 Task: Slide 21 - Alternative Resources.
Action: Mouse moved to (33, 75)
Screenshot: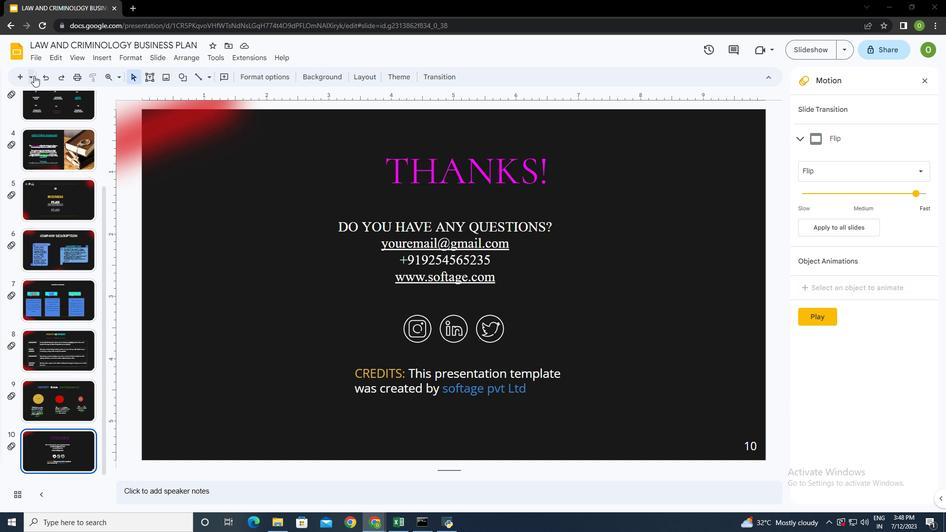 
Action: Mouse pressed left at (33, 75)
Screenshot: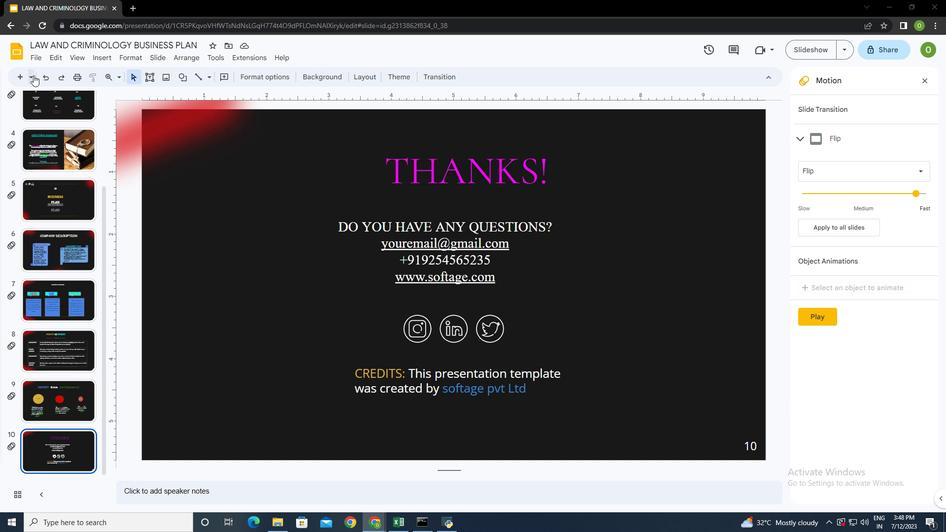 
Action: Mouse moved to (90, 343)
Screenshot: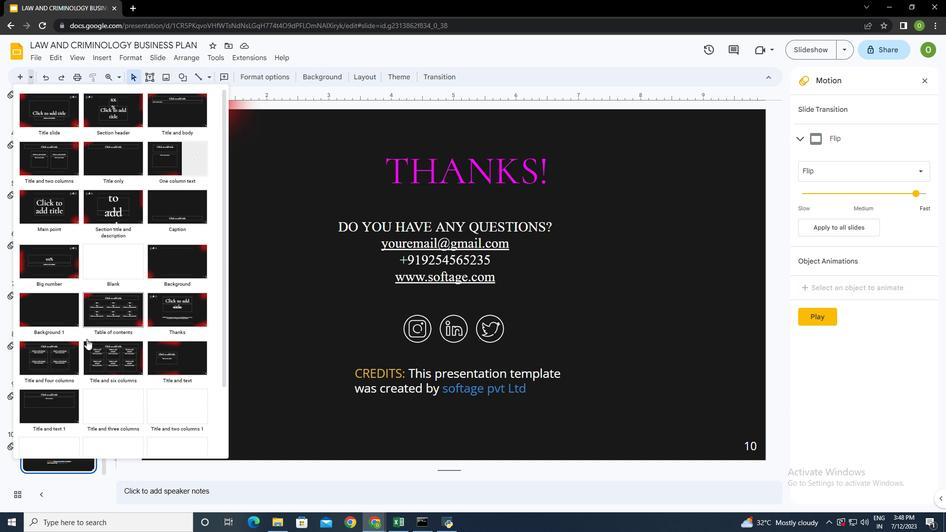 
Action: Mouse scrolled (90, 342) with delta (0, 0)
Screenshot: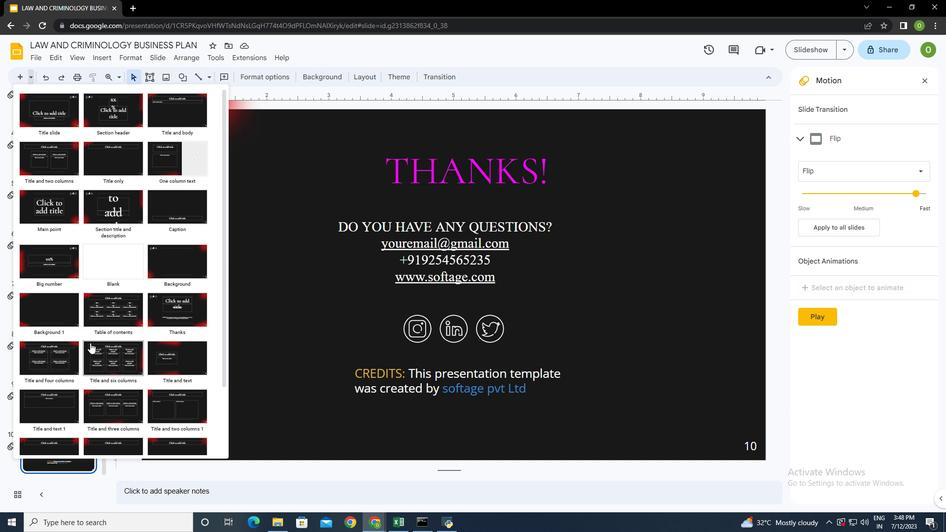 
Action: Mouse moved to (45, 256)
Screenshot: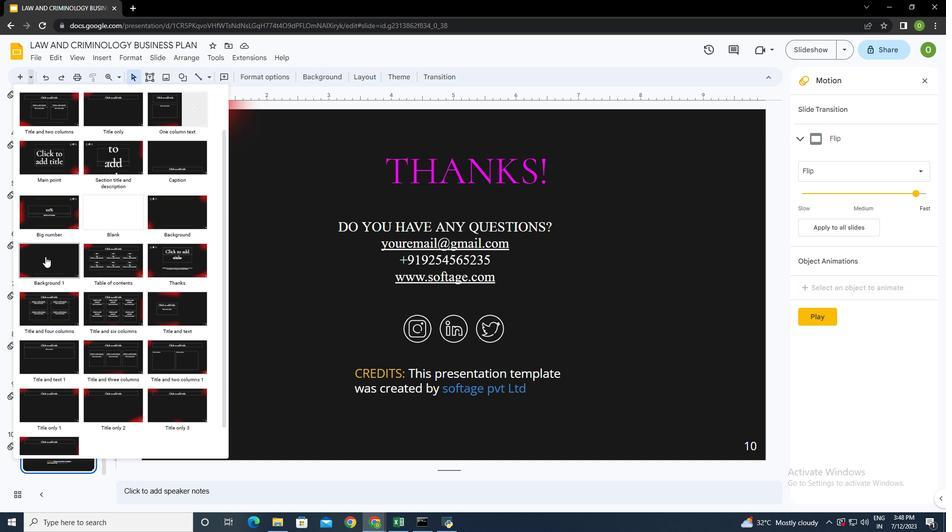 
Action: Mouse pressed left at (45, 256)
Screenshot: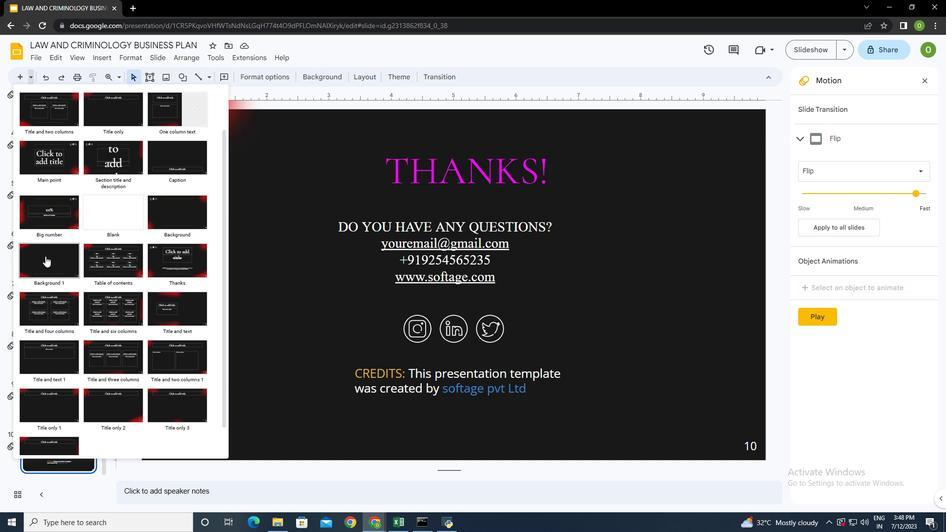 
Action: Mouse moved to (148, 77)
Screenshot: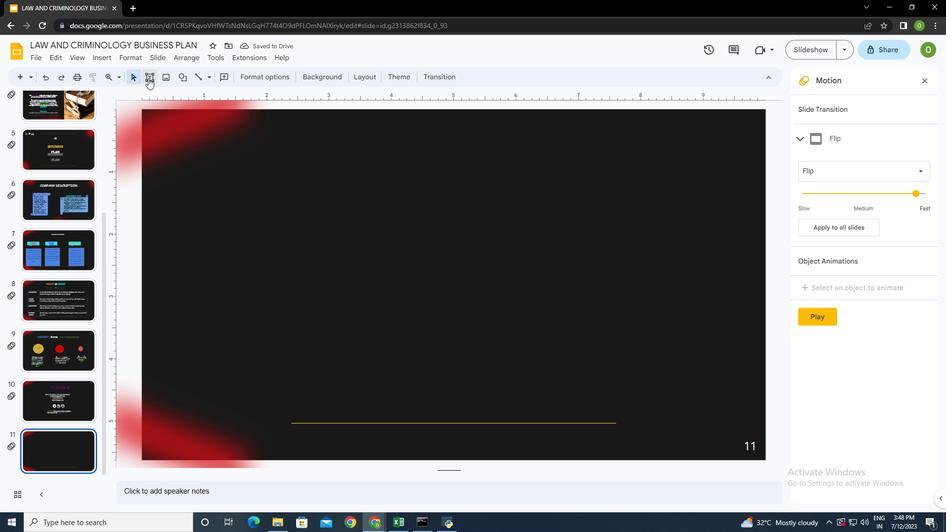 
Action: Mouse pressed left at (148, 77)
Screenshot: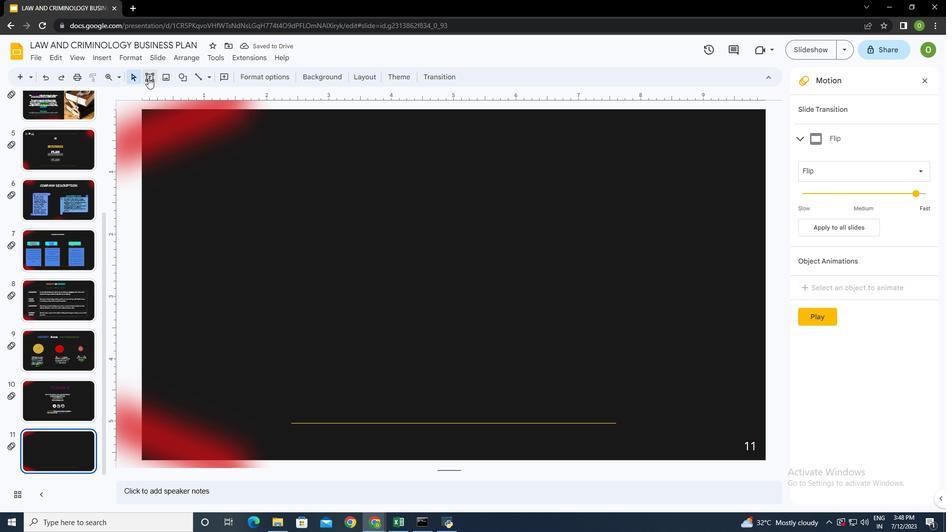 
Action: Mouse moved to (328, 135)
Screenshot: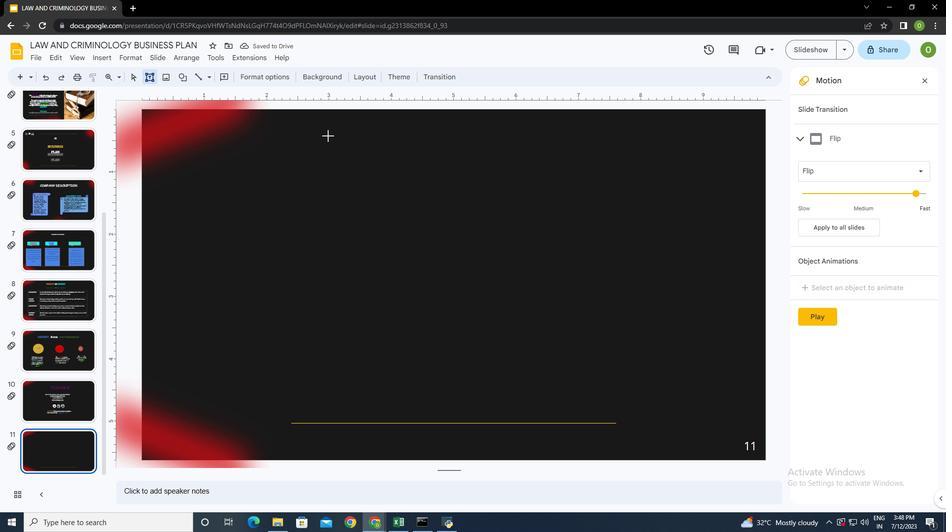 
Action: Mouse pressed left at (328, 135)
Screenshot: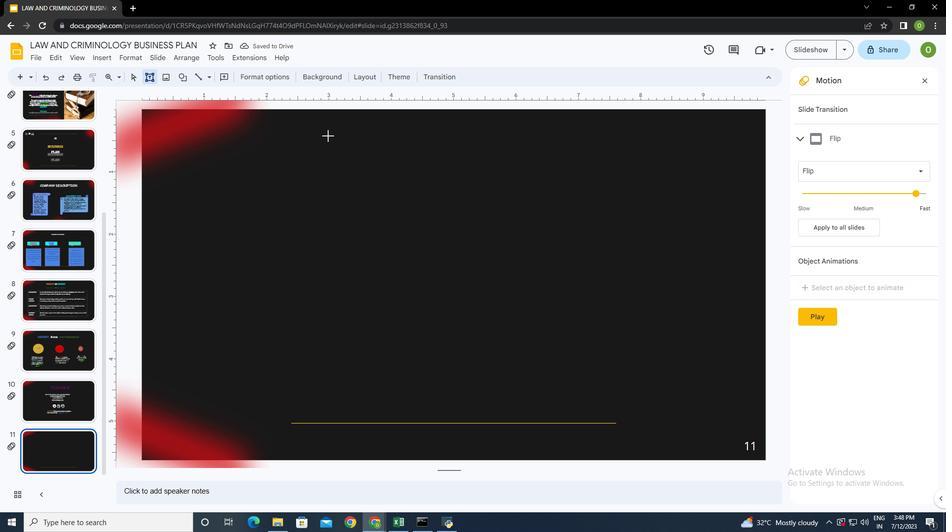 
Action: Mouse moved to (445, 75)
Screenshot: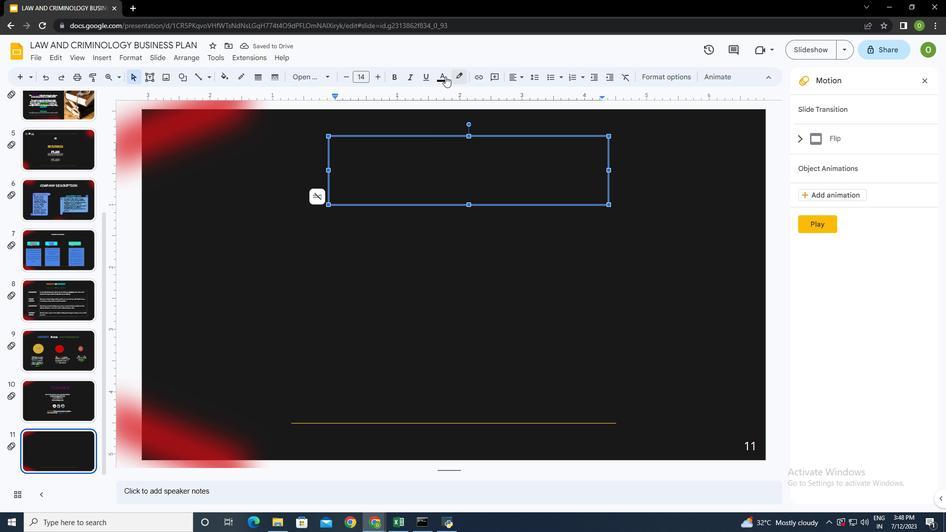 
Action: Mouse pressed left at (445, 75)
Screenshot: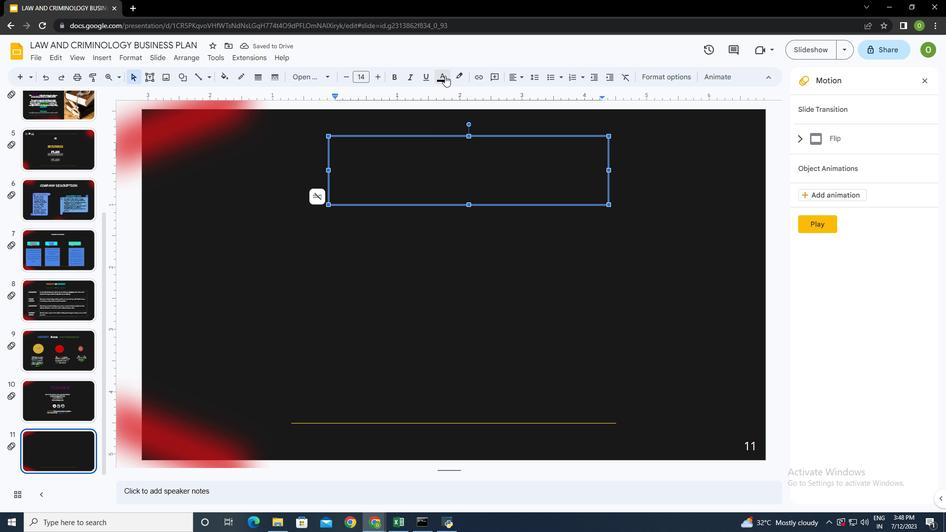 
Action: Mouse moved to (443, 108)
Screenshot: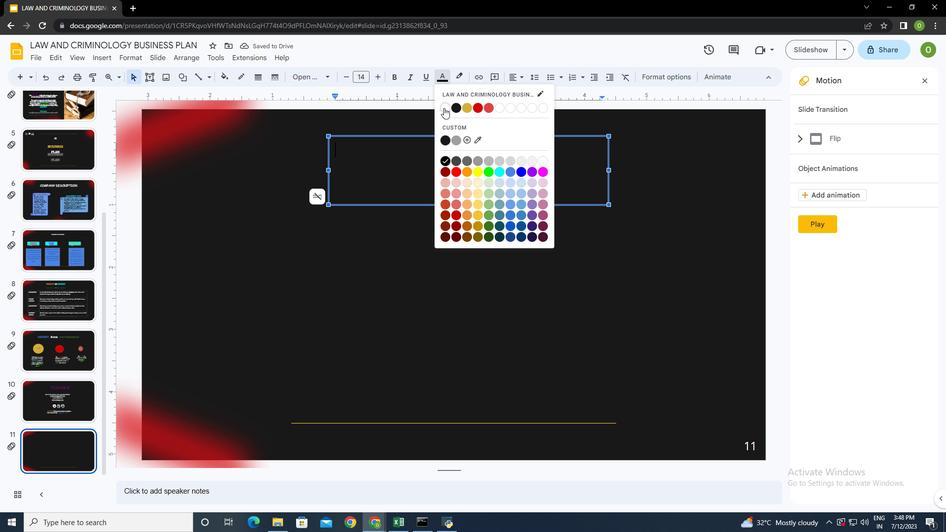 
Action: Mouse pressed left at (443, 108)
Screenshot: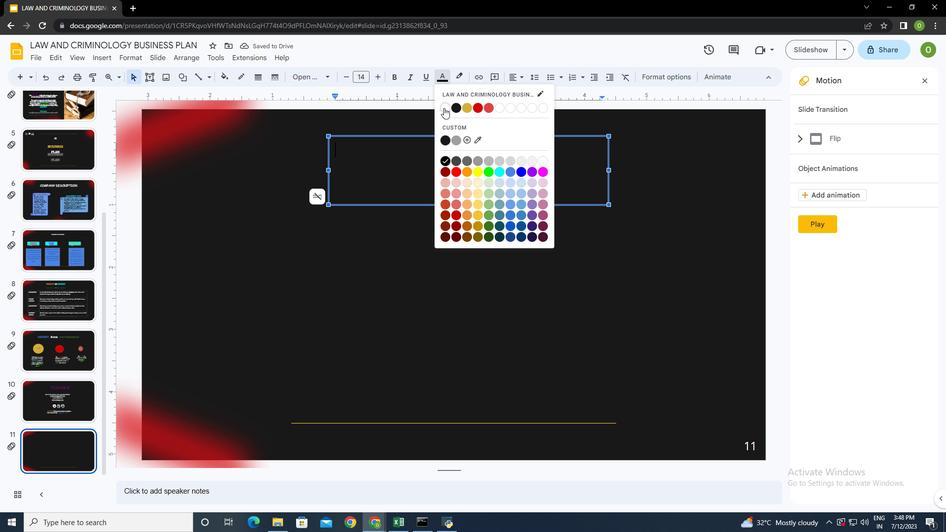 
Action: Mouse moved to (446, 167)
Screenshot: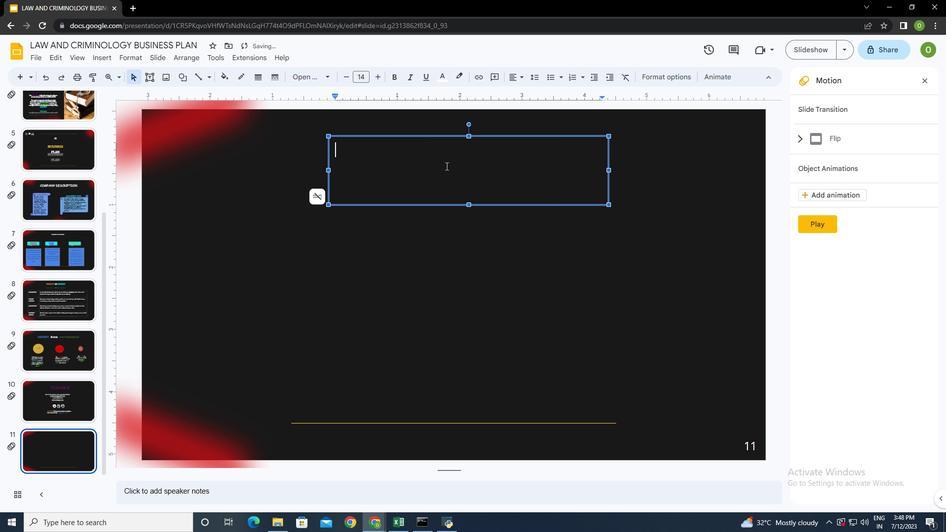 
Action: Key pressed <Key.caps_lock>ALTERNATIVE<Key.space>RESOURCES
Screenshot: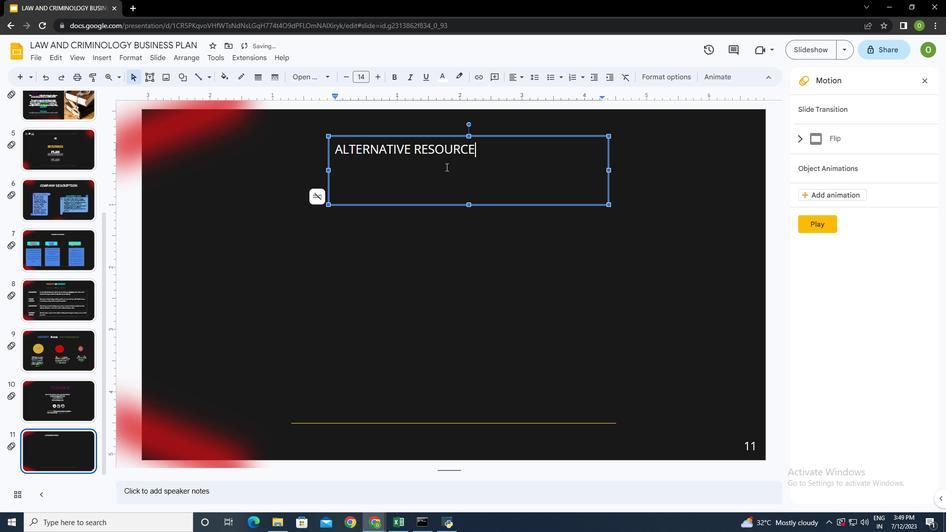
Action: Mouse moved to (470, 206)
Screenshot: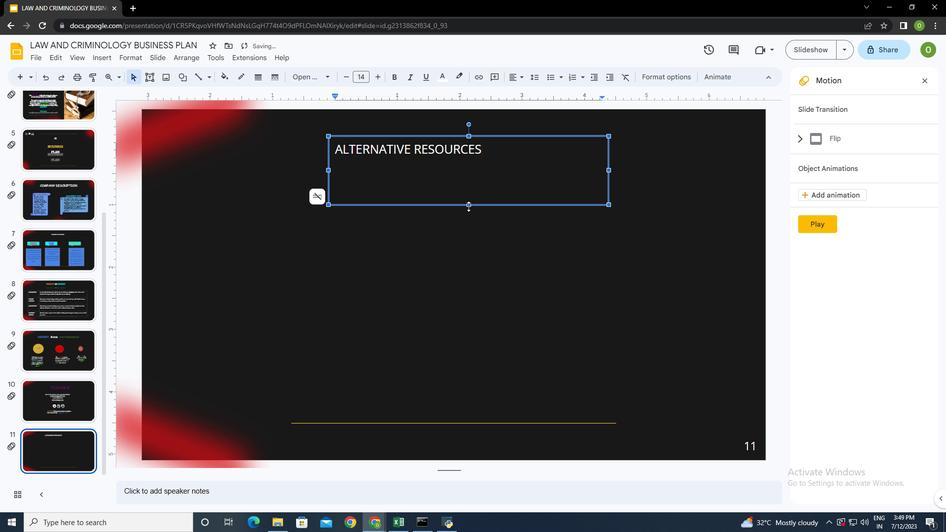 
Action: Mouse pressed left at (470, 206)
Screenshot: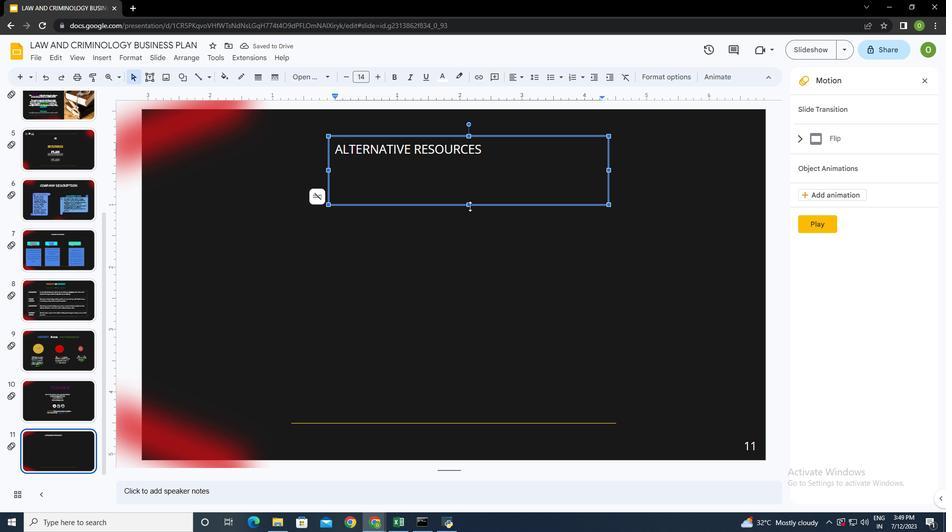 
Action: Mouse moved to (492, 150)
Screenshot: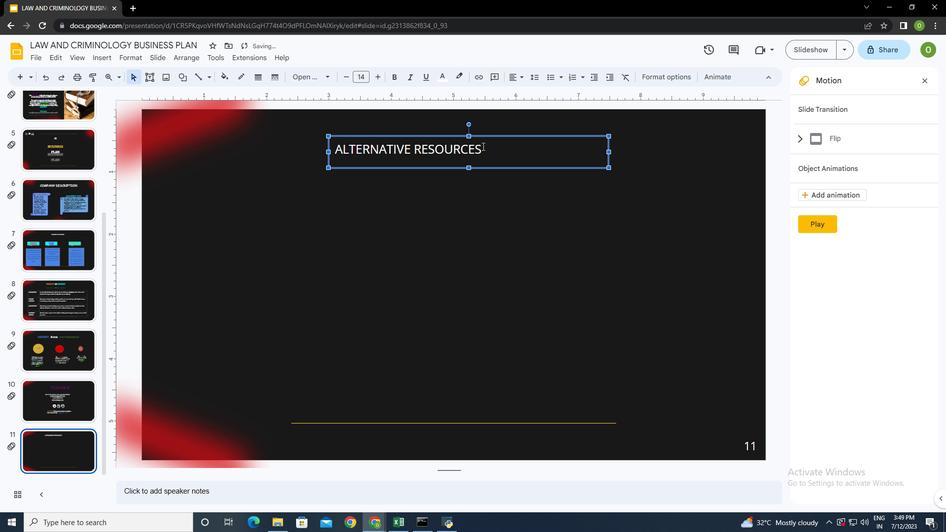 
Action: Mouse pressed left at (492, 150)
Screenshot: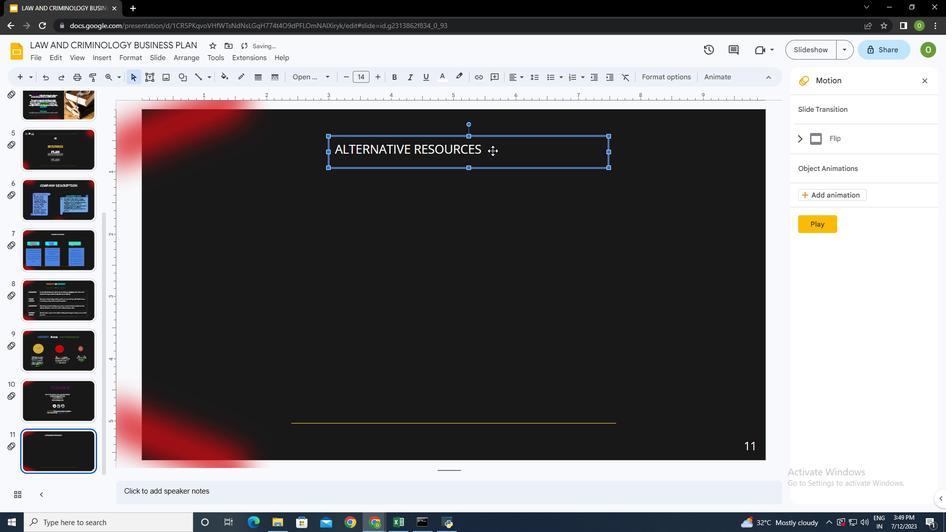 
Action: Mouse moved to (481, 147)
Screenshot: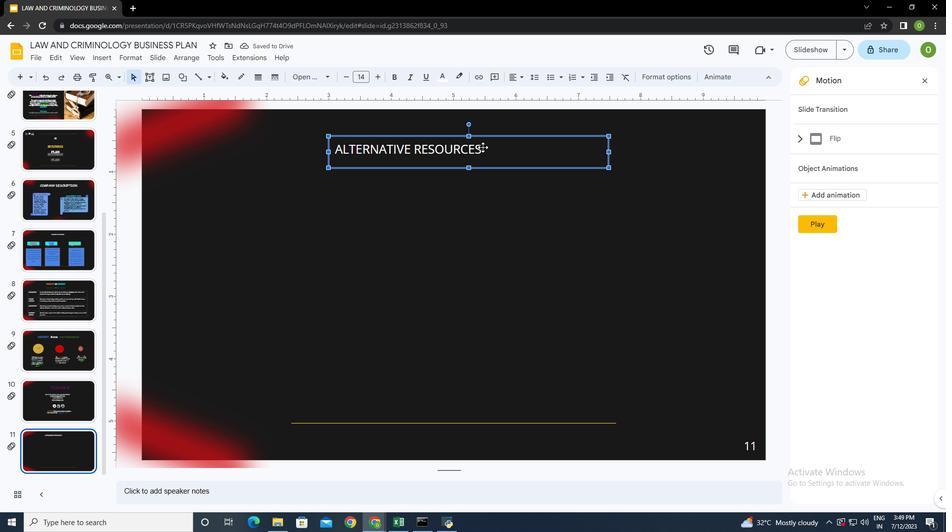 
Action: Mouse pressed left at (481, 147)
Screenshot: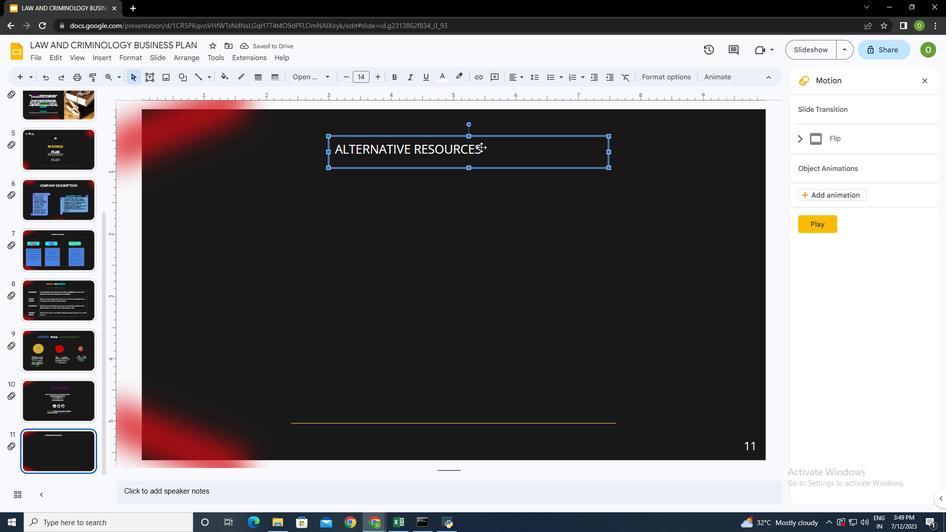 
Action: Mouse pressed left at (481, 147)
Screenshot: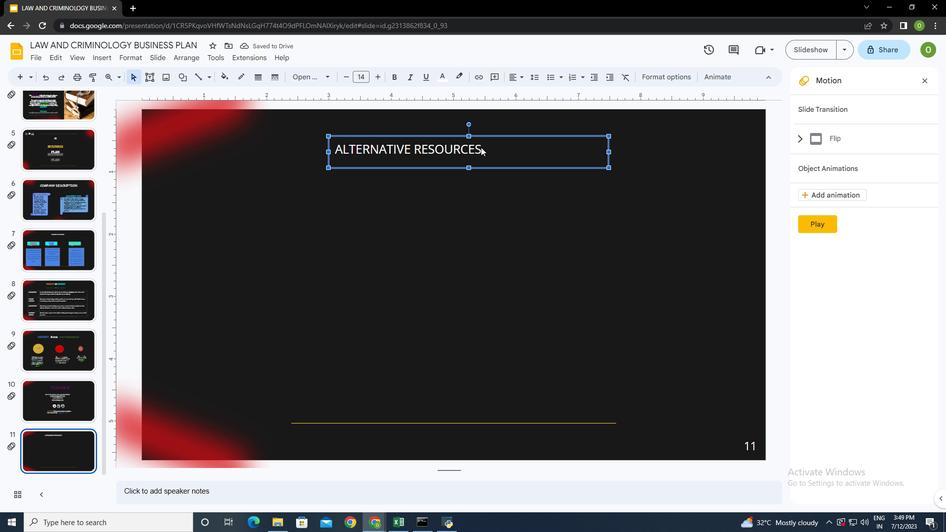 
Action: Mouse moved to (484, 149)
Screenshot: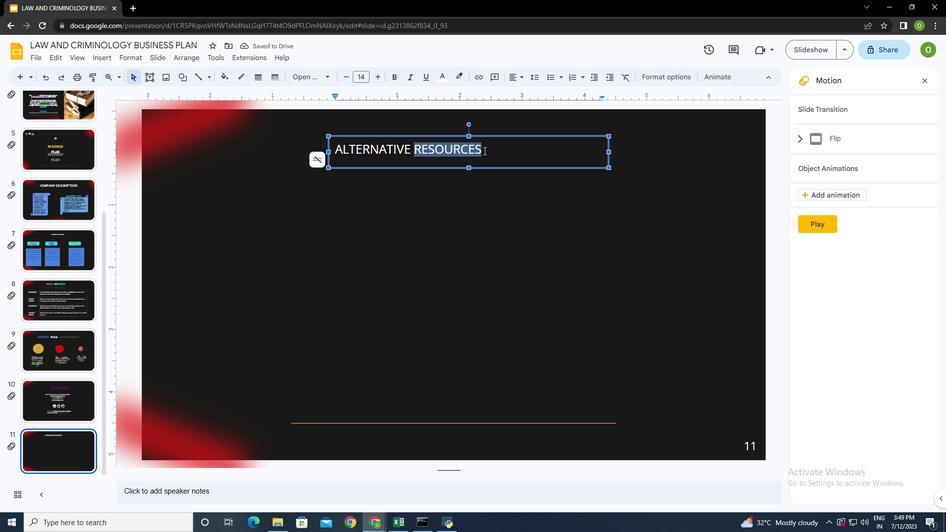 
Action: Mouse pressed left at (484, 149)
Screenshot: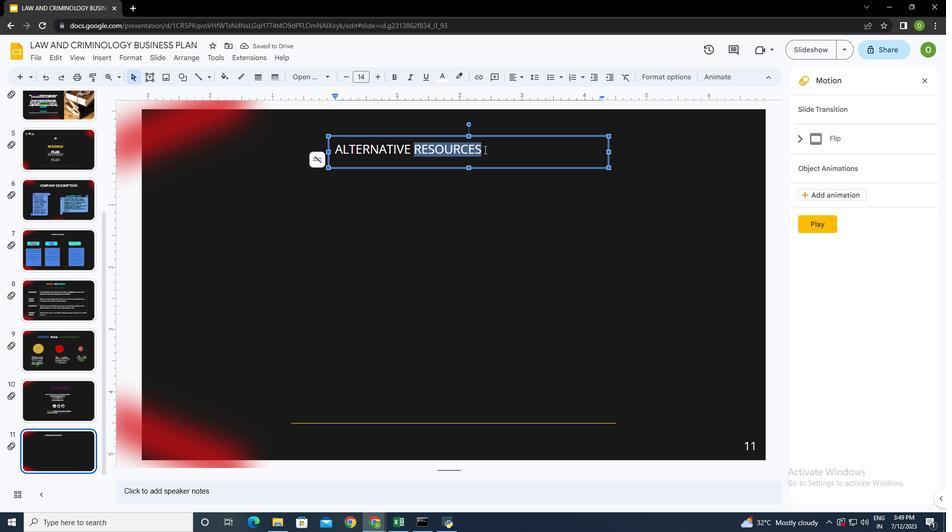 
Action: Mouse pressed left at (484, 149)
Screenshot: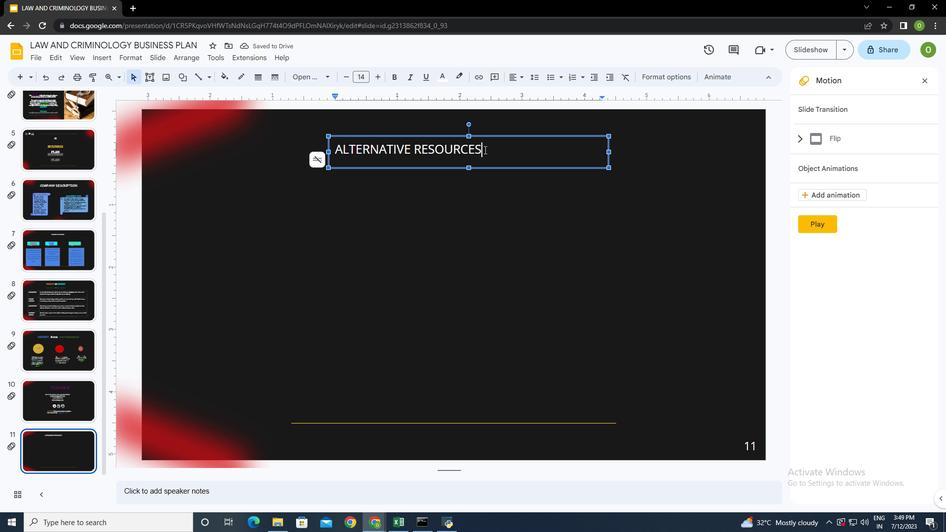 
Action: Mouse moved to (378, 76)
Screenshot: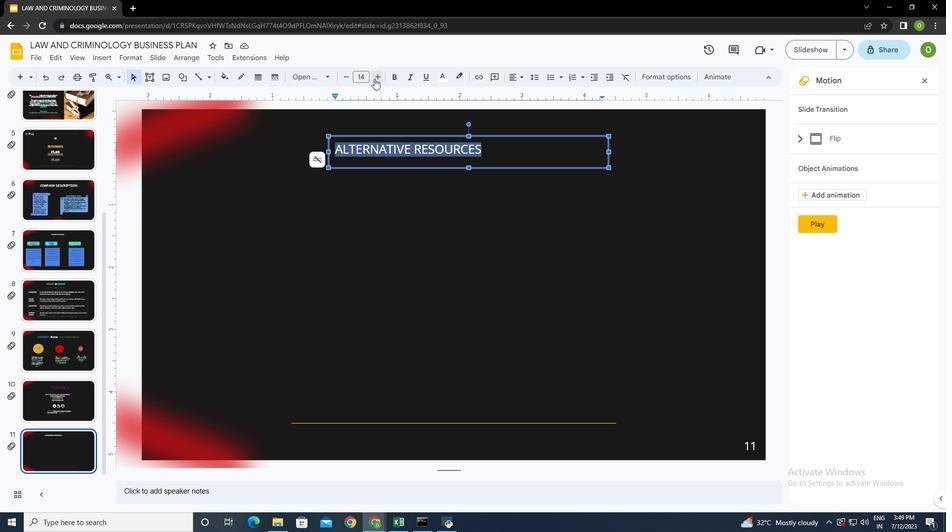 
Action: Mouse pressed left at (378, 76)
Screenshot: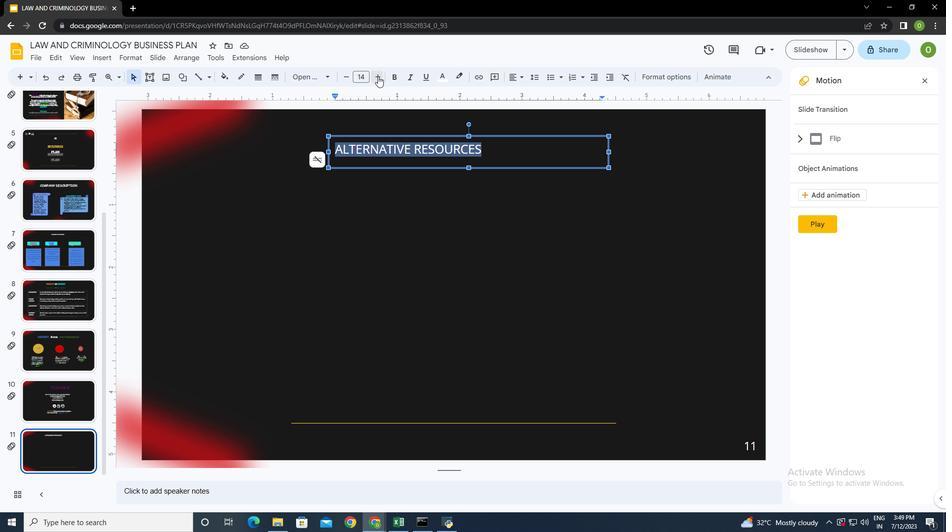 
Action: Mouse pressed left at (378, 76)
Screenshot: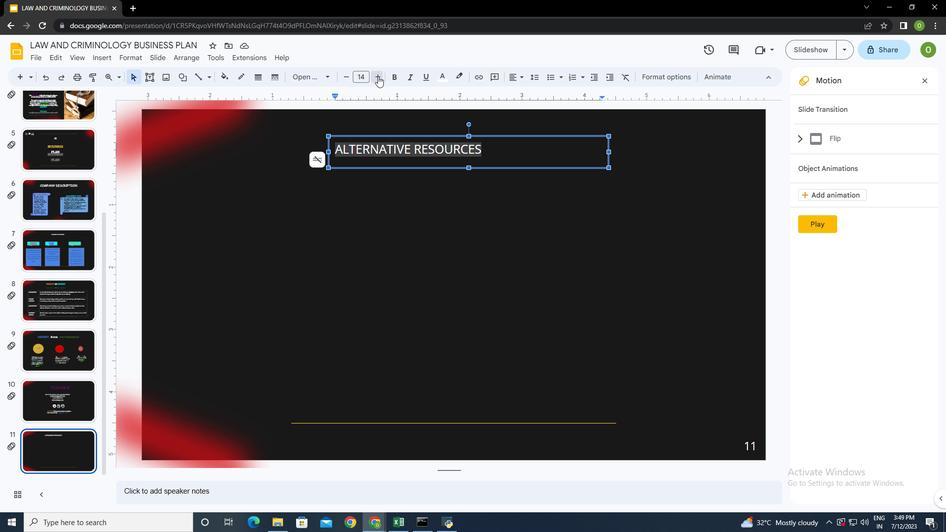
Action: Mouse pressed left at (378, 76)
Screenshot: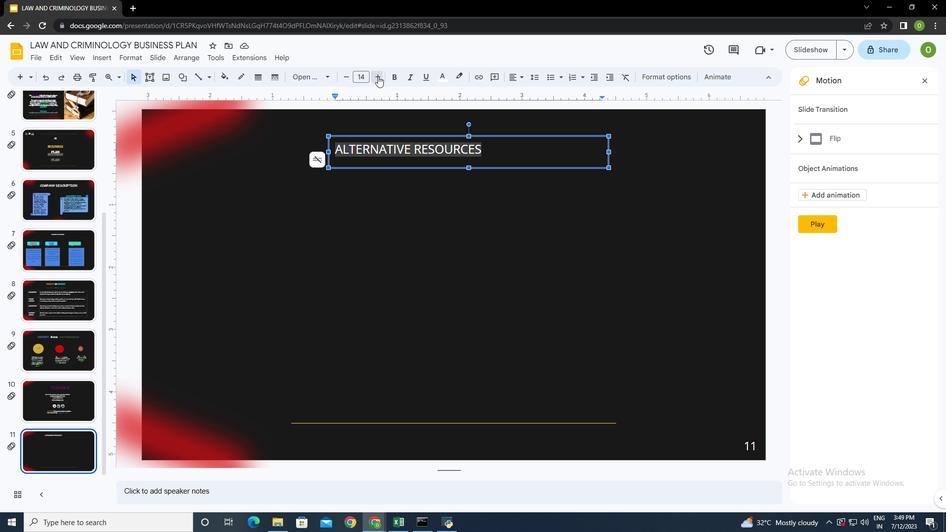 
Action: Mouse moved to (378, 75)
Screenshot: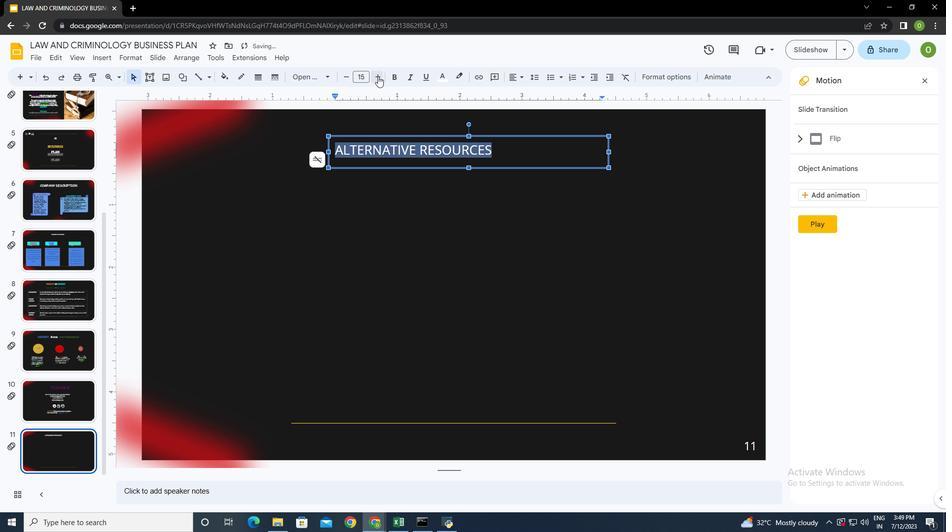 
Action: Mouse pressed left at (378, 75)
Screenshot: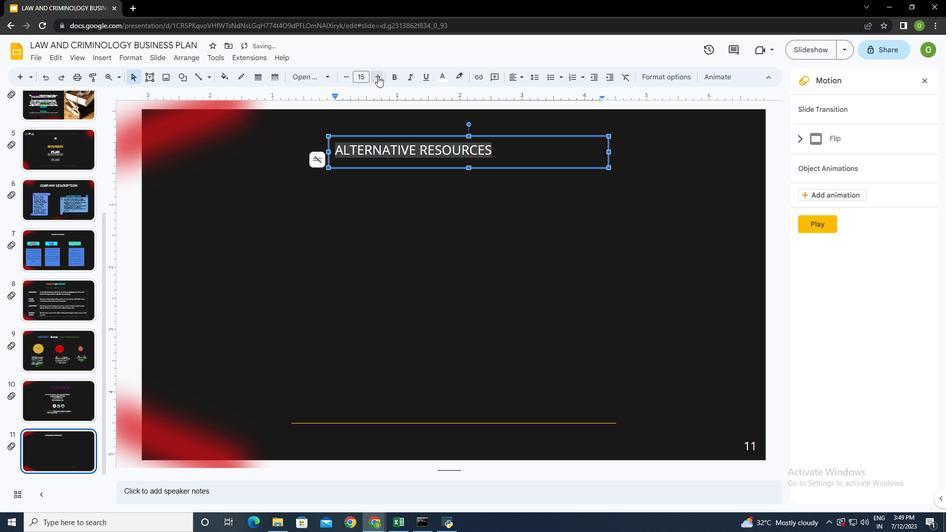 
Action: Mouse pressed left at (378, 75)
Screenshot: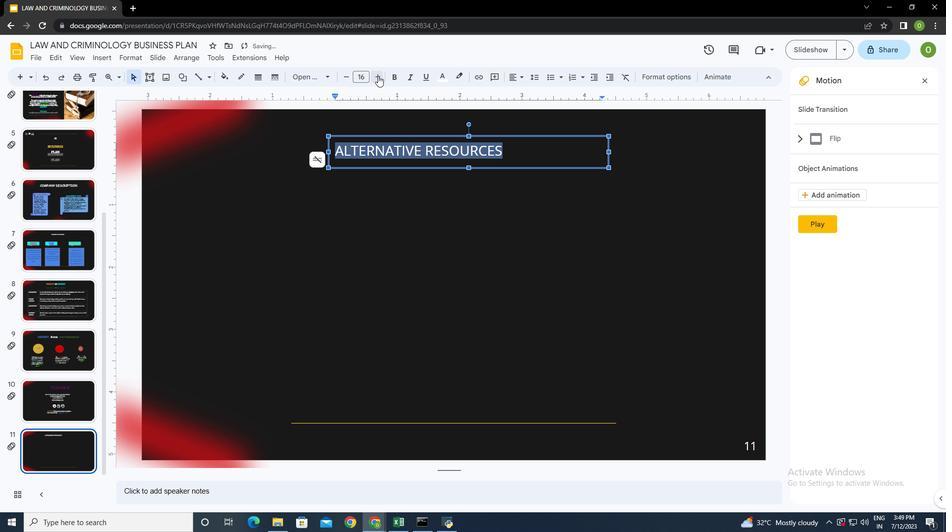 
Action: Mouse pressed left at (378, 75)
Screenshot: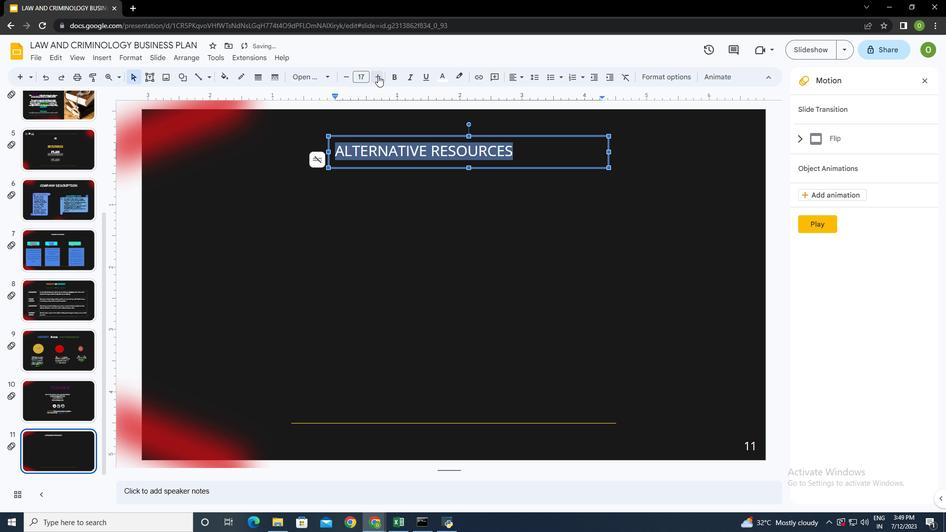 
Action: Mouse pressed left at (378, 75)
Screenshot: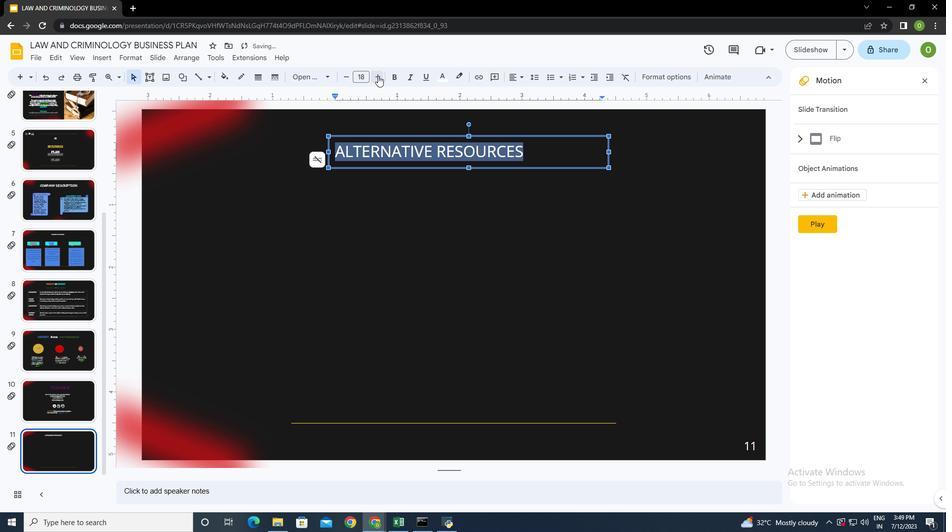 
Action: Mouse pressed left at (378, 75)
Screenshot: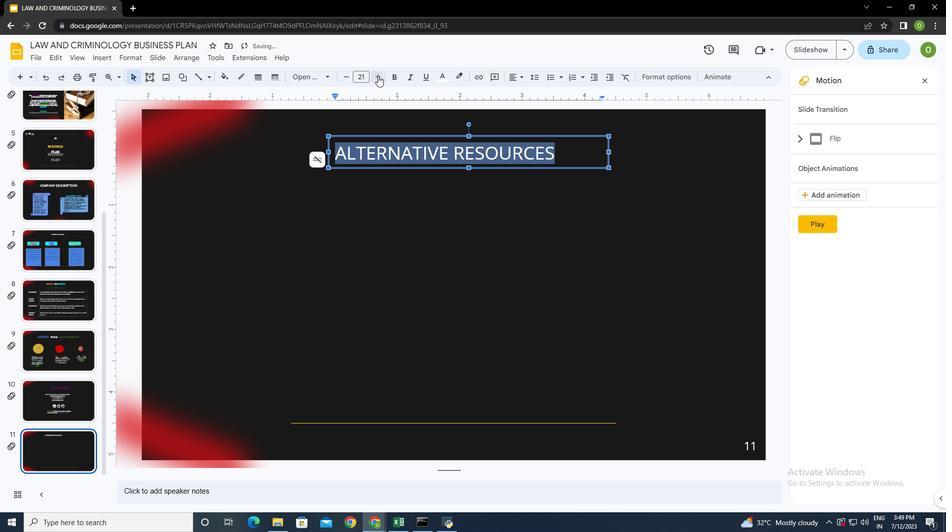 
Action: Mouse pressed left at (378, 75)
Screenshot: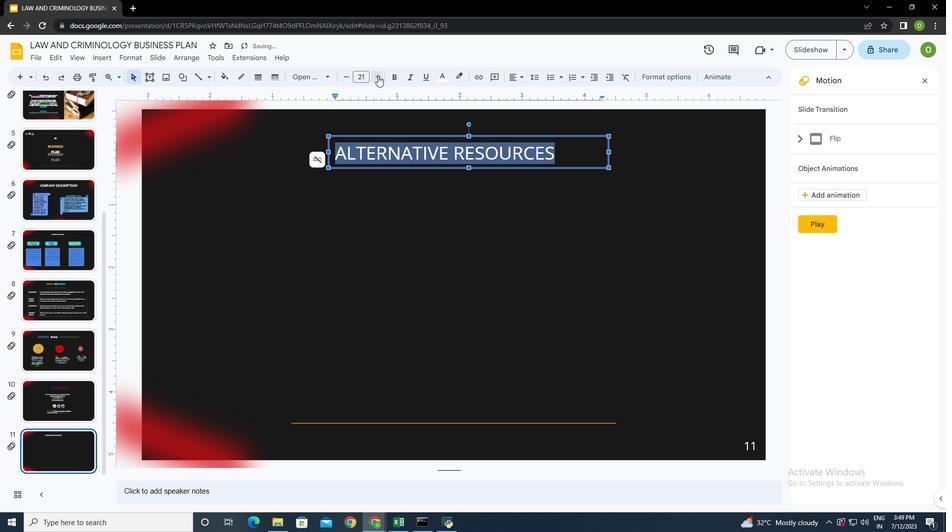 
Action: Mouse pressed left at (378, 75)
Screenshot: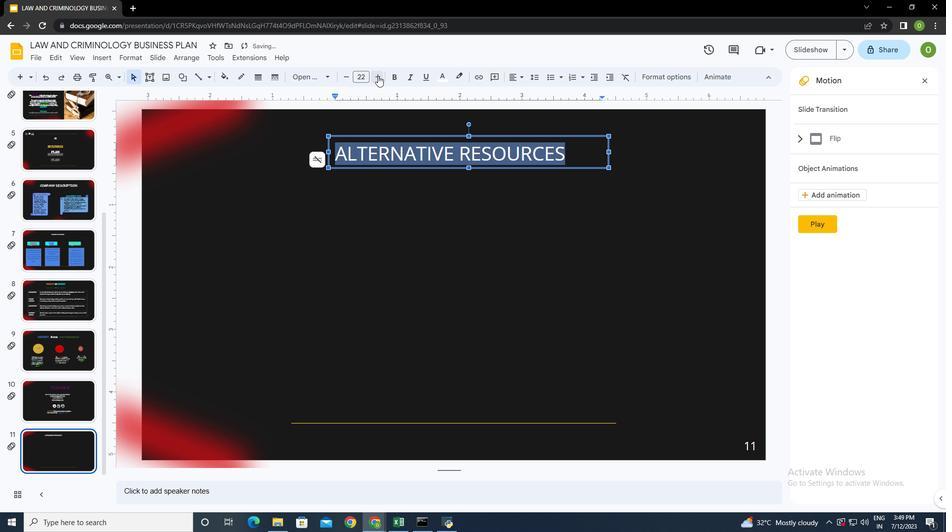 
Action: Mouse pressed left at (378, 75)
Screenshot: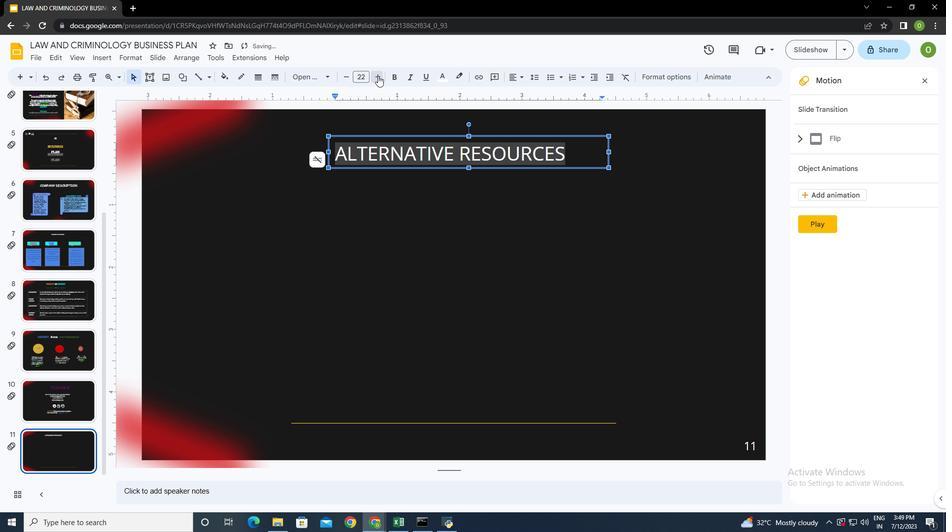 
Action: Mouse moved to (526, 183)
Screenshot: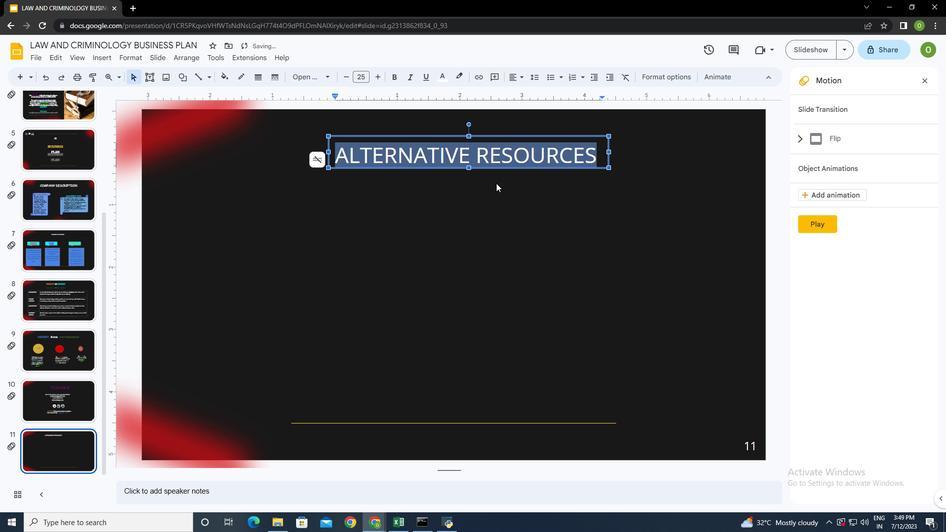 
Action: Mouse pressed left at (526, 183)
Screenshot: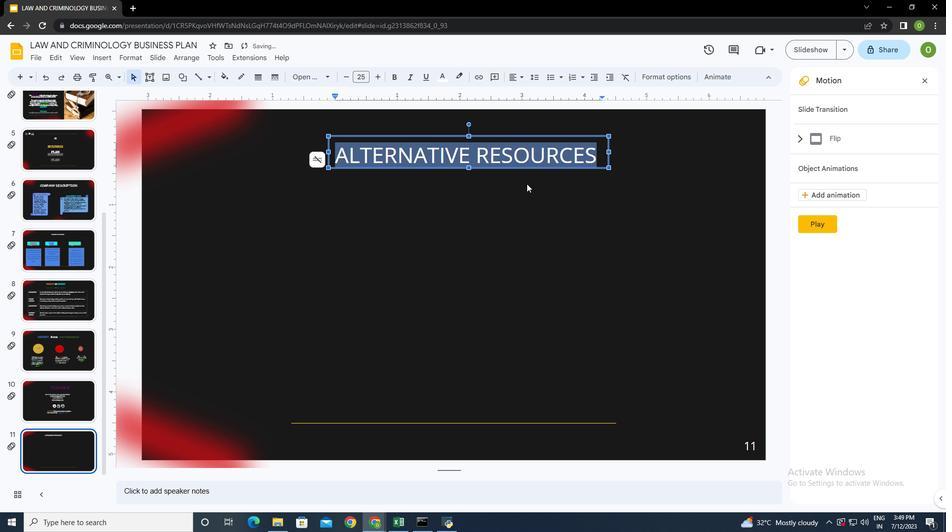 
Action: Mouse moved to (564, 156)
Screenshot: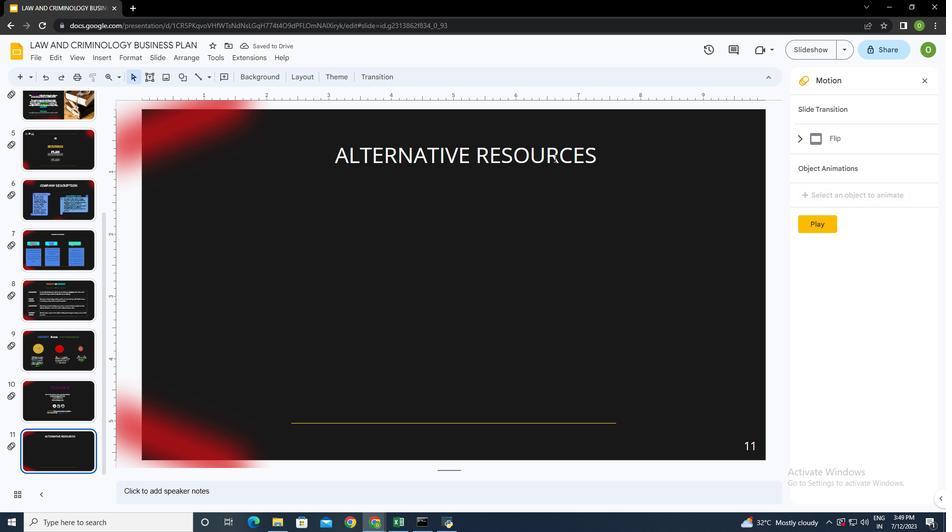 
Action: Mouse pressed left at (564, 156)
Screenshot: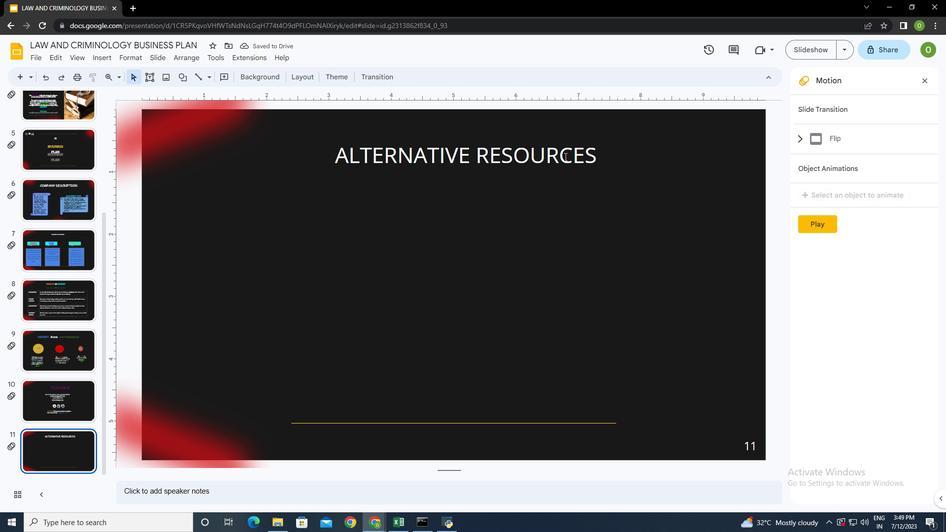 
Action: Mouse moved to (600, 157)
Screenshot: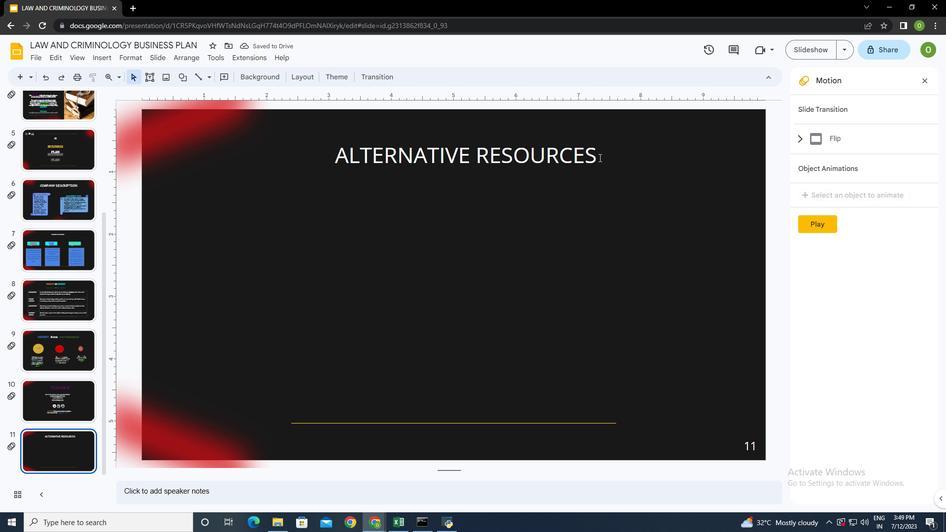 
Action: Mouse pressed left at (600, 157)
Screenshot: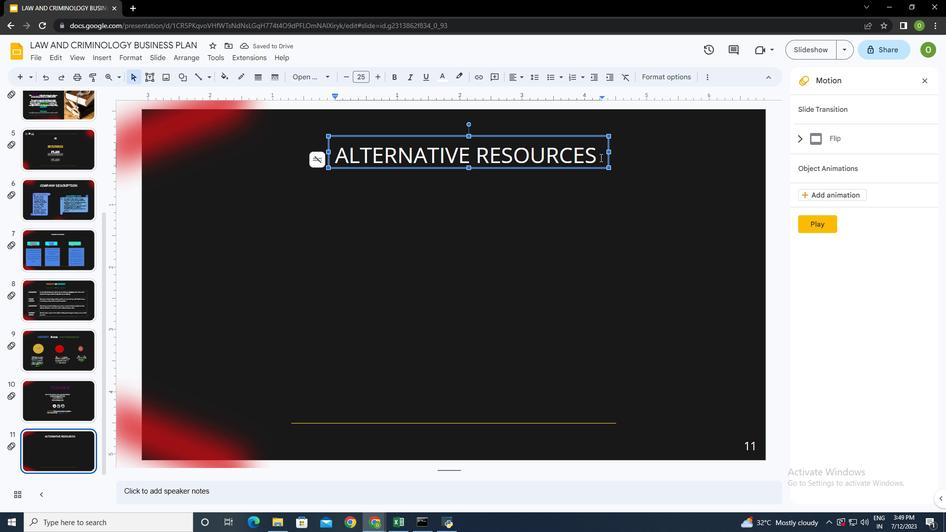 
Action: Mouse moved to (311, 75)
Screenshot: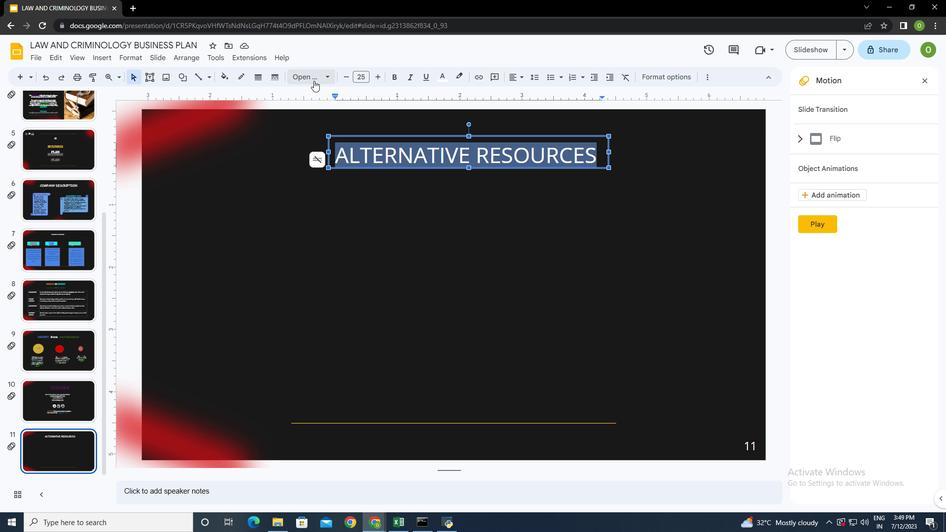 
Action: Mouse pressed left at (311, 75)
Screenshot: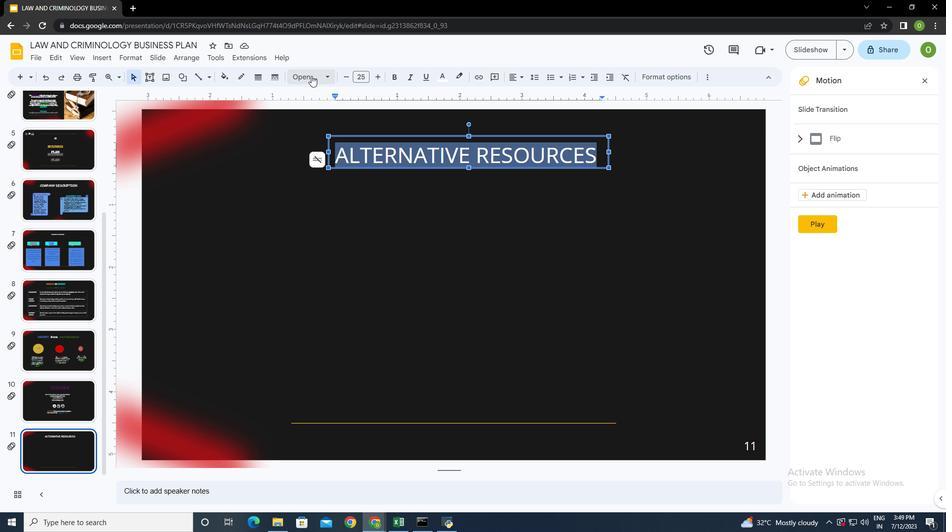 
Action: Mouse moved to (339, 188)
Screenshot: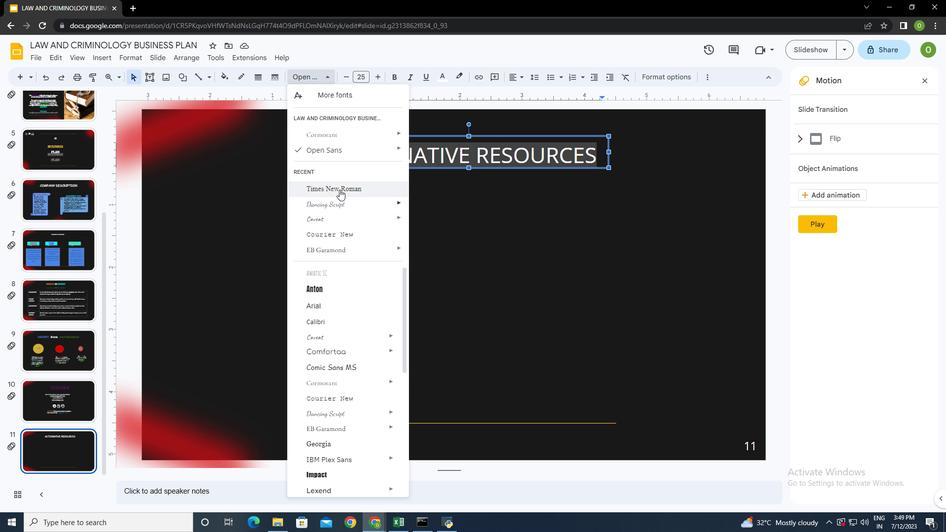 
Action: Mouse pressed left at (339, 188)
Screenshot: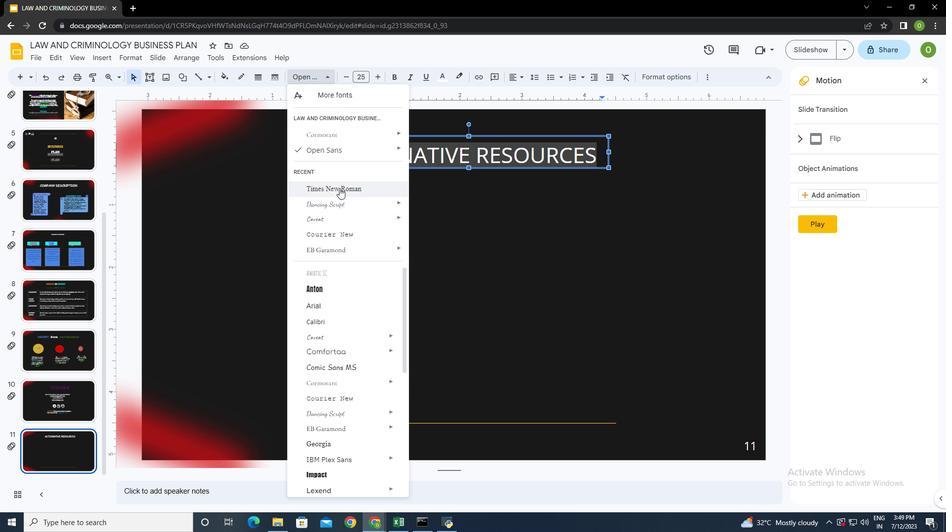 
Action: Mouse moved to (329, 151)
Screenshot: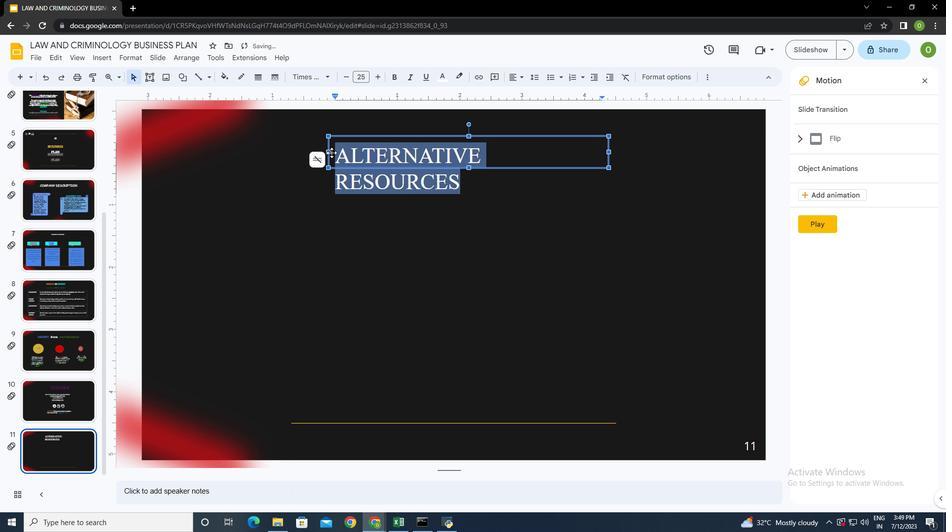 
Action: Mouse pressed left at (329, 151)
Screenshot: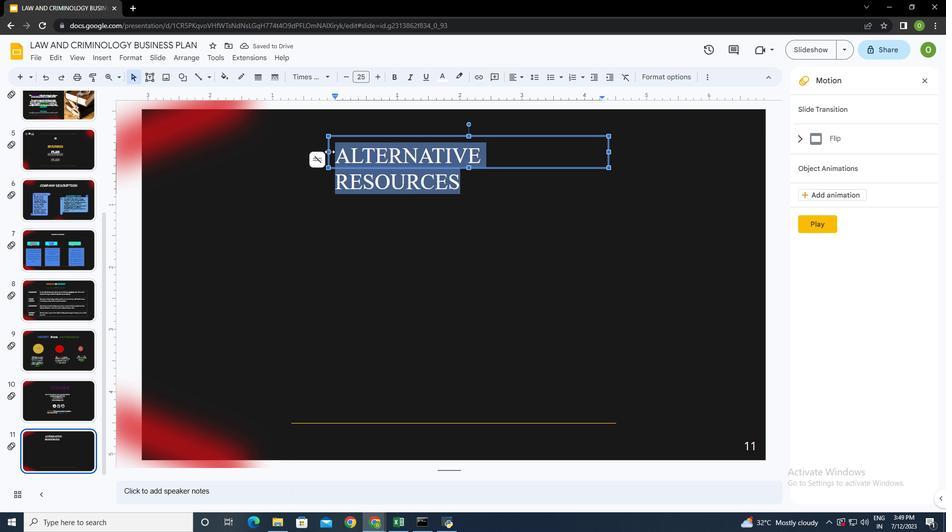 
Action: Mouse moved to (608, 154)
Screenshot: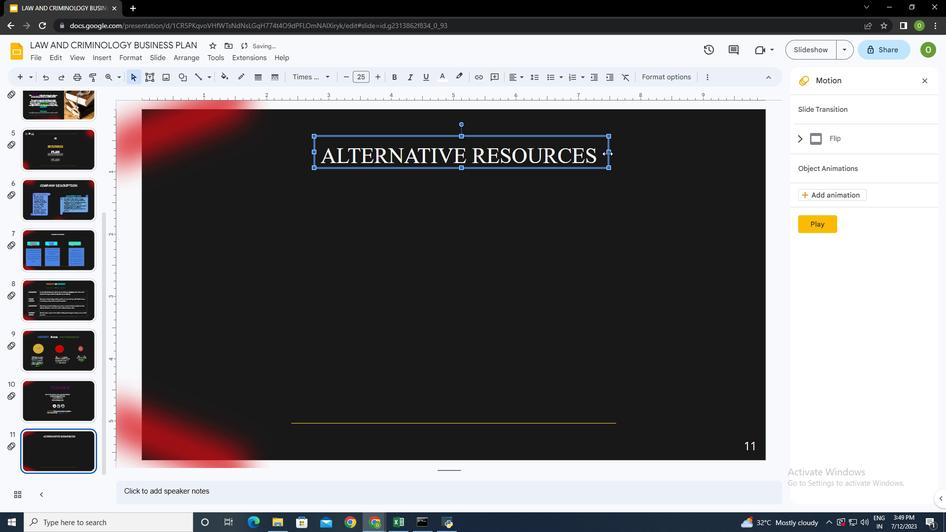 
Action: Mouse pressed left at (608, 154)
Screenshot: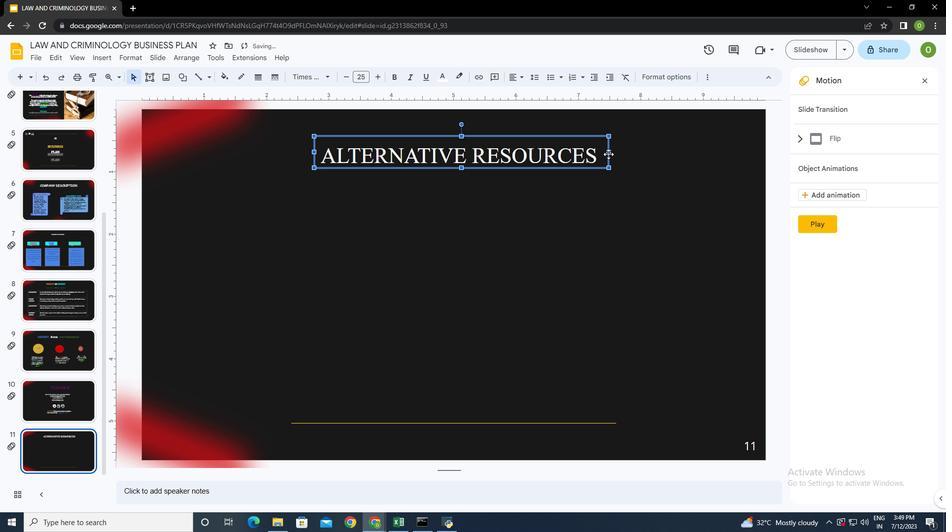 
Action: Mouse moved to (461, 169)
Screenshot: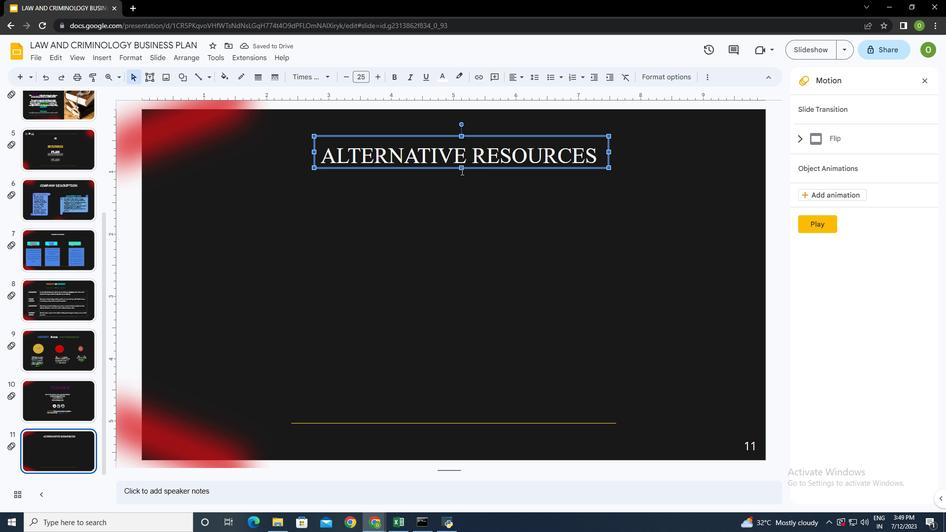 
Action: Mouse pressed left at (461, 169)
Screenshot: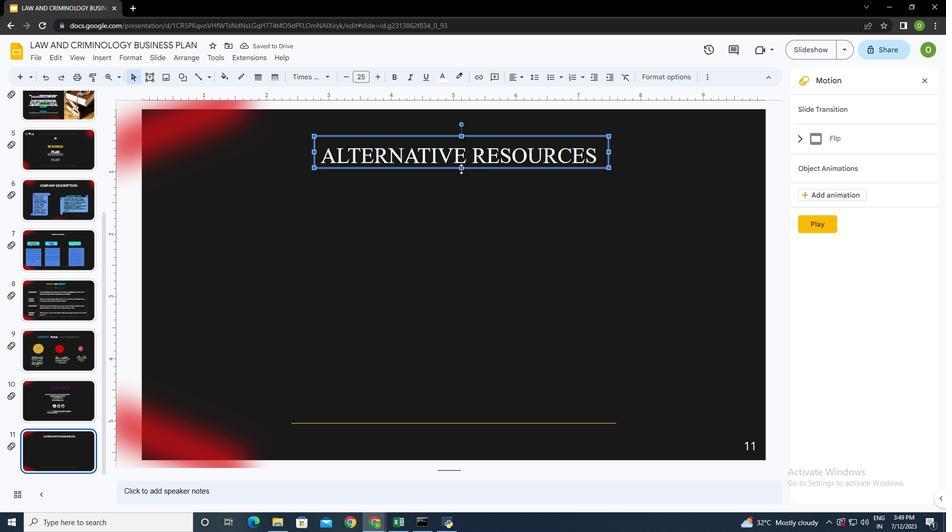 
Action: Mouse moved to (351, 203)
Screenshot: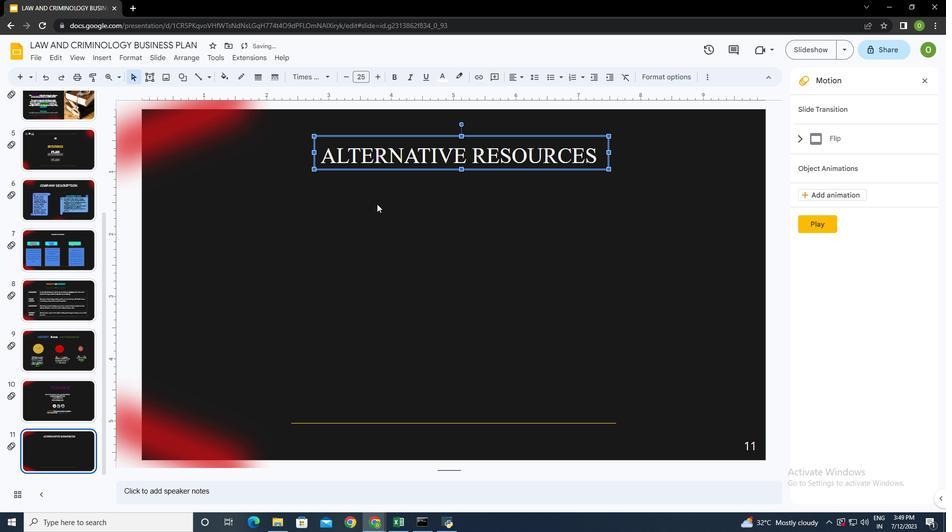 
Action: Mouse pressed left at (351, 203)
Screenshot: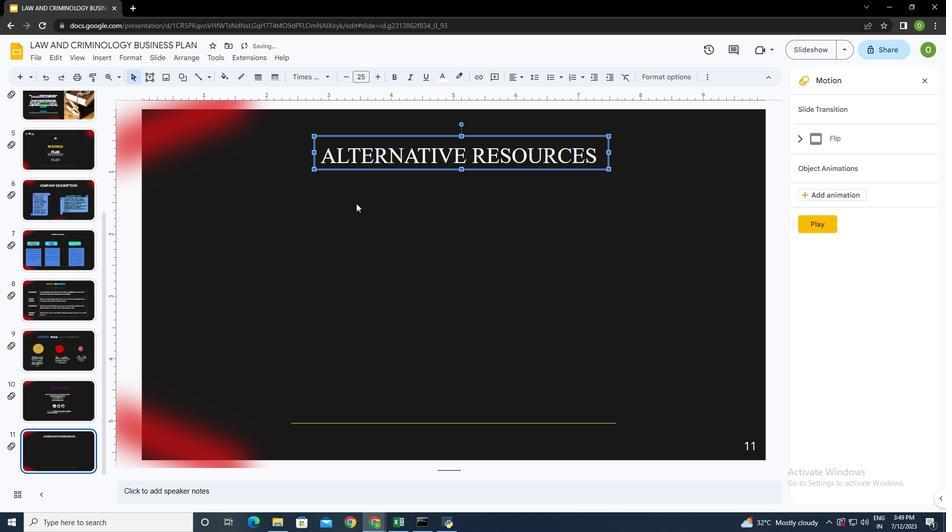 
Action: Mouse moved to (150, 75)
Screenshot: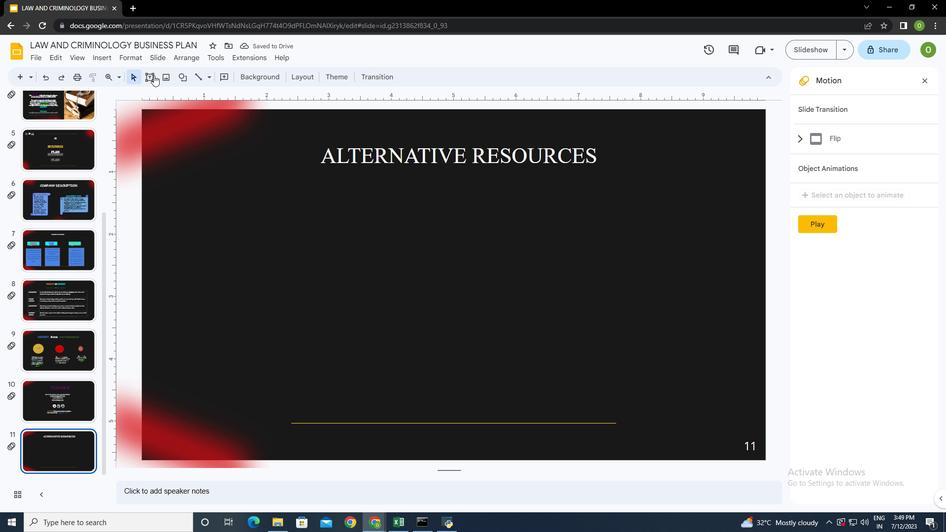 
Action: Mouse pressed left at (150, 75)
Screenshot: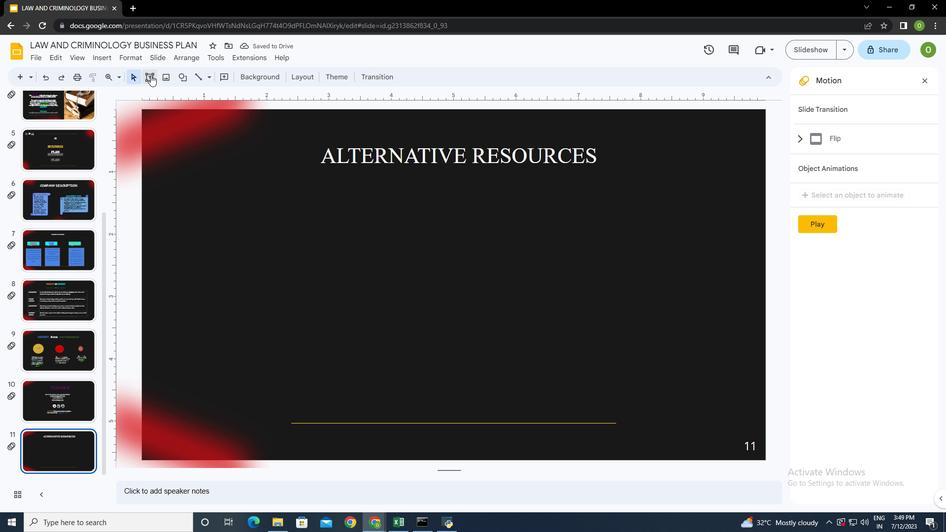
Action: Mouse moved to (314, 176)
Screenshot: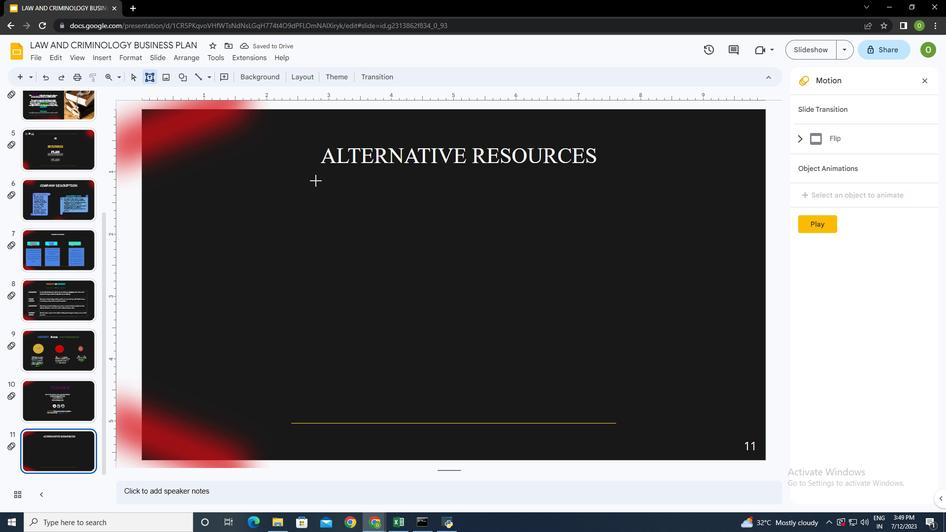 
Action: Mouse pressed left at (314, 176)
Screenshot: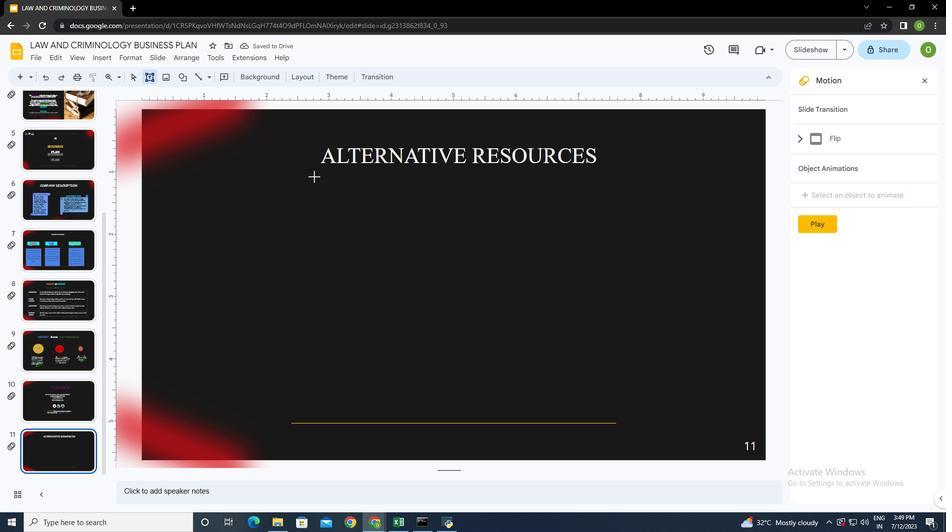 
Action: Mouse moved to (350, 218)
Screenshot: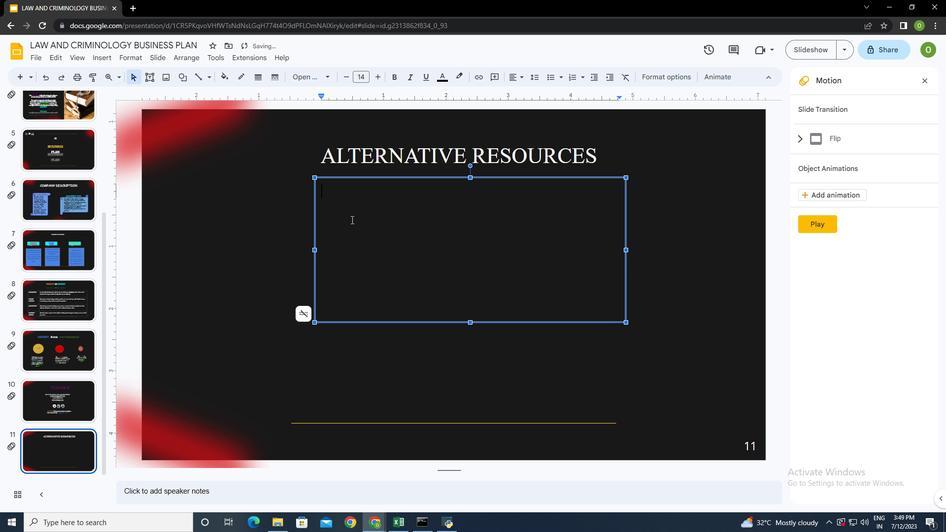
Action: Key pressed <Key.caps_lock><Key.shift><Key.shift>Here's<Key.space>an<Key.space>assortment<Key.space>of<Key.space>alternative<Key.space>resources<Key.space>whose<Key.space>style<Key.space>fits<Key.space>the<Key.space>one<Key.space>of<Key.space>this<Key.space>template<Key.shift_r>:<Key.enter>
Screenshot: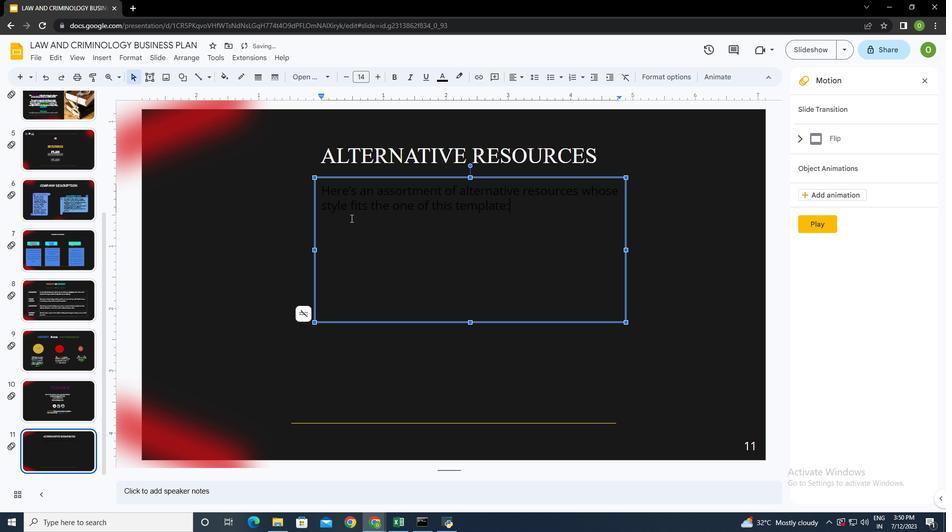 
Action: Mouse moved to (627, 252)
Screenshot: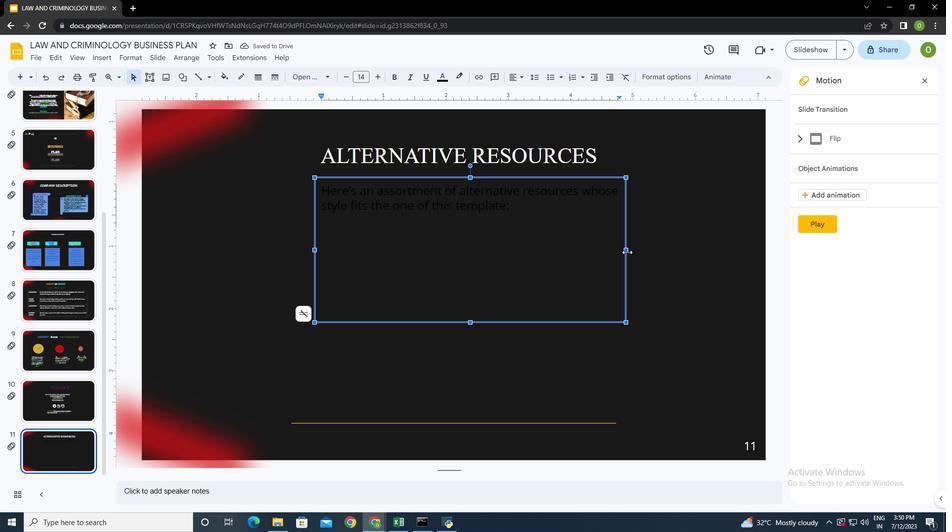 
Action: Mouse pressed left at (627, 252)
Screenshot: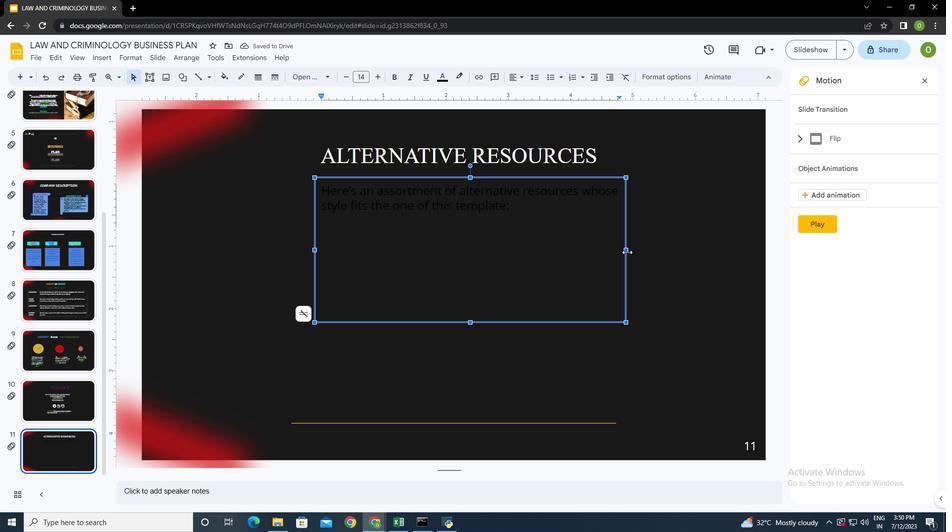 
Action: Mouse moved to (314, 248)
Screenshot: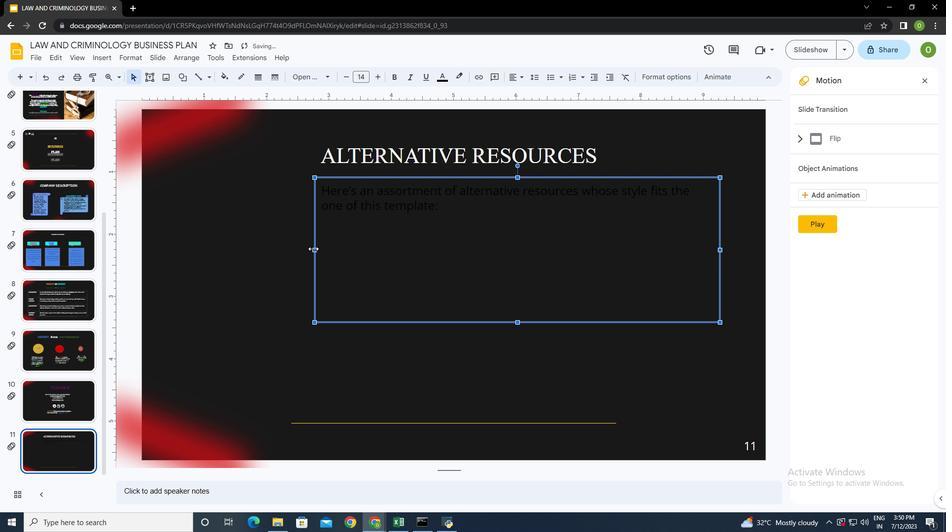 
Action: Mouse pressed left at (314, 248)
Screenshot: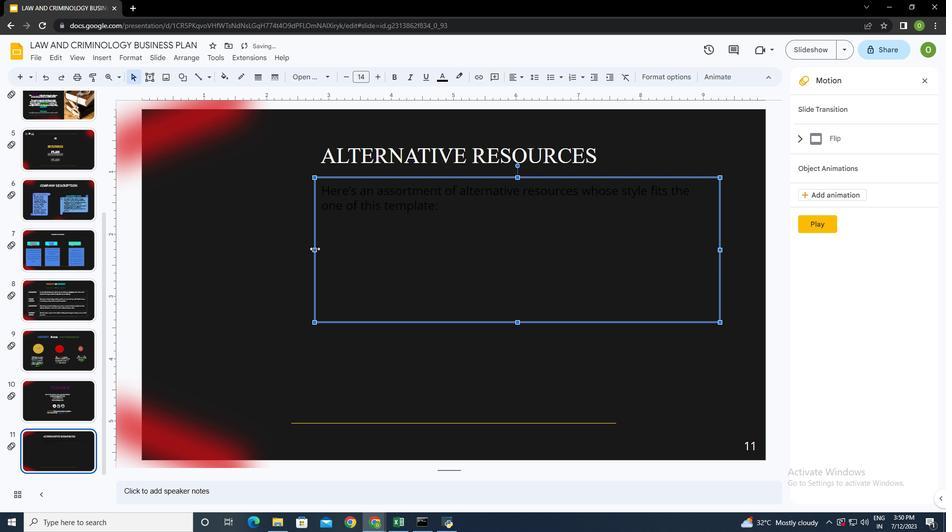
Action: Mouse moved to (328, 208)
Screenshot: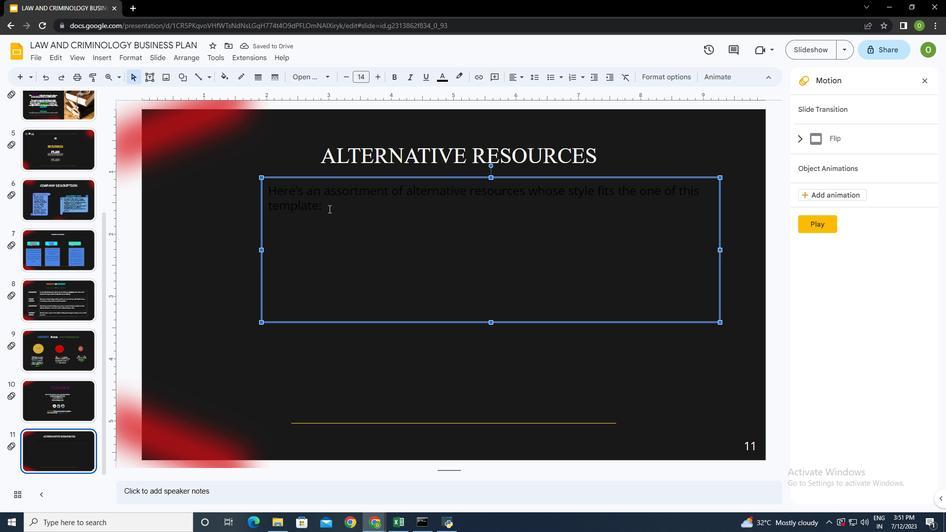 
Action: Mouse pressed left at (328, 208)
Screenshot: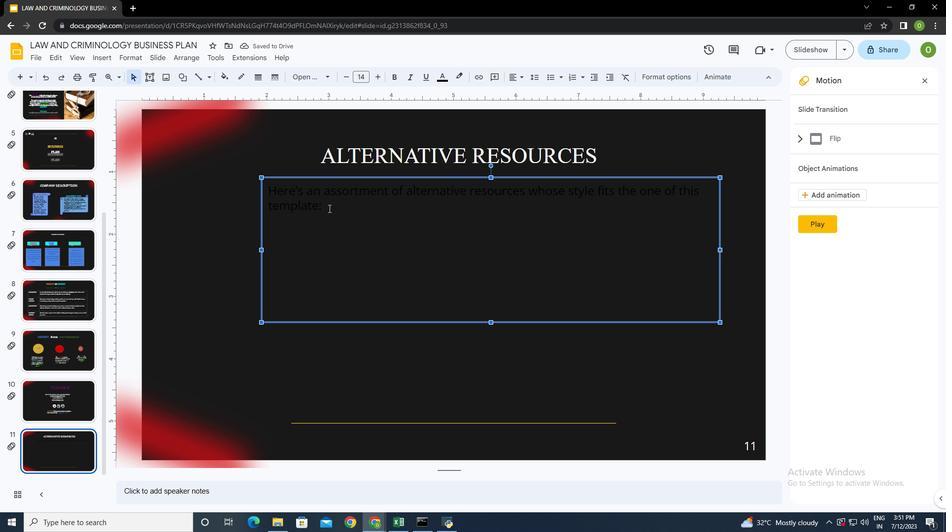 
Action: Mouse pressed left at (328, 208)
Screenshot: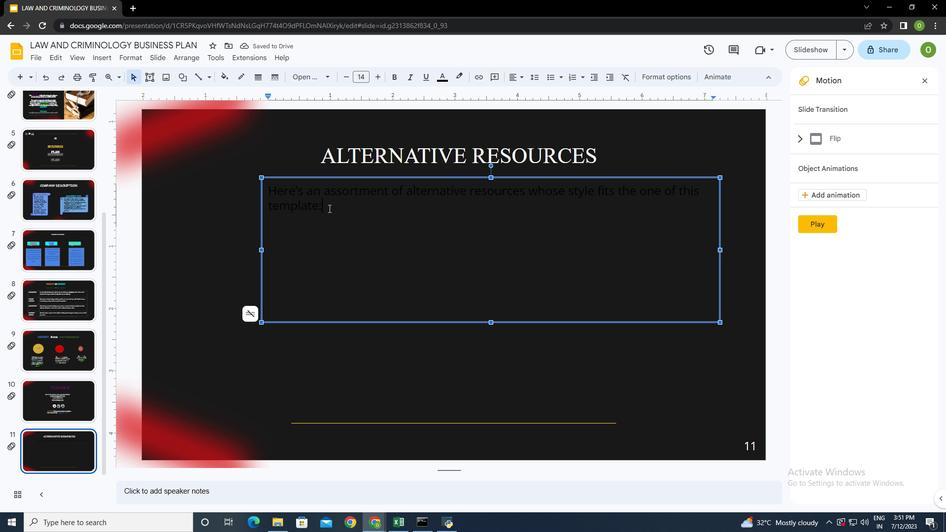 
Action: Mouse moved to (312, 76)
Screenshot: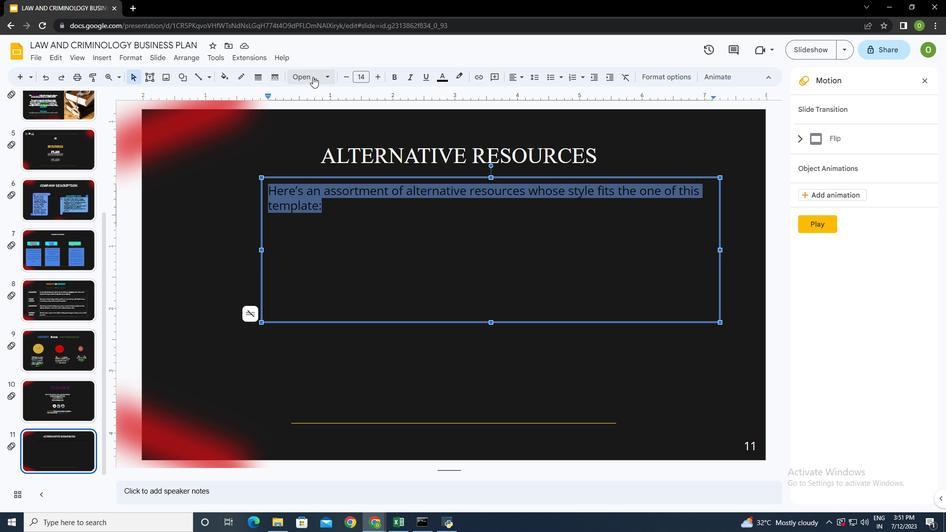 
Action: Mouse pressed left at (312, 76)
Screenshot: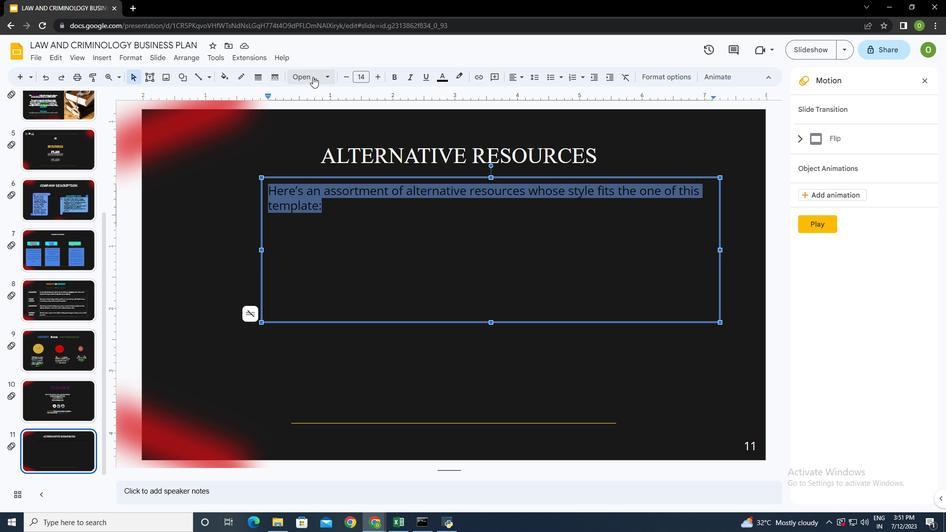 
Action: Mouse moved to (335, 186)
Screenshot: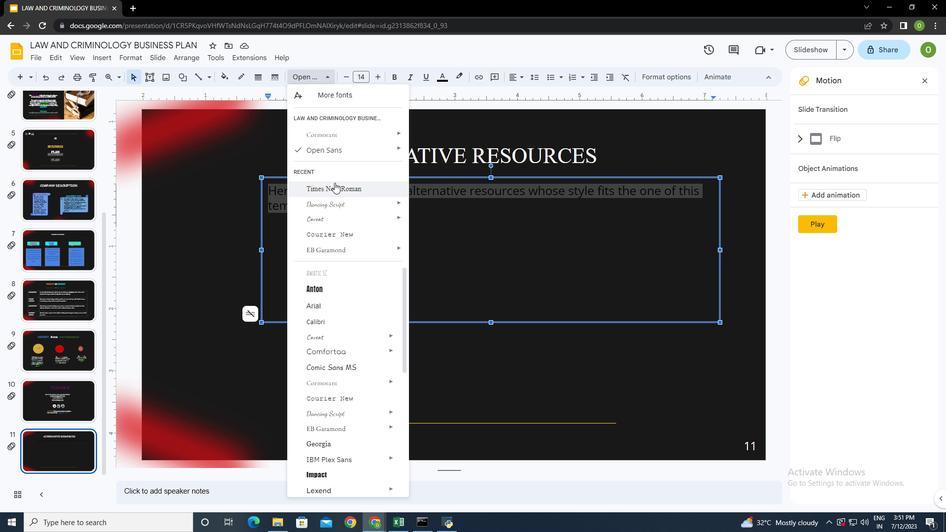 
Action: Mouse pressed left at (335, 186)
Screenshot: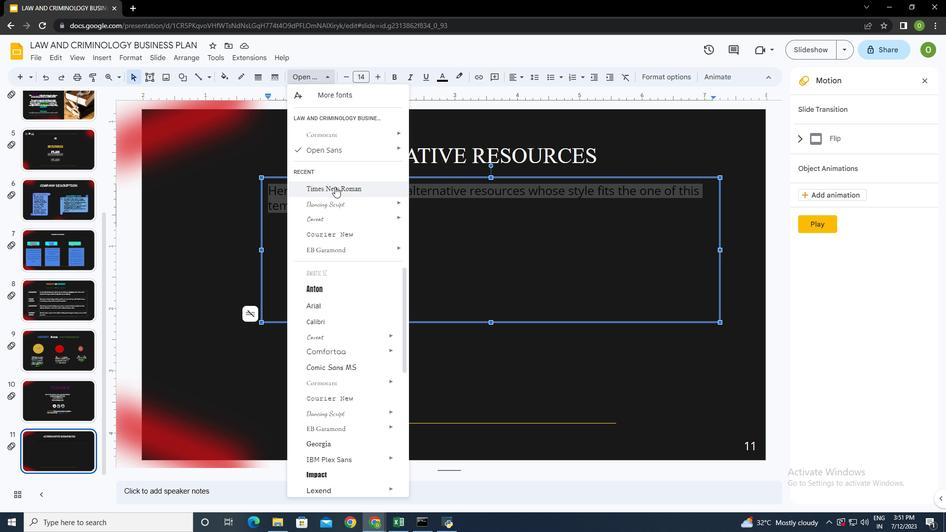 
Action: Mouse moved to (379, 75)
Screenshot: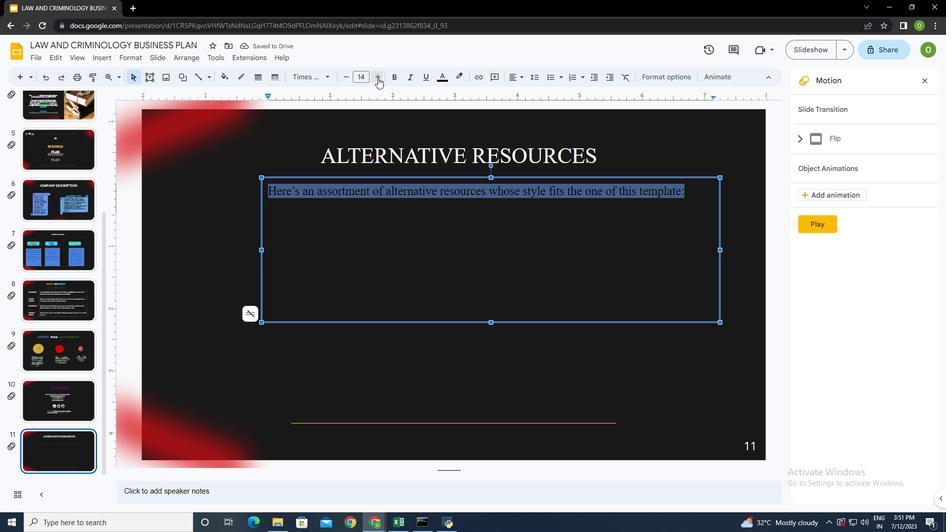 
Action: Mouse pressed left at (379, 75)
Screenshot: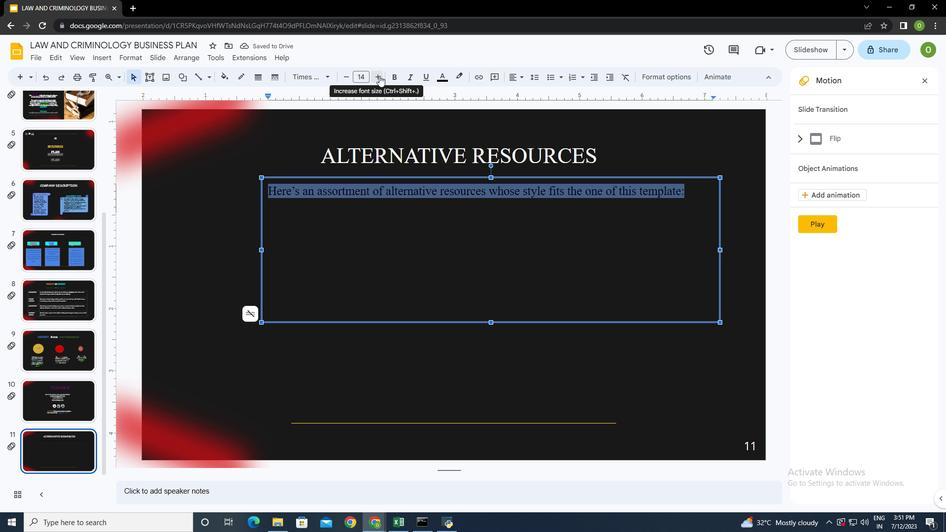
Action: Mouse moved to (346, 77)
Screenshot: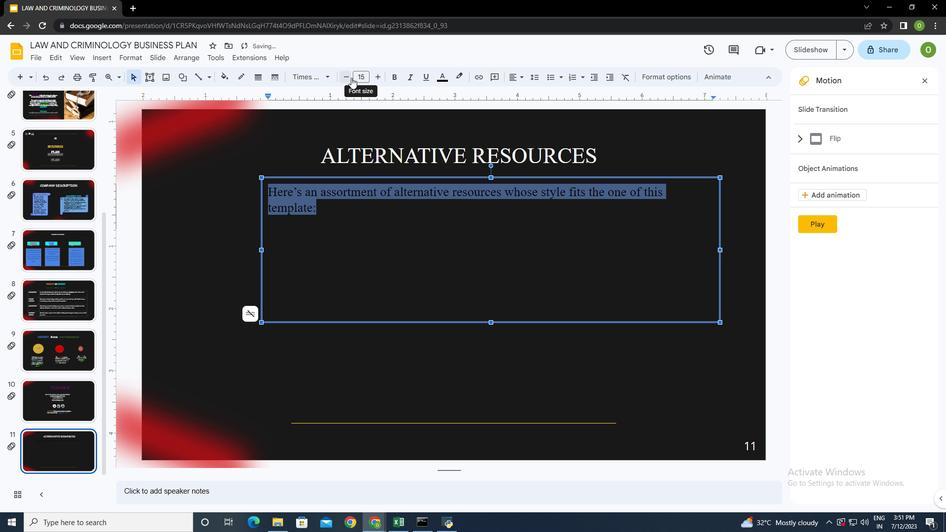 
Action: Mouse pressed left at (346, 77)
Screenshot: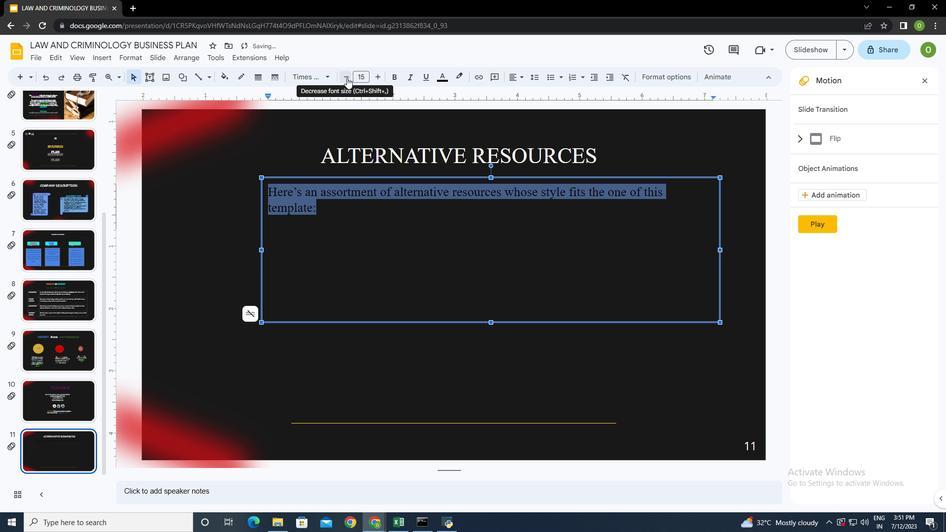 
Action: Mouse moved to (523, 75)
Screenshot: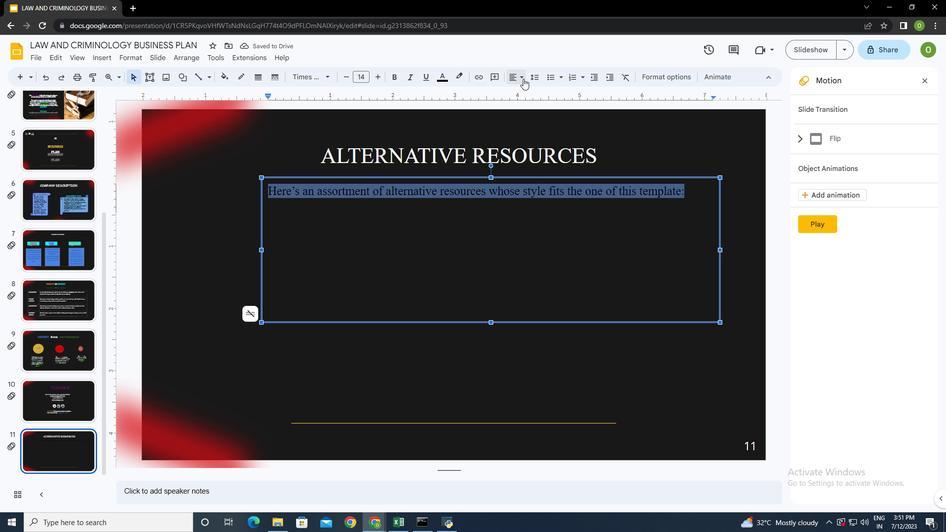 
Action: Mouse pressed left at (523, 75)
Screenshot: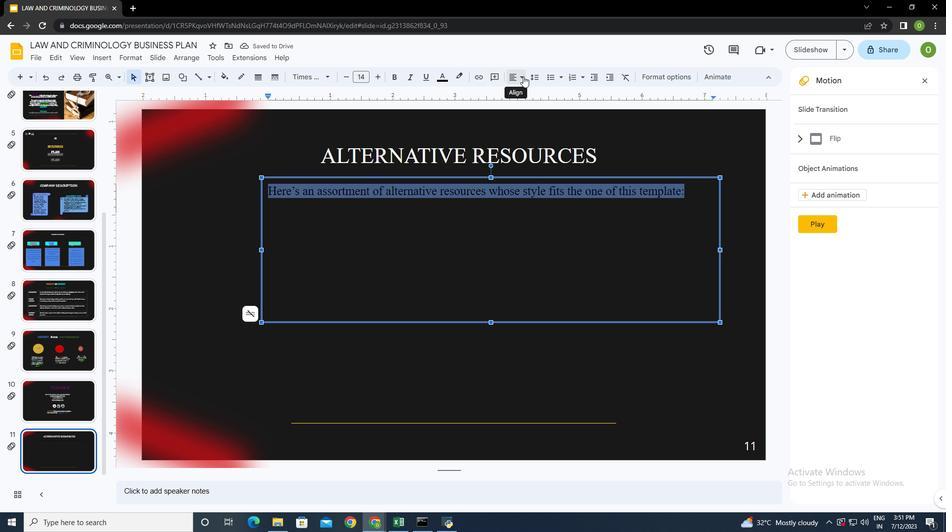 
Action: Mouse moved to (540, 95)
Screenshot: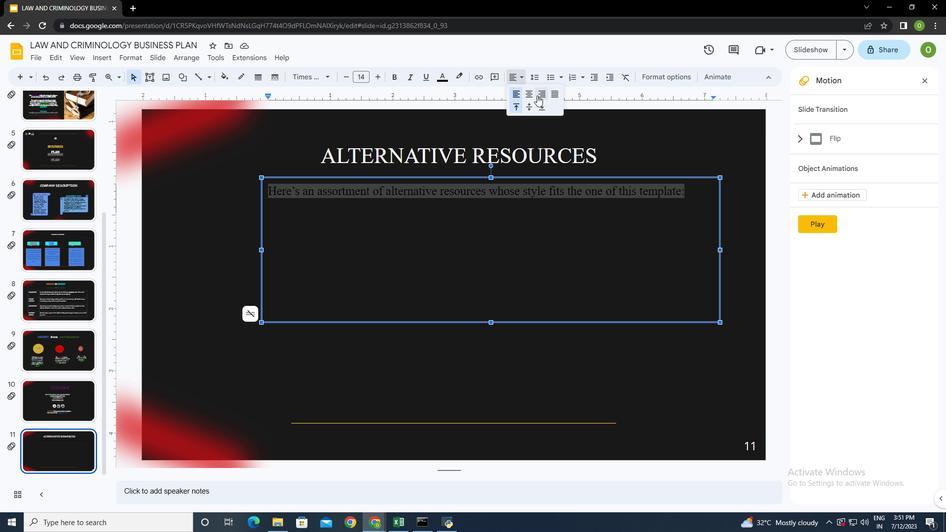 
Action: Mouse pressed left at (540, 95)
Screenshot: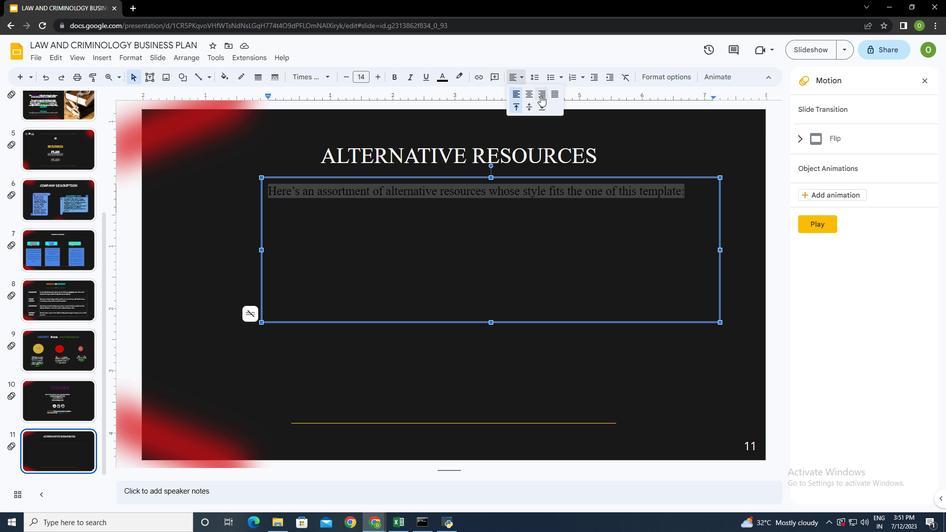 
Action: Mouse moved to (534, 207)
Screenshot: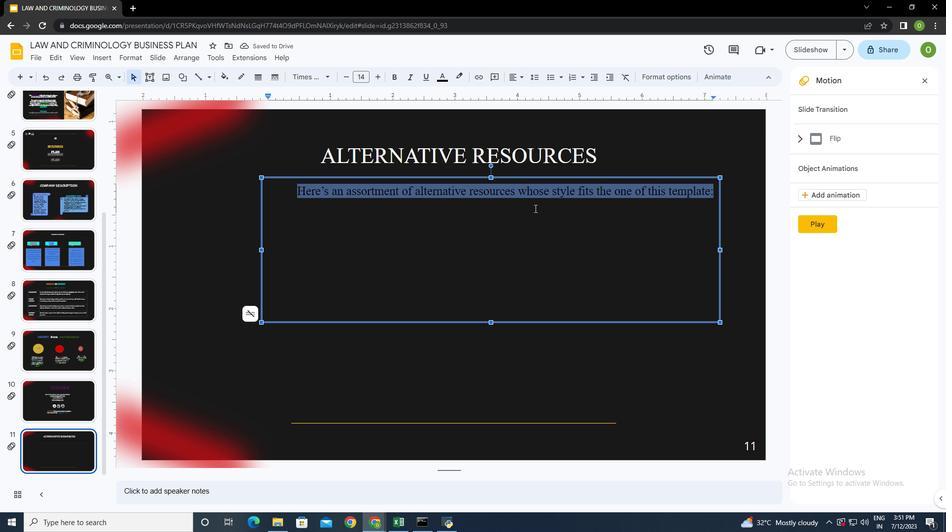 
Action: Mouse pressed left at (534, 207)
Screenshot: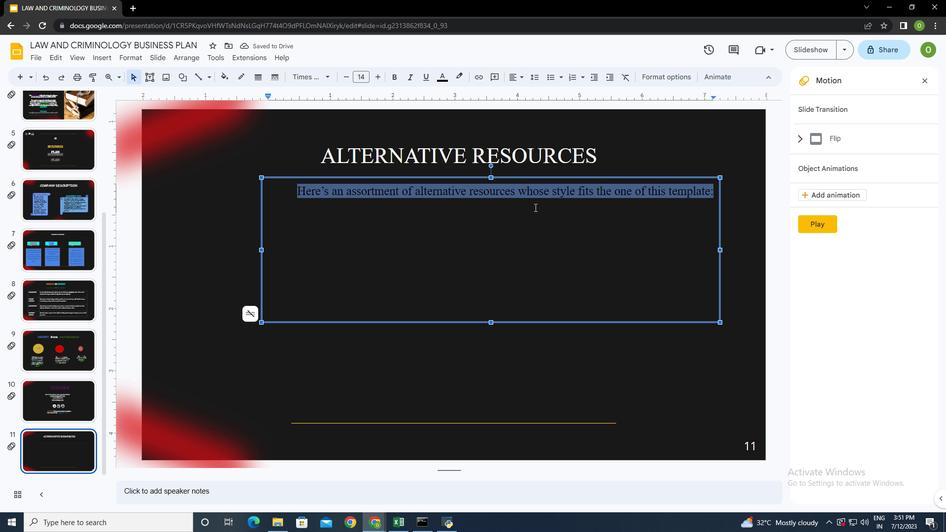 
Action: Mouse moved to (295, 188)
Screenshot: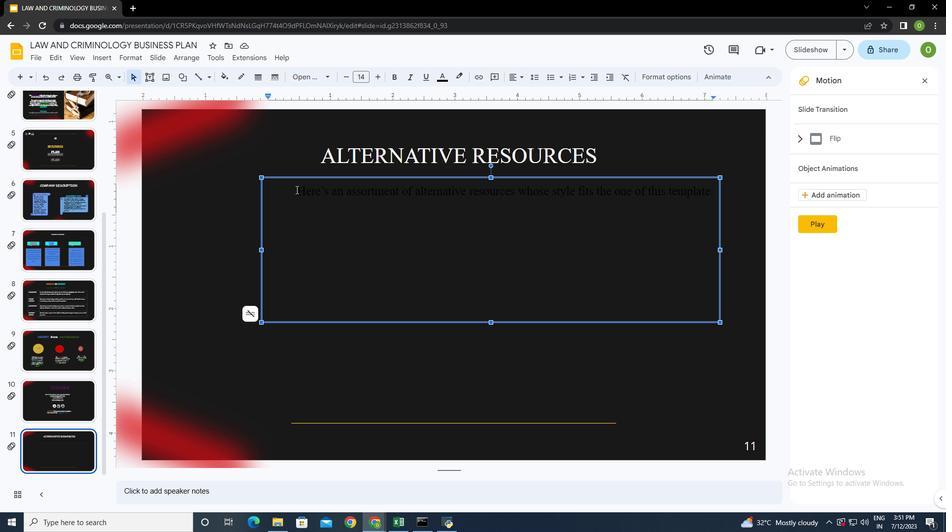 
Action: Mouse pressed left at (295, 188)
Screenshot: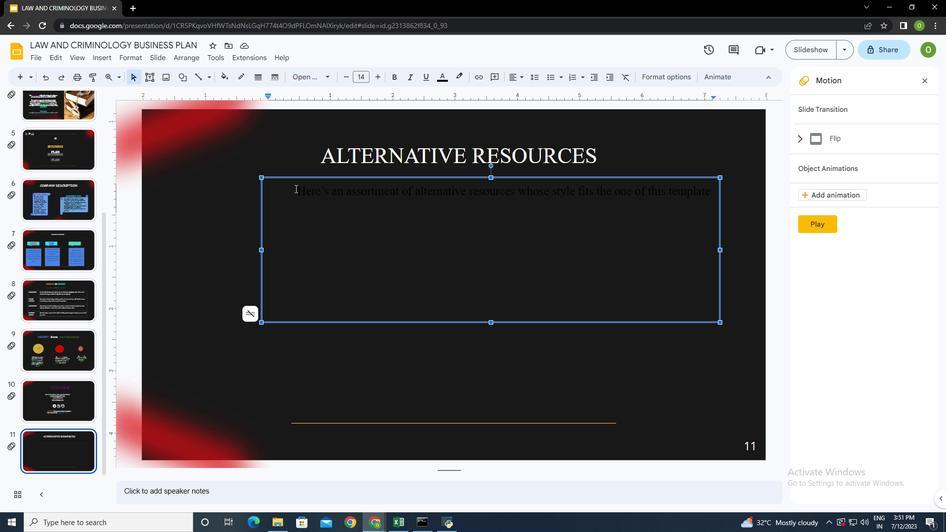 
Action: Mouse moved to (444, 73)
Screenshot: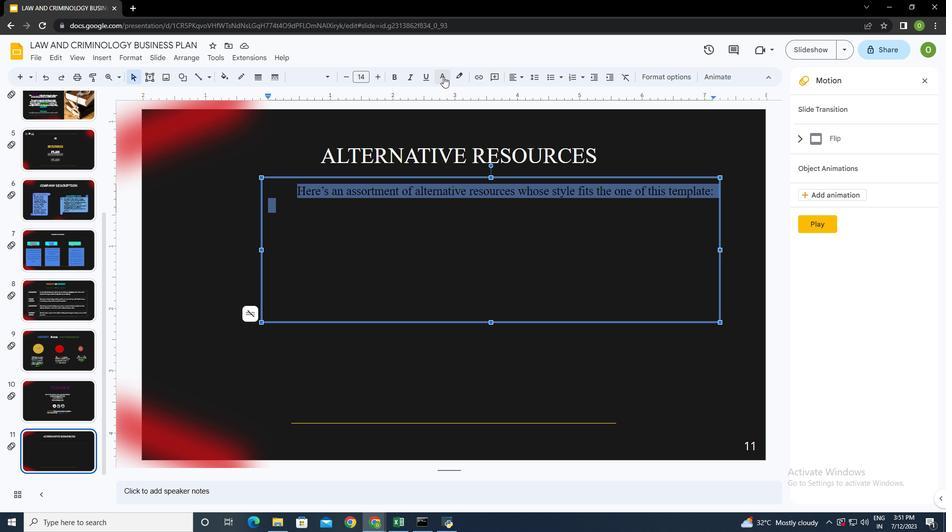 
Action: Mouse pressed left at (444, 73)
Screenshot: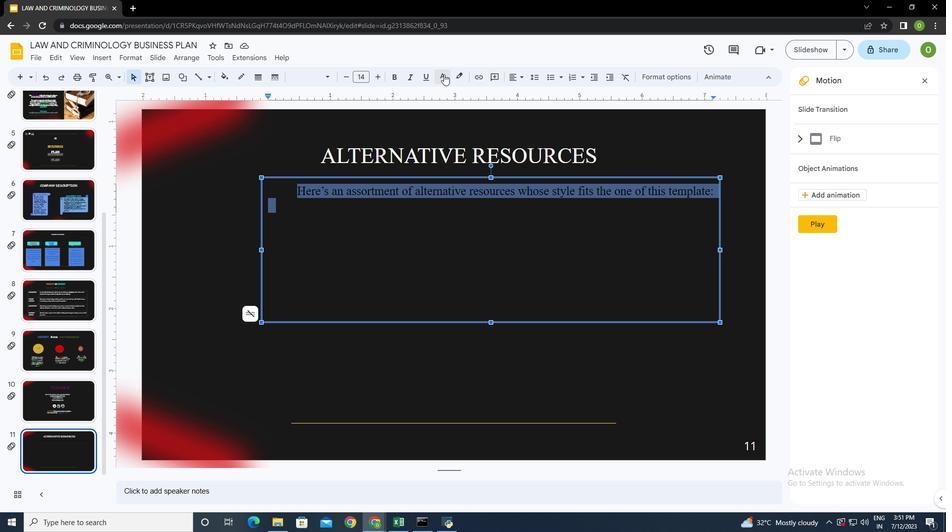 
Action: Mouse moved to (470, 105)
Screenshot: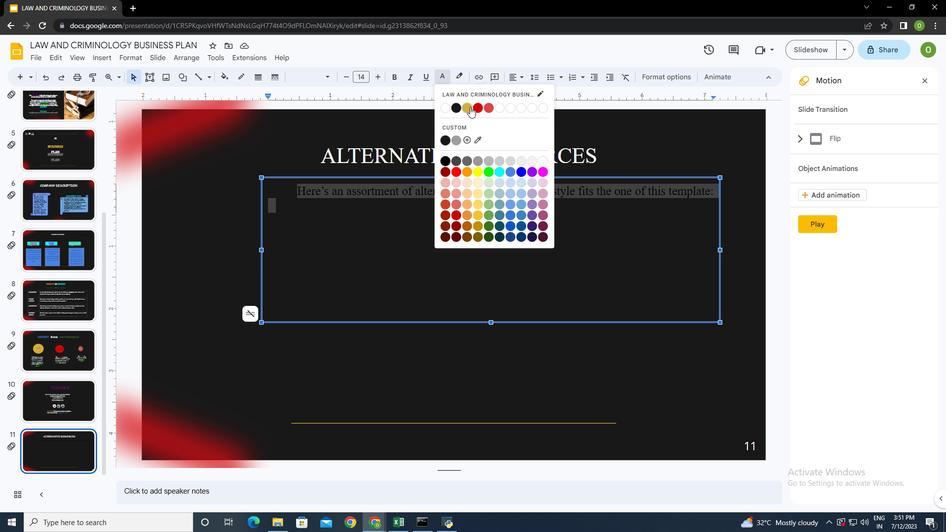 
Action: Mouse pressed left at (470, 105)
Screenshot: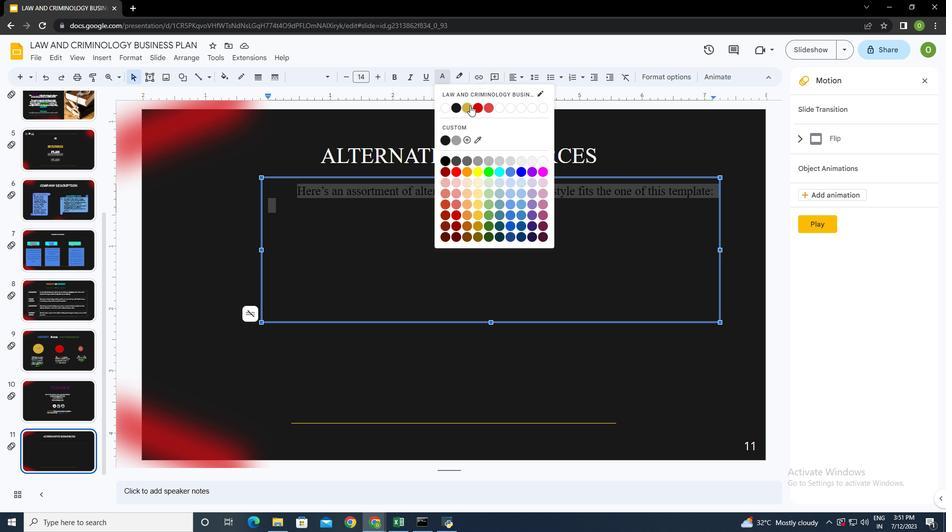 
Action: Mouse moved to (413, 253)
Screenshot: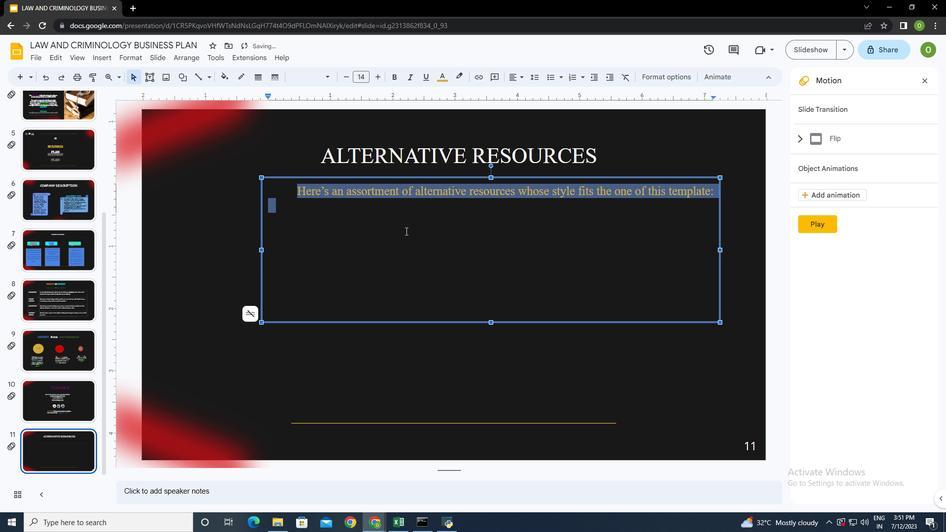 
Action: Mouse pressed left at (413, 253)
Screenshot: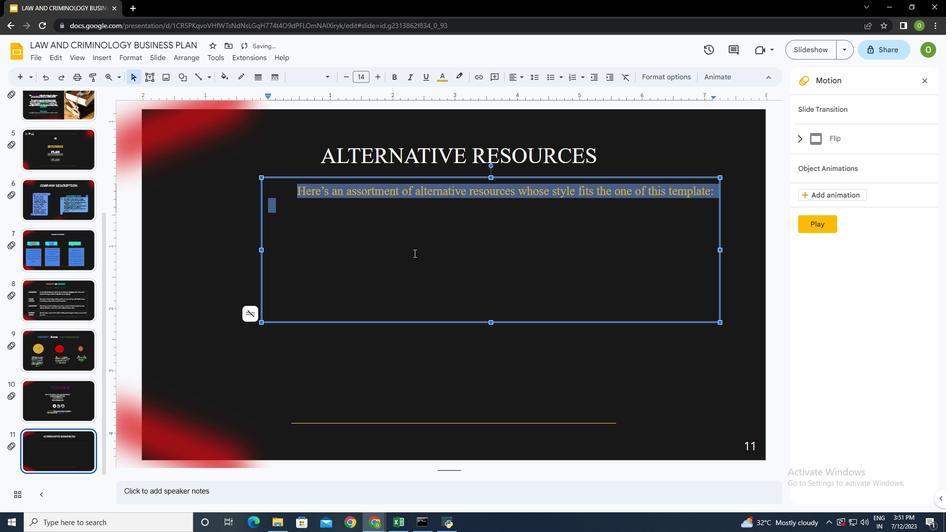 
Action: Mouse moved to (556, 76)
Screenshot: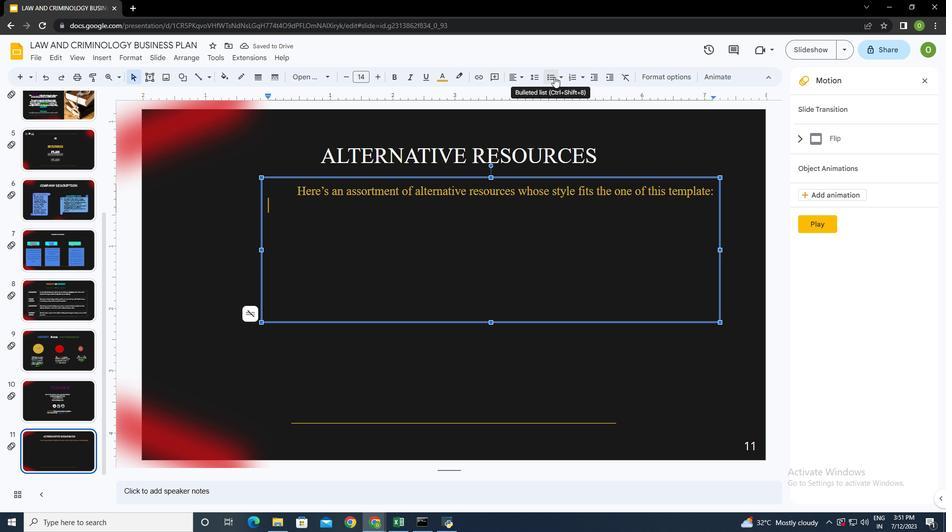 
Action: Mouse pressed left at (556, 76)
Screenshot: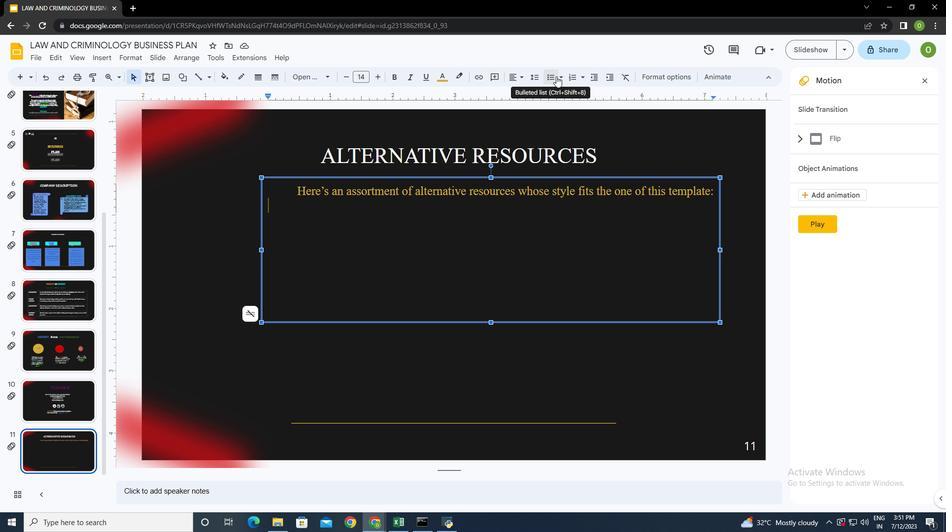 
Action: Mouse moved to (280, 130)
Screenshot: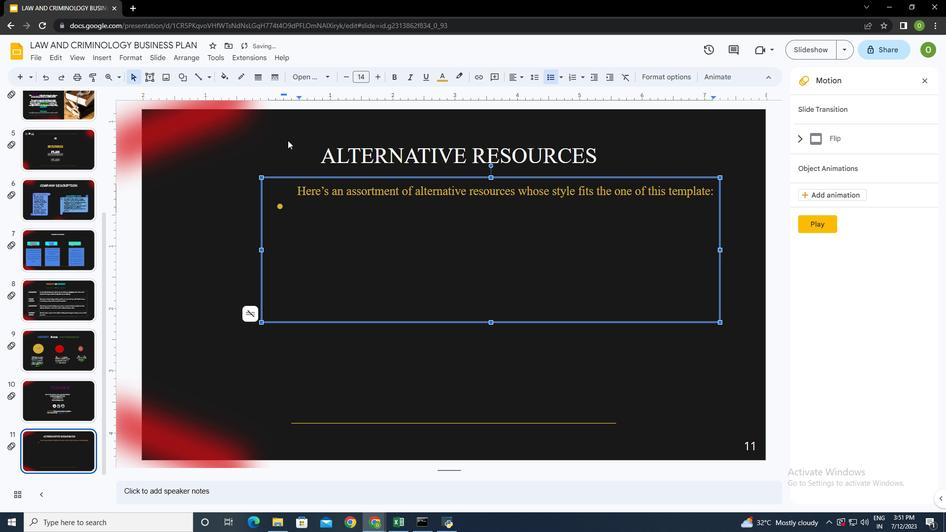 
Action: Key pressed <Key.backspace>
Screenshot: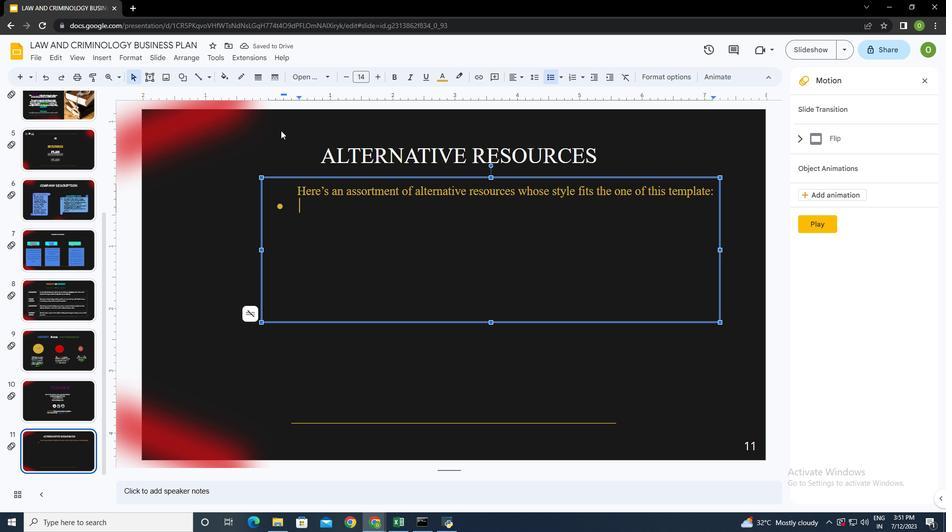 
Action: Mouse moved to (520, 76)
Screenshot: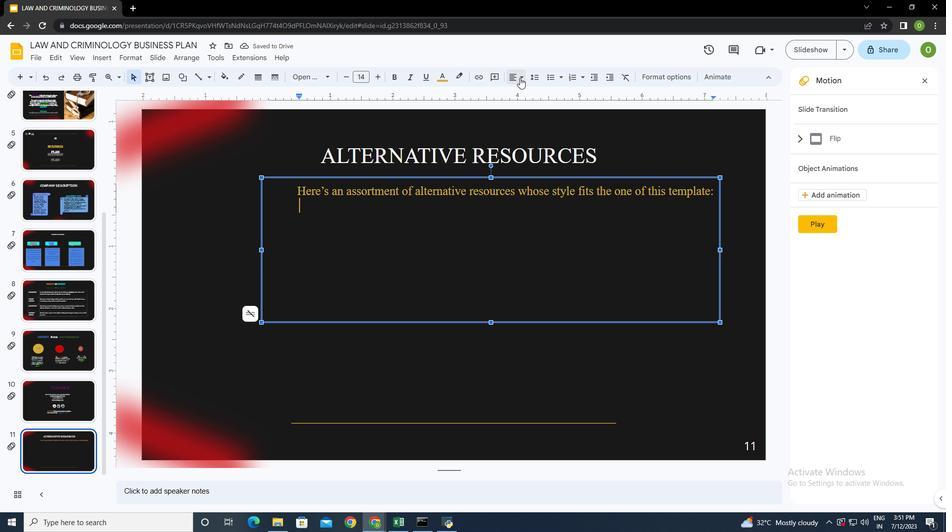 
Action: Mouse pressed left at (520, 76)
Screenshot: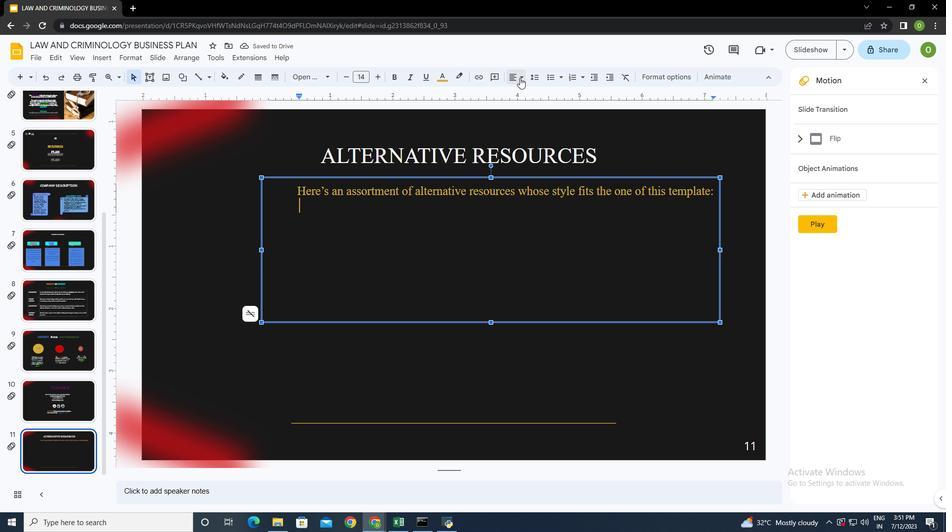 
Action: Mouse moved to (516, 91)
Screenshot: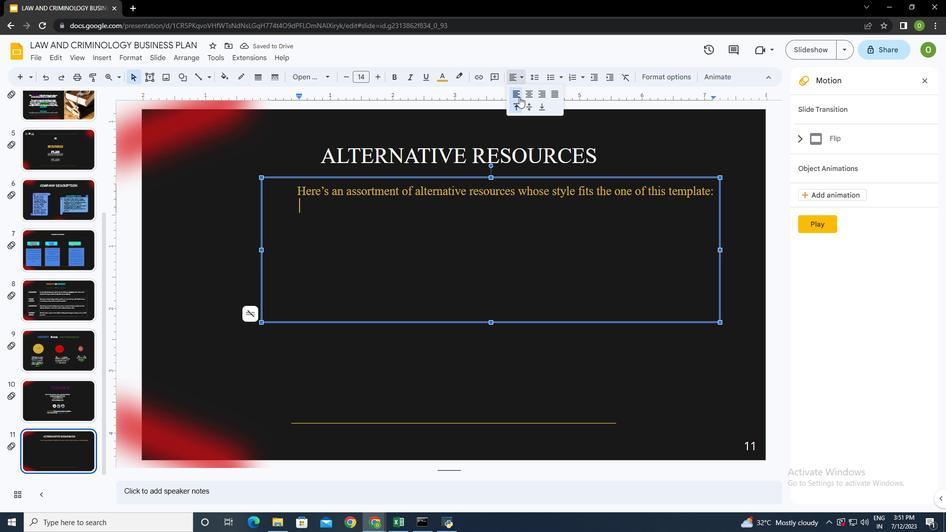 
Action: Mouse pressed left at (516, 91)
Screenshot: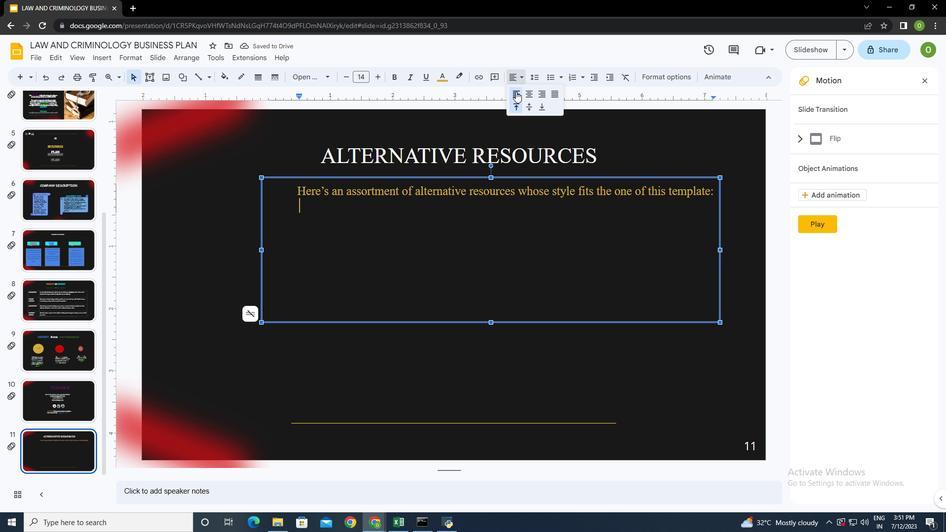 
Action: Mouse moved to (322, 237)
Screenshot: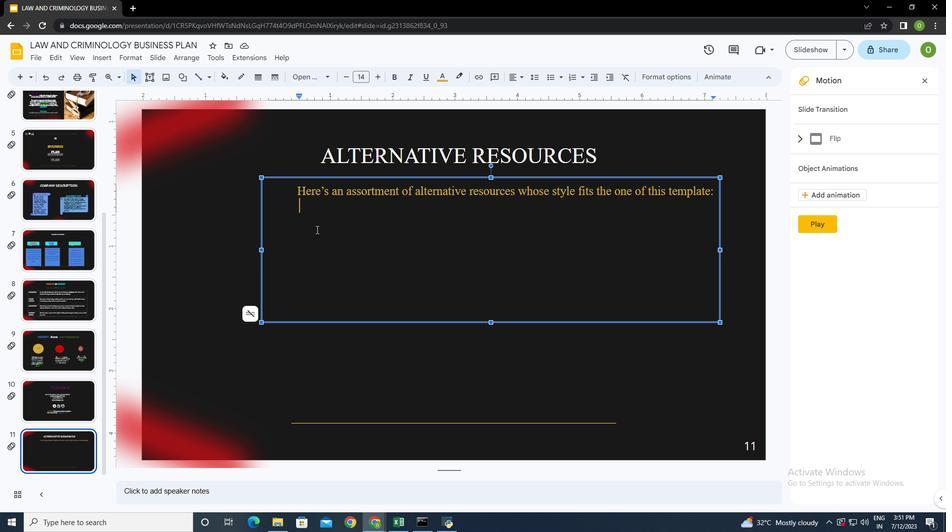 
Action: Key pressed <Key.backspace><Key.shift><Key.shift><Key.shift><Key.shift><Key.shift><Key.shift><Key.shift><Key.shift><Key.shift><Key.shift><Key.caps_lock>ICONS
Screenshot: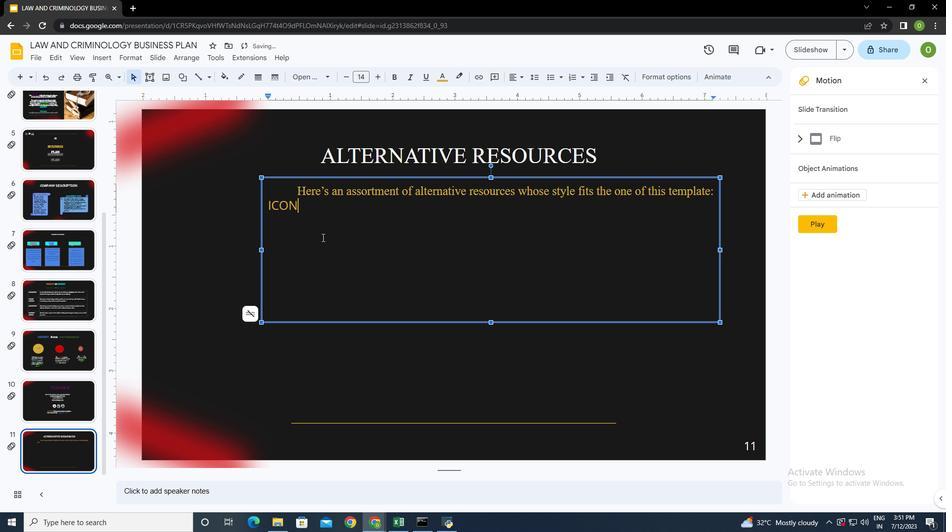 
Action: Mouse moved to (306, 203)
Screenshot: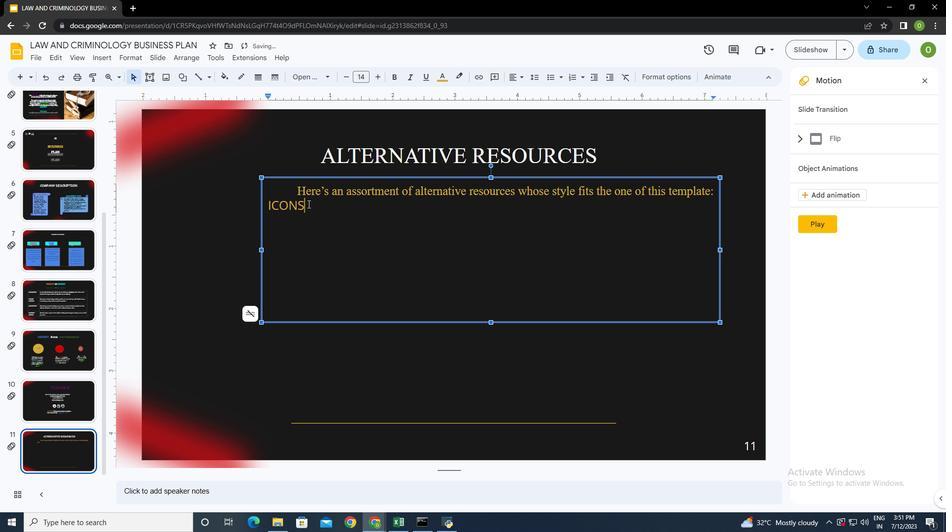 
Action: Mouse pressed left at (306, 203)
Screenshot: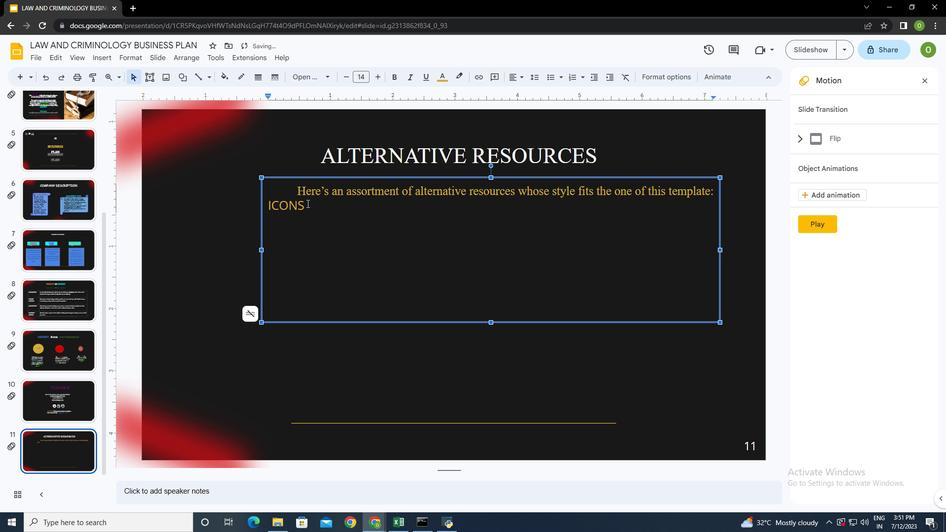 
Action: Mouse moved to (376, 76)
Screenshot: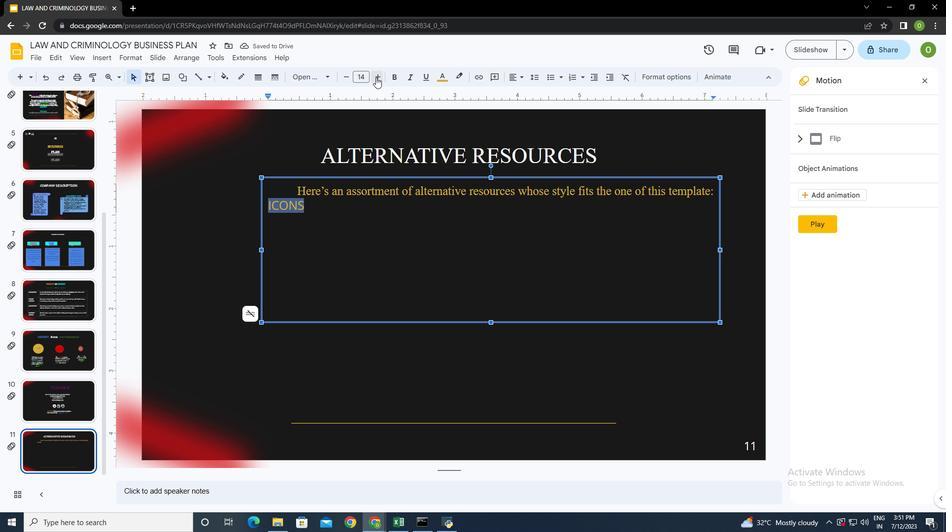 
Action: Mouse pressed left at (376, 76)
Screenshot: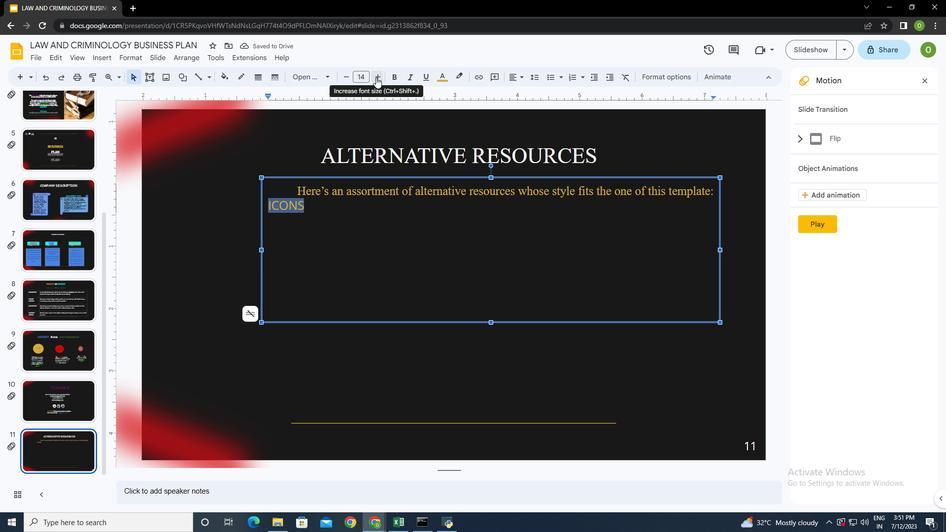 
Action: Mouse moved to (397, 77)
Screenshot: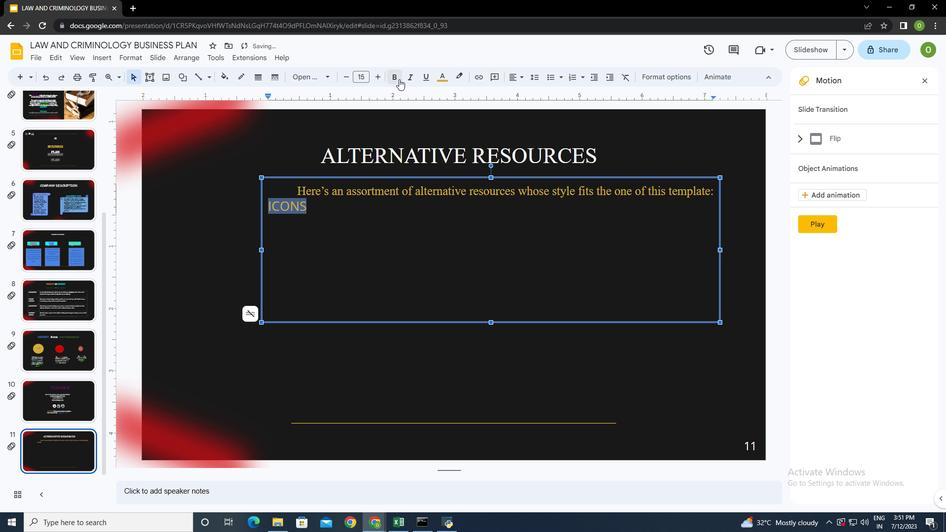 
Action: Mouse pressed left at (397, 77)
Screenshot: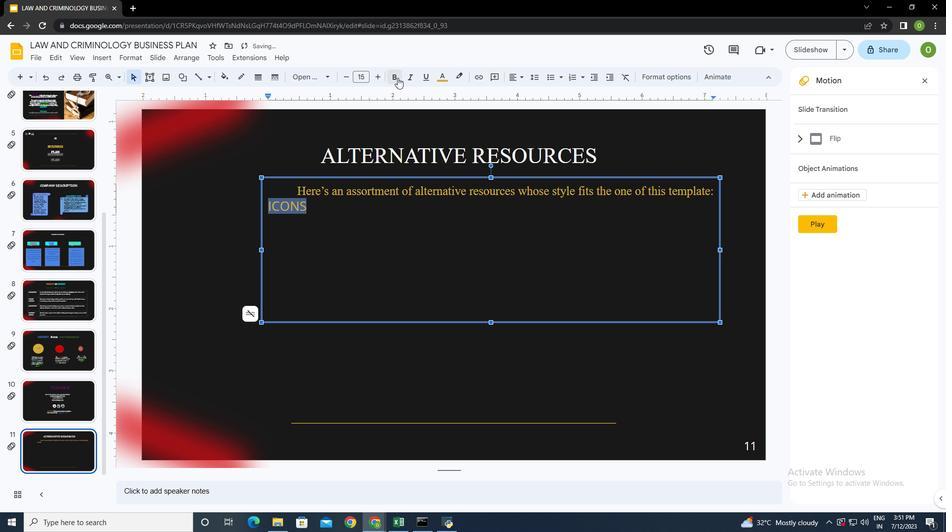 
Action: Mouse moved to (409, 78)
Screenshot: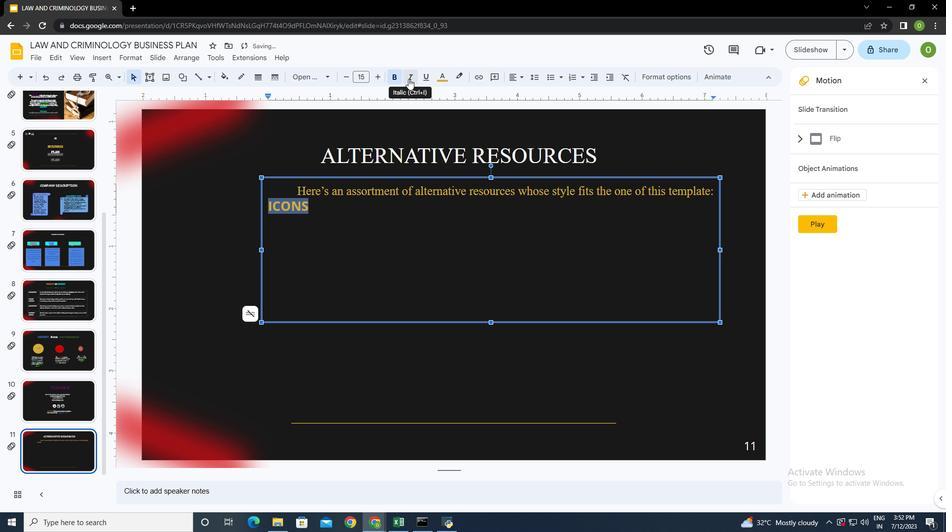 
Action: Mouse pressed left at (409, 78)
Screenshot: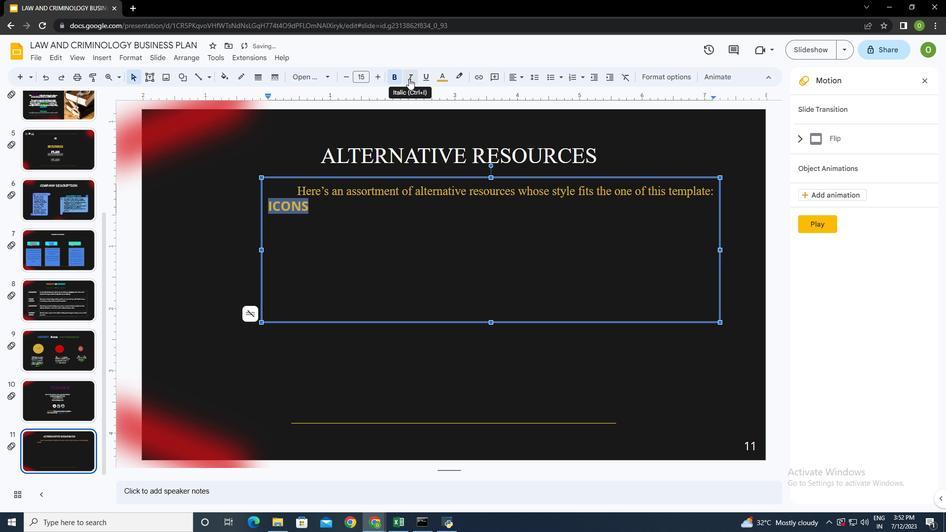 
Action: Mouse moved to (298, 76)
Screenshot: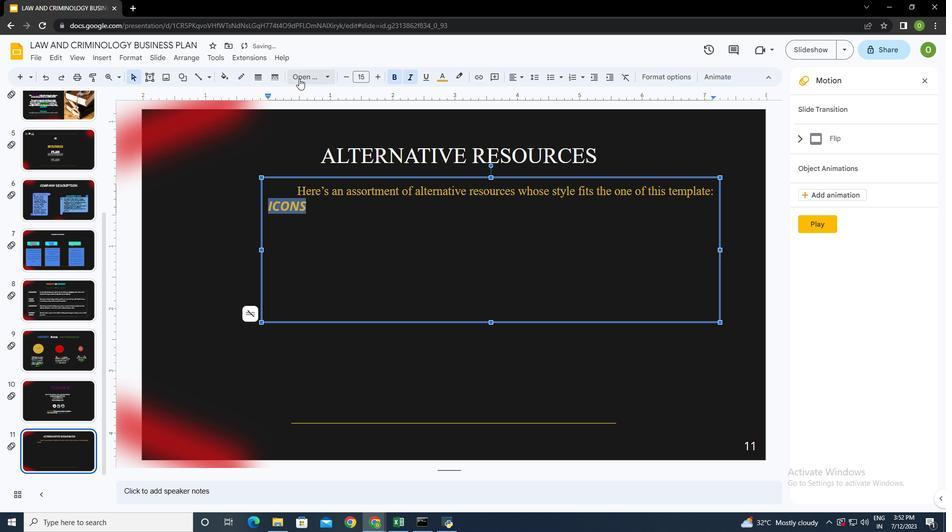 
Action: Mouse pressed left at (298, 76)
Screenshot: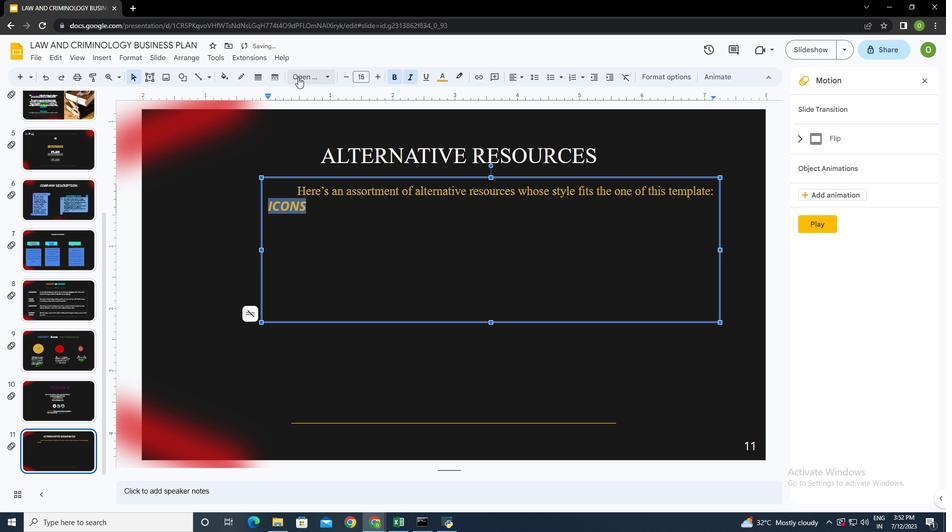 
Action: Mouse moved to (439, 300)
Screenshot: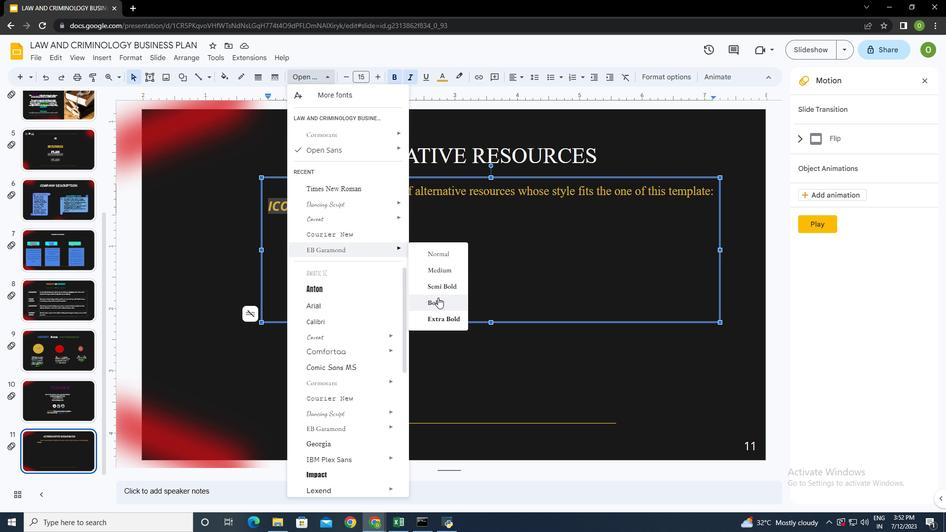 
Action: Mouse pressed left at (439, 300)
Screenshot: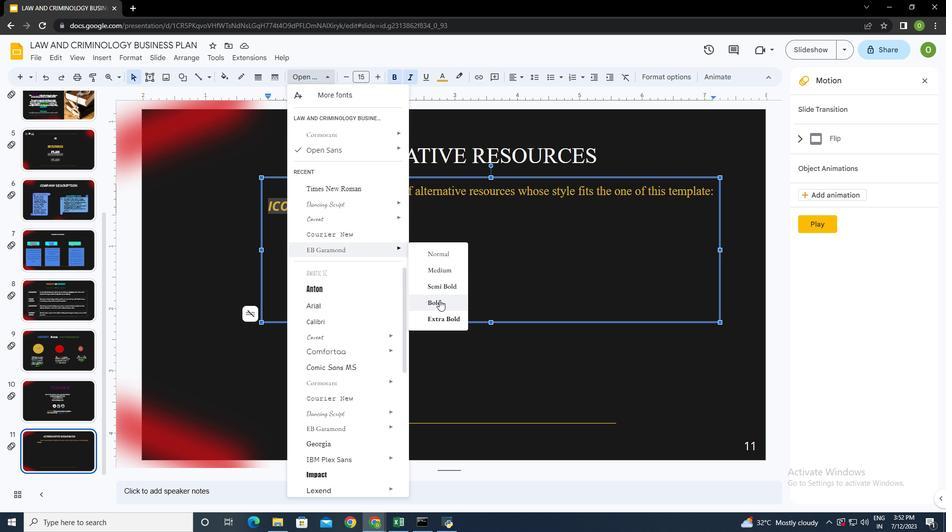 
Action: Mouse moved to (315, 212)
Screenshot: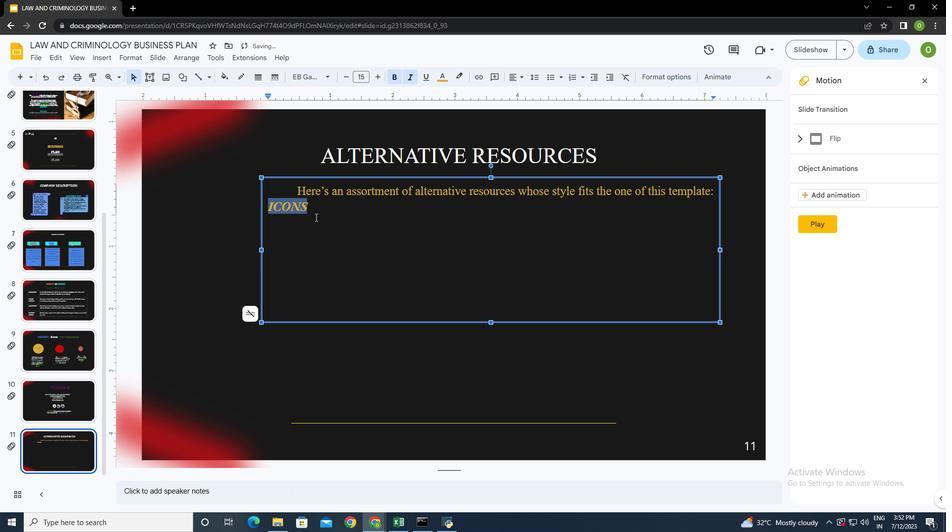 
Action: Mouse pressed left at (315, 212)
Screenshot: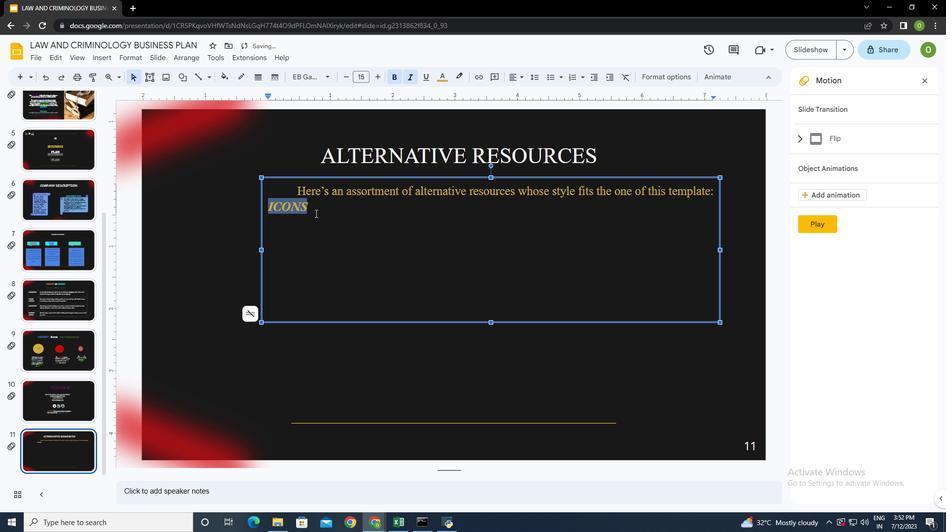 
Action: Mouse moved to (334, 220)
Screenshot: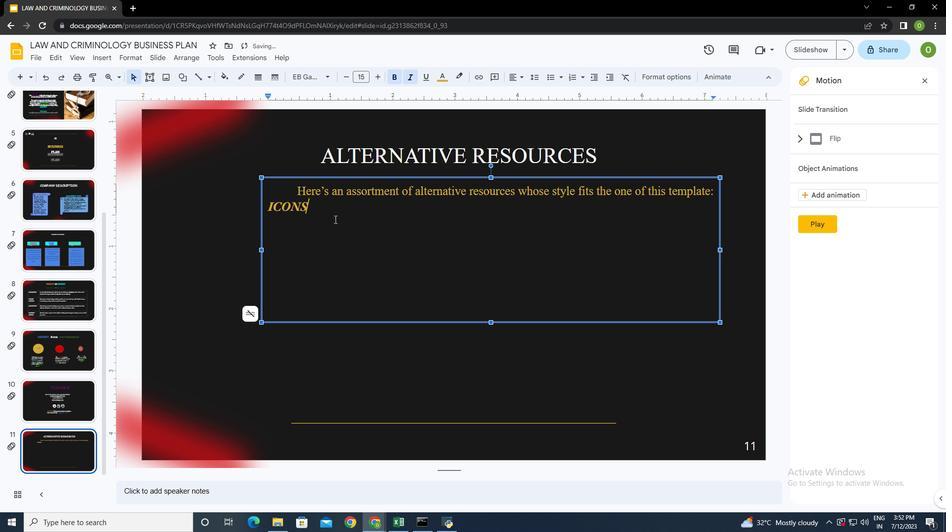 
Action: Key pressed <Key.enter>
Screenshot: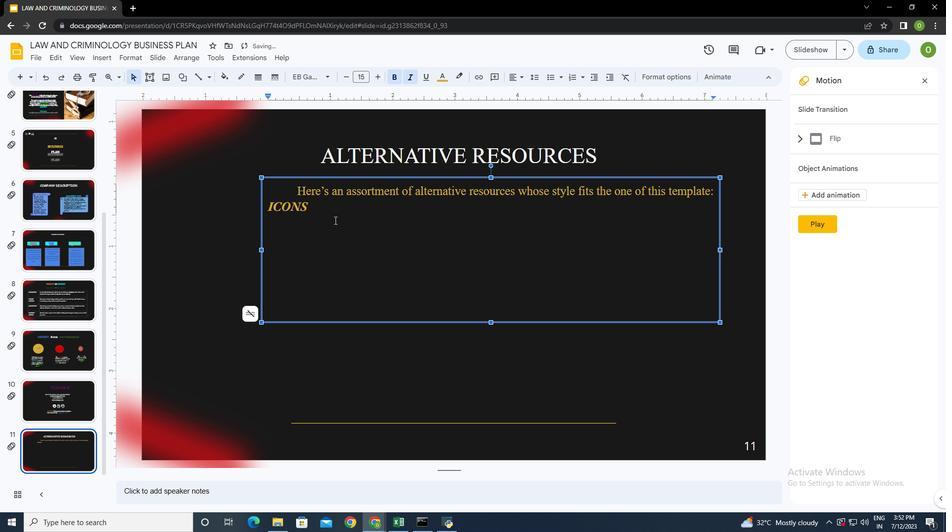 
Action: Mouse moved to (409, 75)
Screenshot: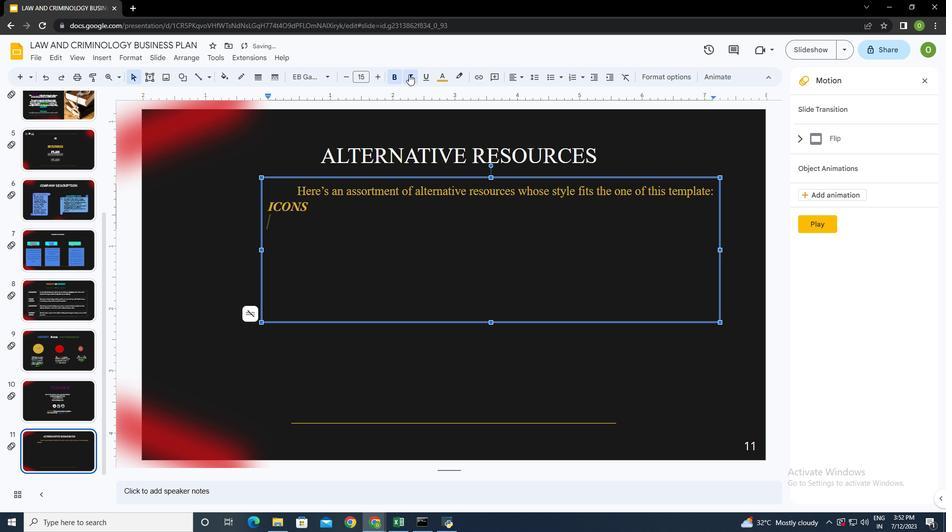 
Action: Mouse pressed left at (409, 75)
Screenshot: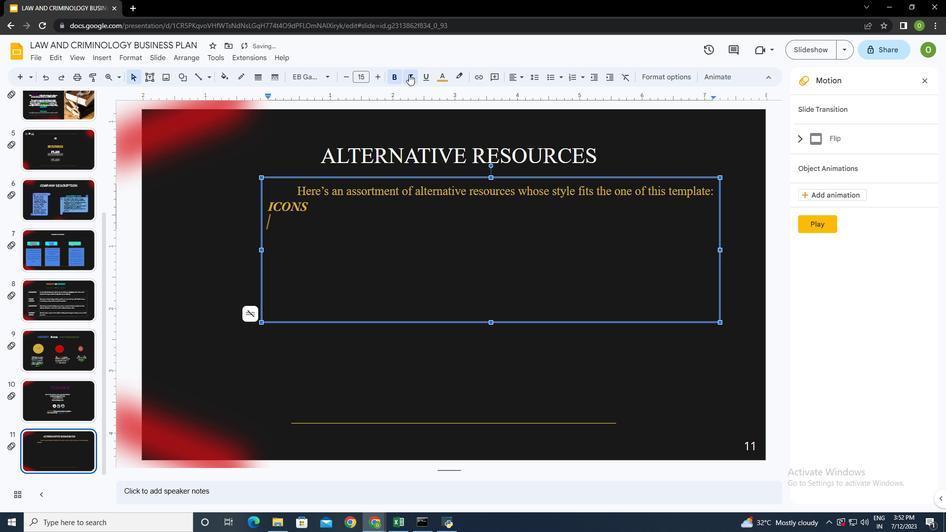 
Action: Mouse moved to (396, 74)
Screenshot: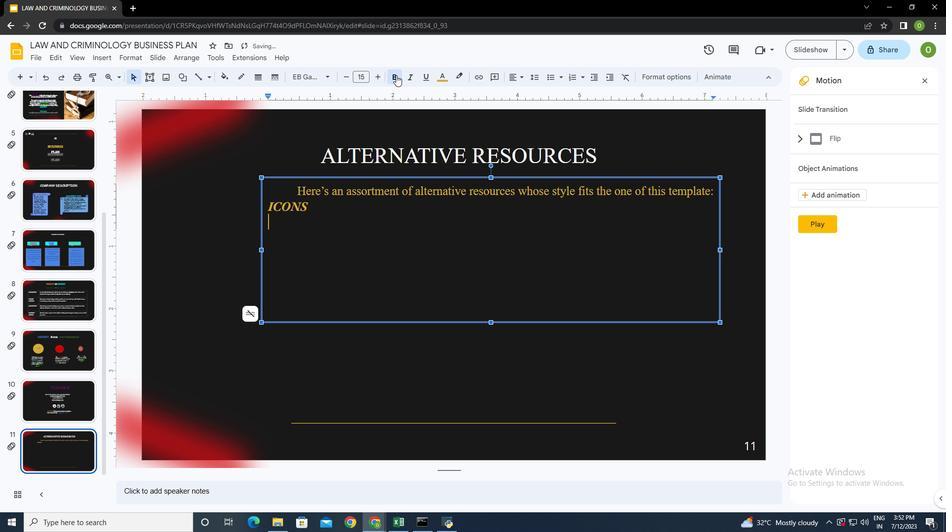 
Action: Mouse pressed left at (396, 74)
Screenshot: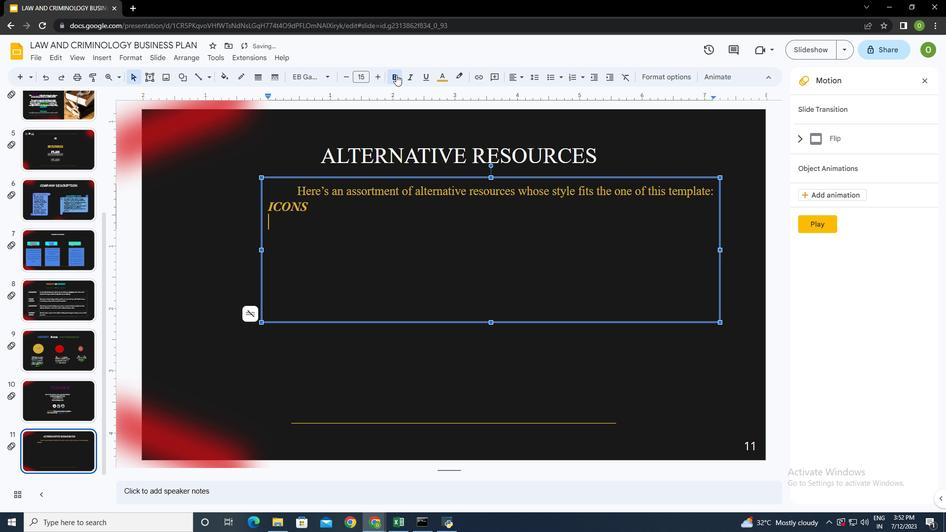 
Action: Mouse moved to (549, 77)
Screenshot: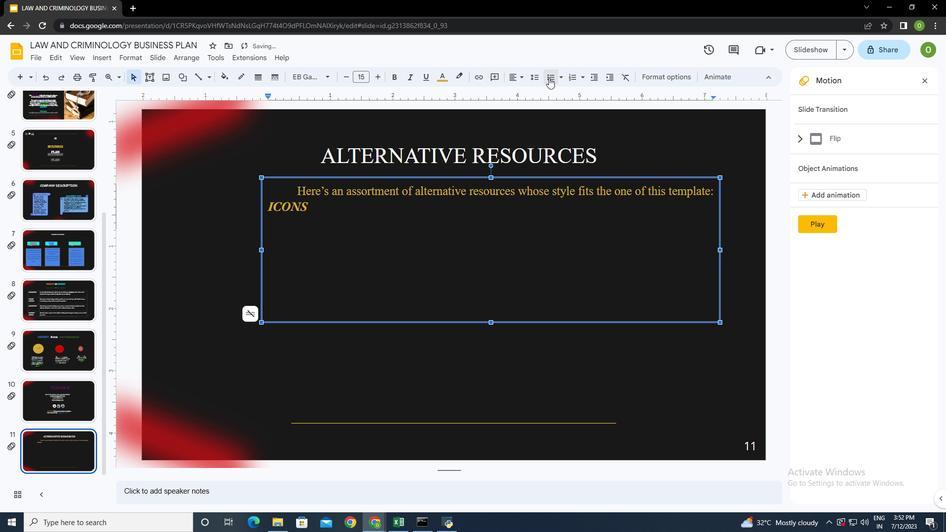 
Action: Mouse pressed left at (549, 77)
Screenshot: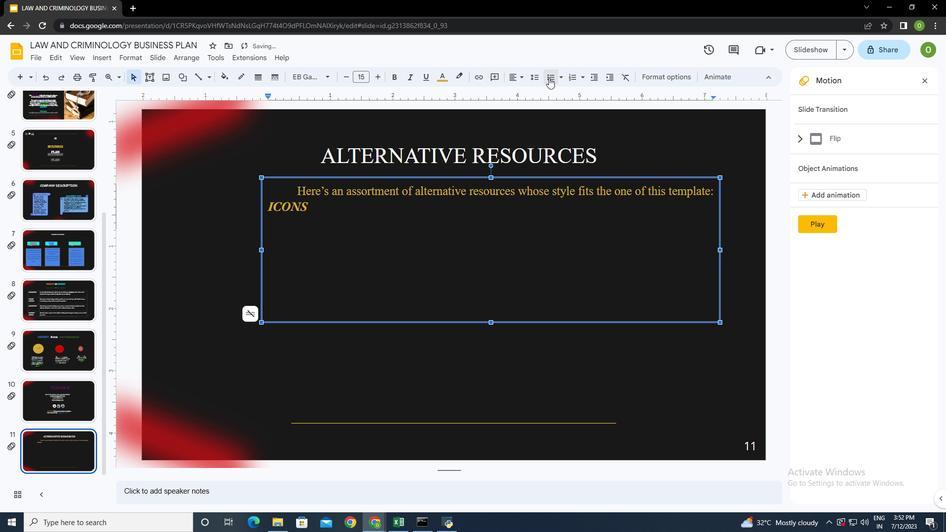 
Action: Mouse moved to (353, 265)
Screenshot: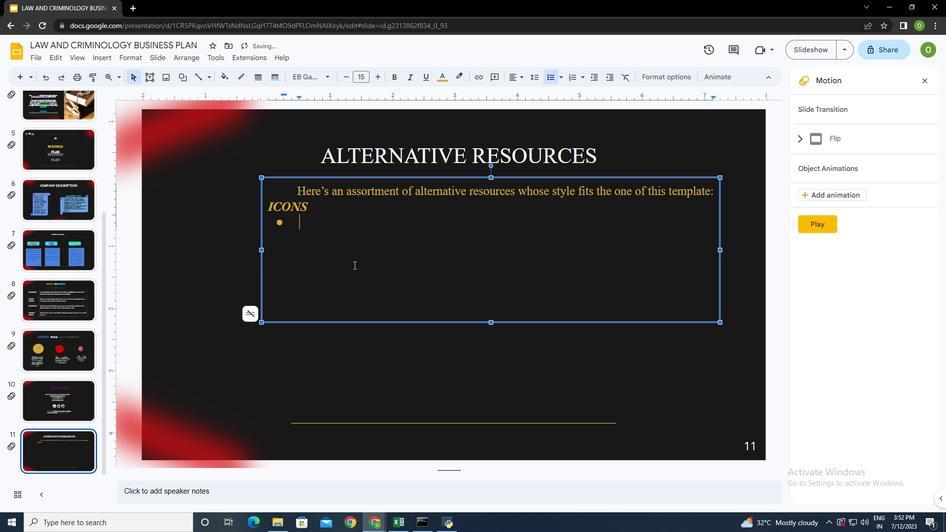 
Action: Key pressed <Key.shift>lAW<Key.space><Key.shift>bOOK<Key.space><Key.shift>I<Key.backspace><Key.backspace><Key.backspace><Key.backspace><Key.backspace><Key.backspace><Key.backspace><Key.backspace><Key.backspace><Key.backspace><Key.caps_lock><Key.shift>Law<Key.space><Key.shift>Book<Key.space>icon<Key.enter><Key.shift>Footprint<Key.space>icon<Key.enter><Key.shift>Gavel<Key.space>icon
Screenshot: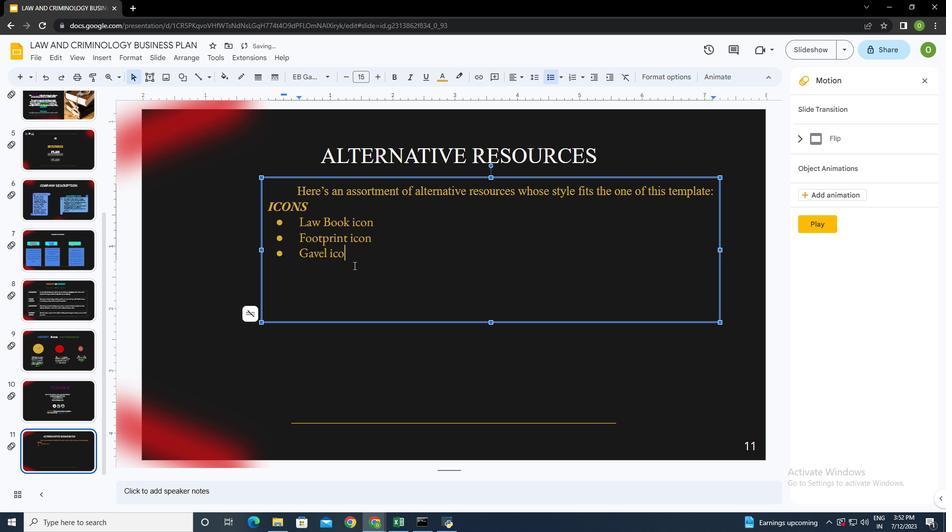 
Action: Mouse moved to (491, 323)
Screenshot: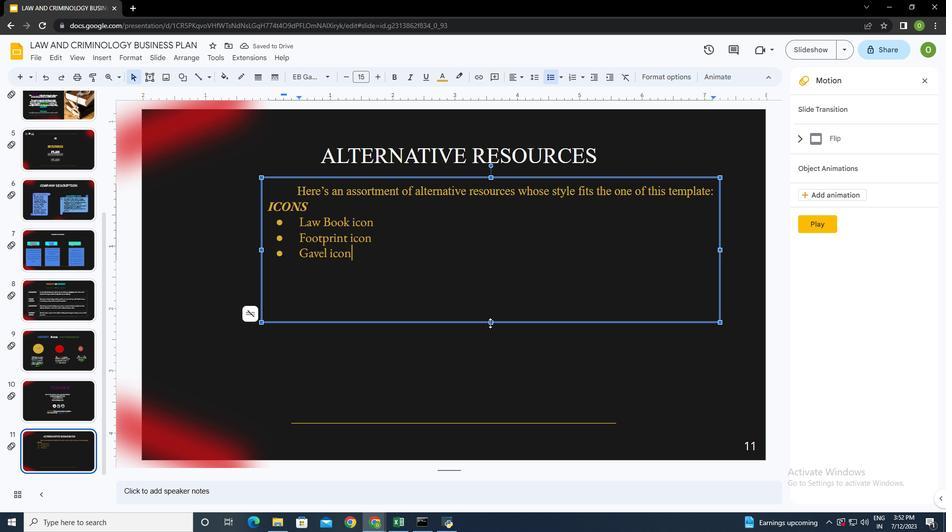 
Action: Mouse pressed left at (491, 323)
Screenshot: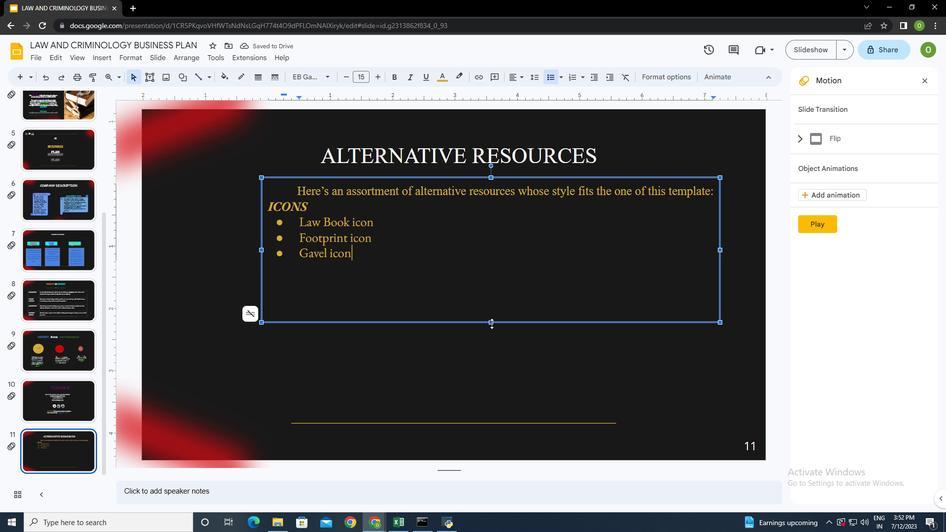 
Action: Mouse moved to (444, 350)
Screenshot: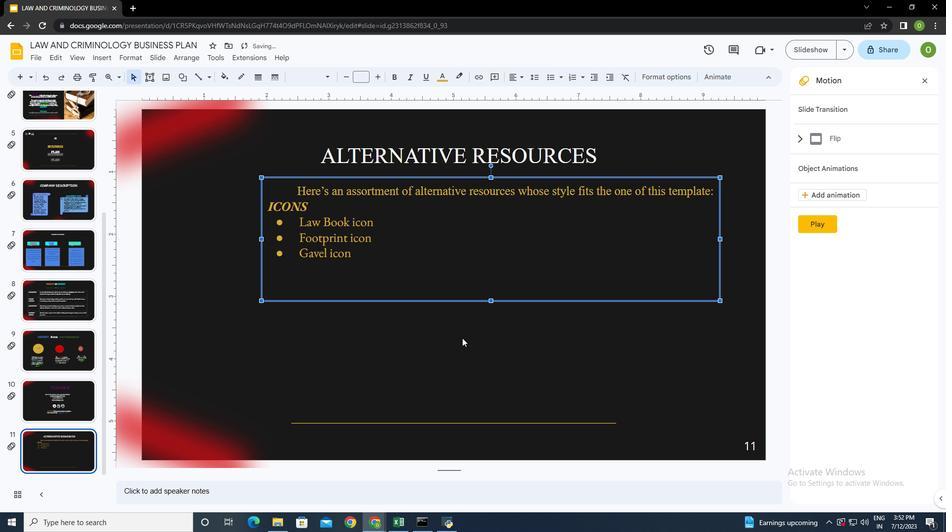 
Action: Mouse pressed left at (444, 350)
Screenshot: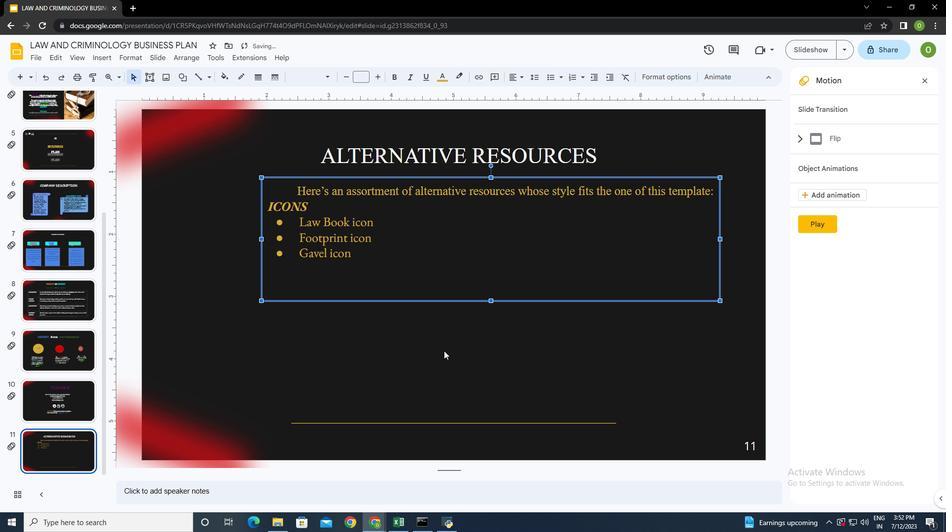 
Action: Mouse moved to (105, 53)
Screenshot: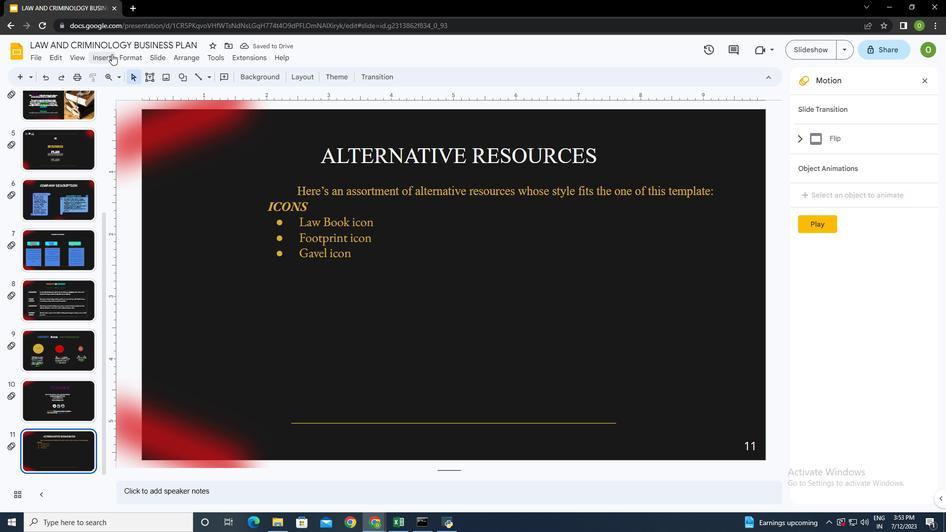 
Action: Mouse pressed left at (105, 53)
Screenshot: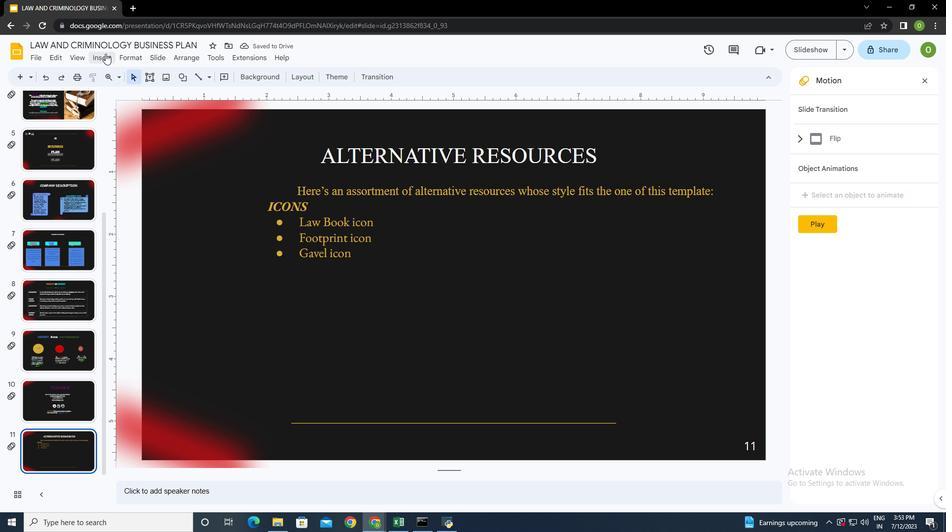 
Action: Mouse moved to (300, 76)
Screenshot: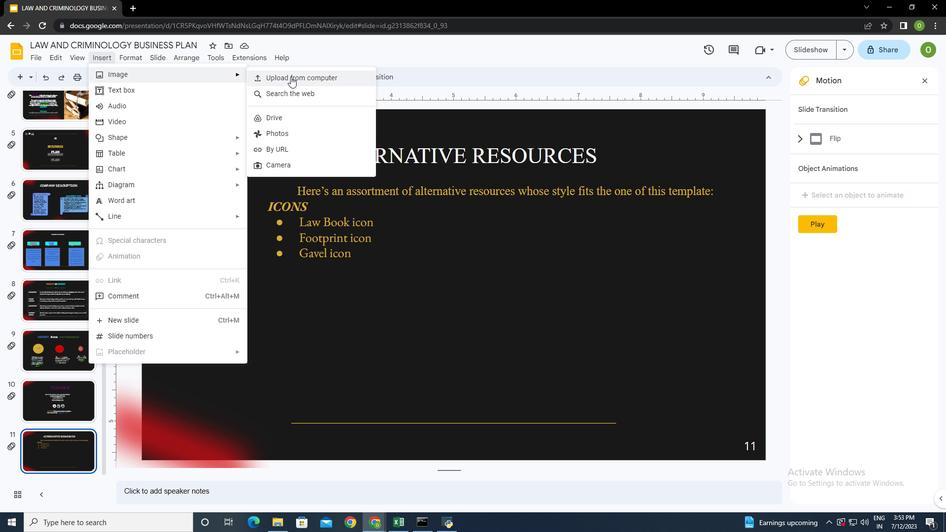 
Action: Mouse pressed left at (300, 76)
Screenshot: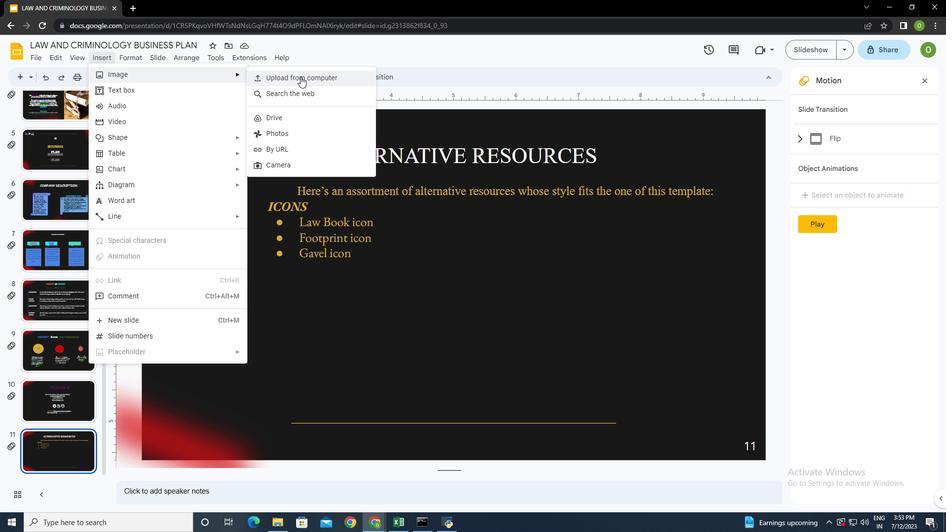 
Action: Mouse moved to (334, 76)
Screenshot: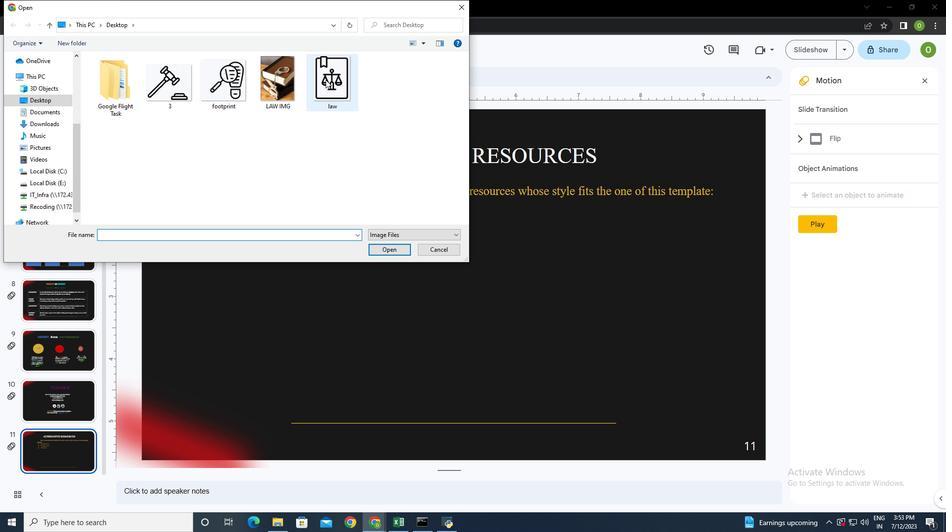 
Action: Mouse pressed left at (334, 76)
Screenshot: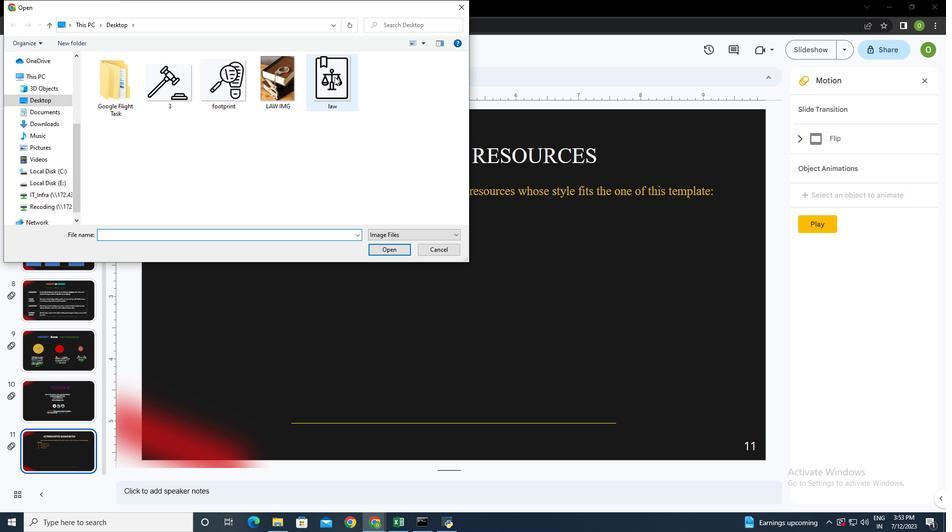 
Action: Mouse pressed left at (334, 76)
Screenshot: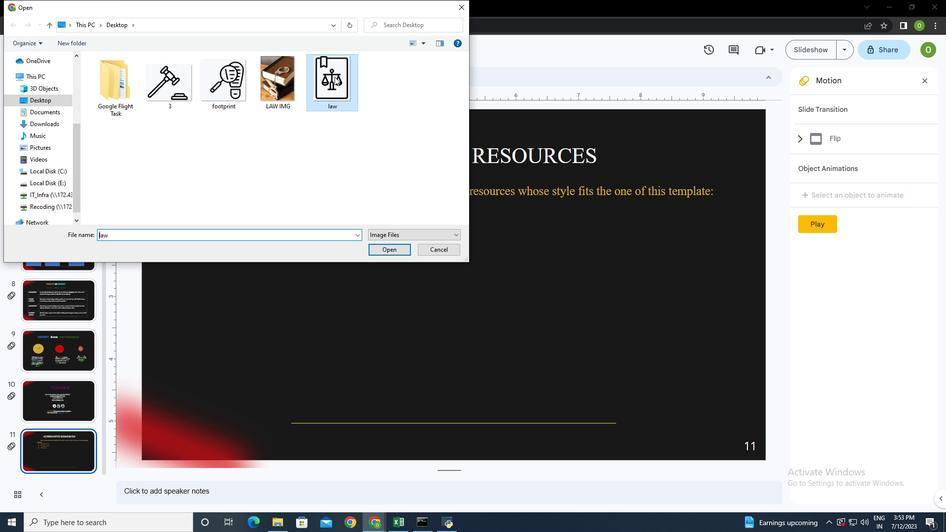 
Action: Mouse moved to (215, 370)
Screenshot: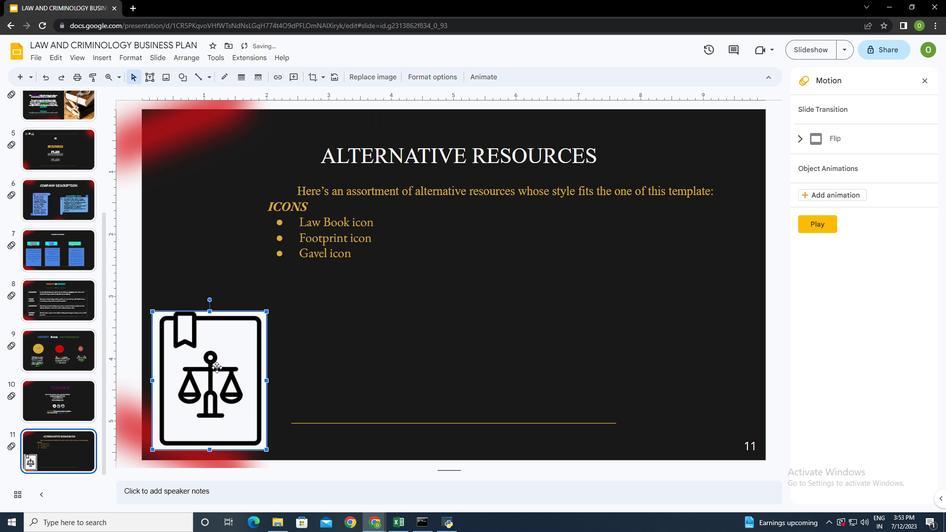 
Action: Mouse pressed left at (215, 370)
Screenshot: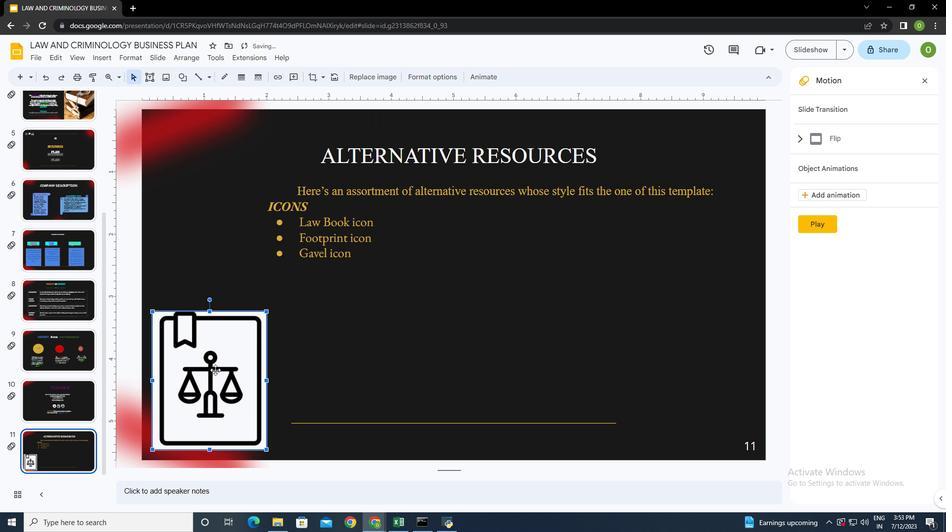 
Action: Mouse moved to (292, 413)
Screenshot: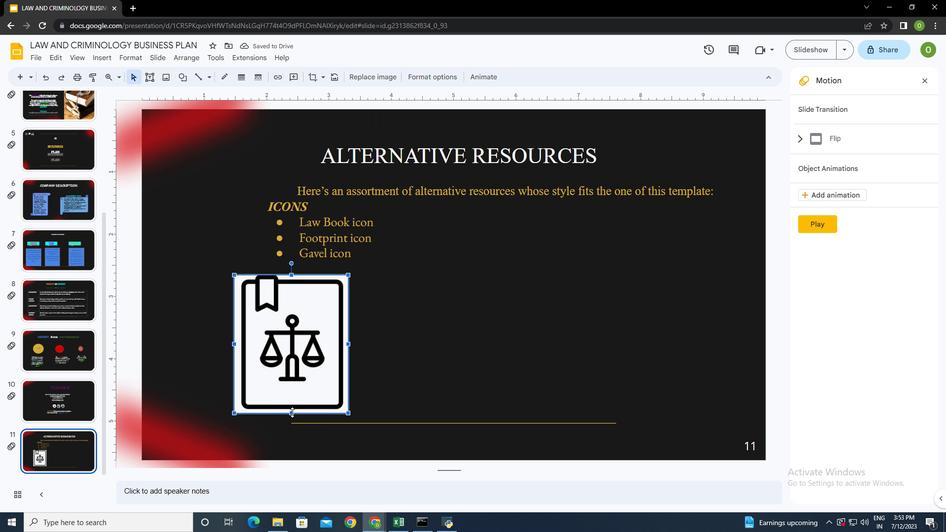 
Action: Mouse pressed left at (292, 413)
Screenshot: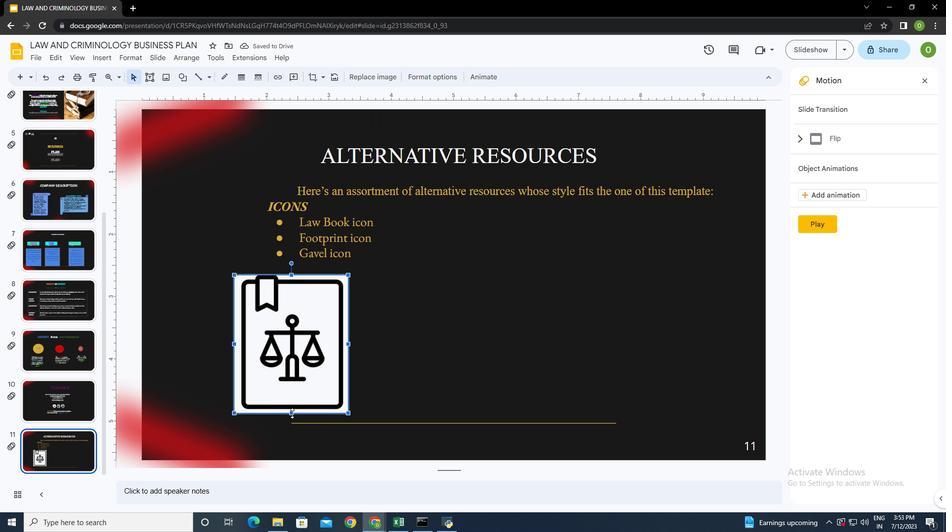 
Action: Mouse moved to (347, 315)
Screenshot: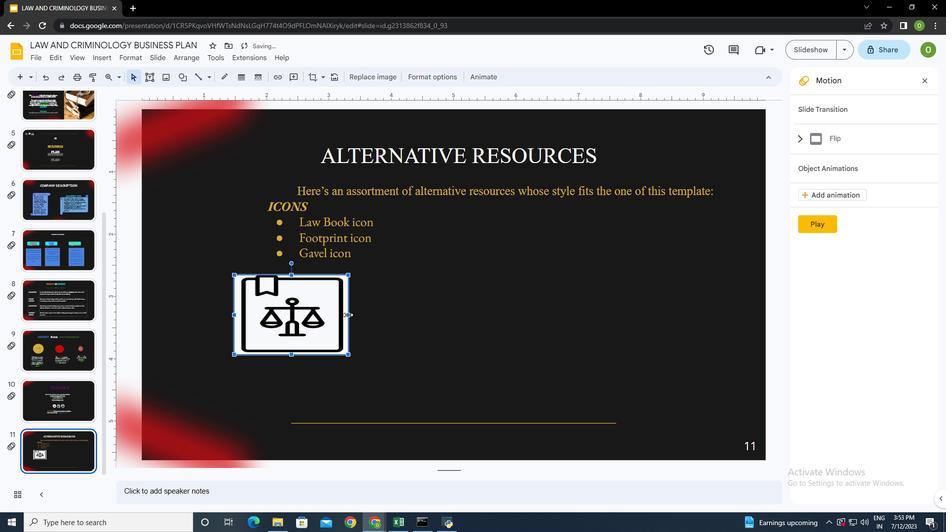 
Action: Mouse pressed left at (347, 315)
Screenshot: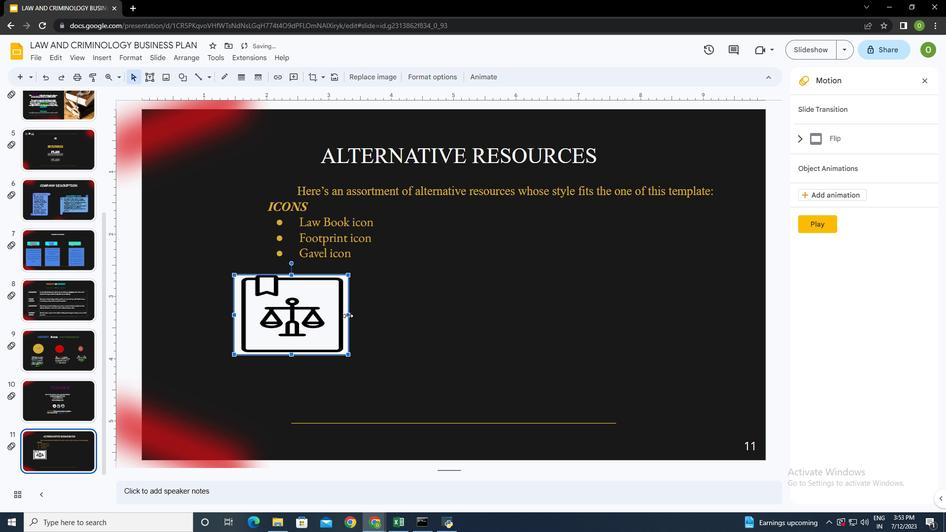 
Action: Mouse moved to (234, 314)
Screenshot: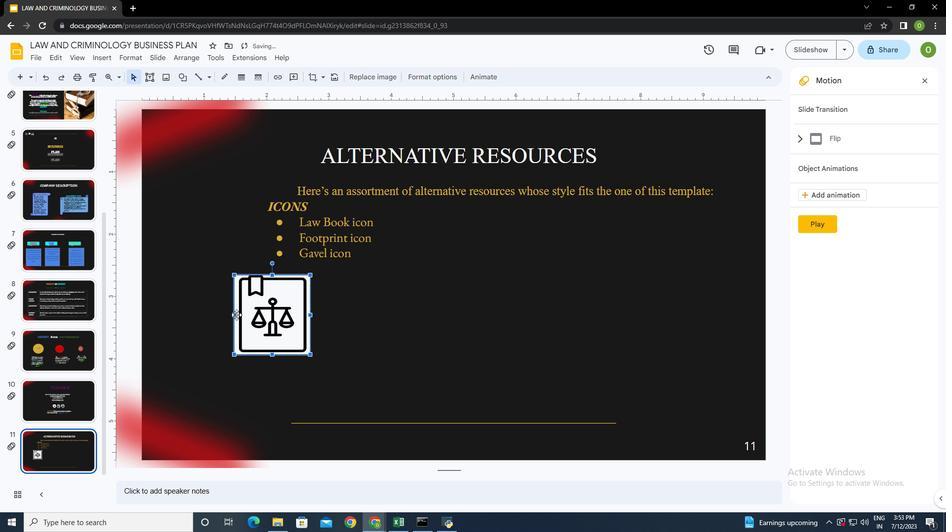 
Action: Mouse pressed left at (234, 314)
Screenshot: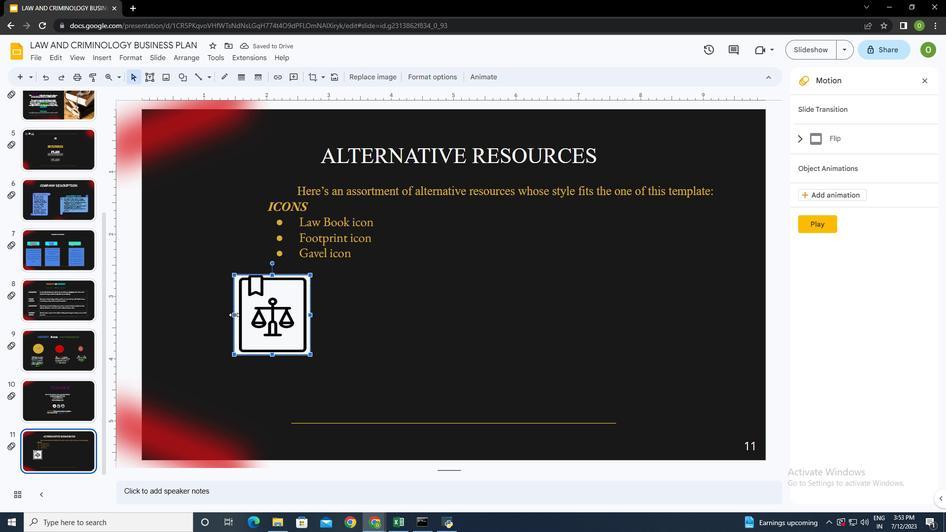 
Action: Mouse moved to (281, 303)
Screenshot: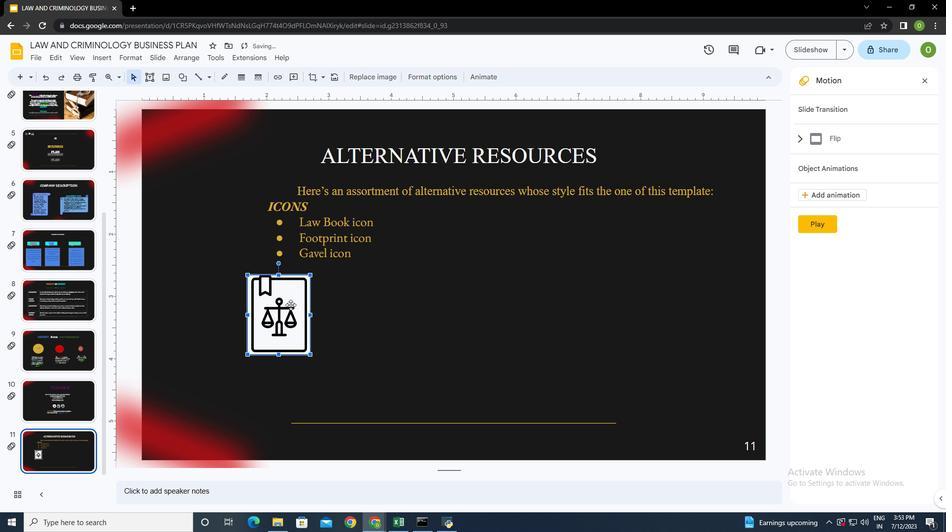 
Action: Mouse pressed left at (281, 303)
Screenshot: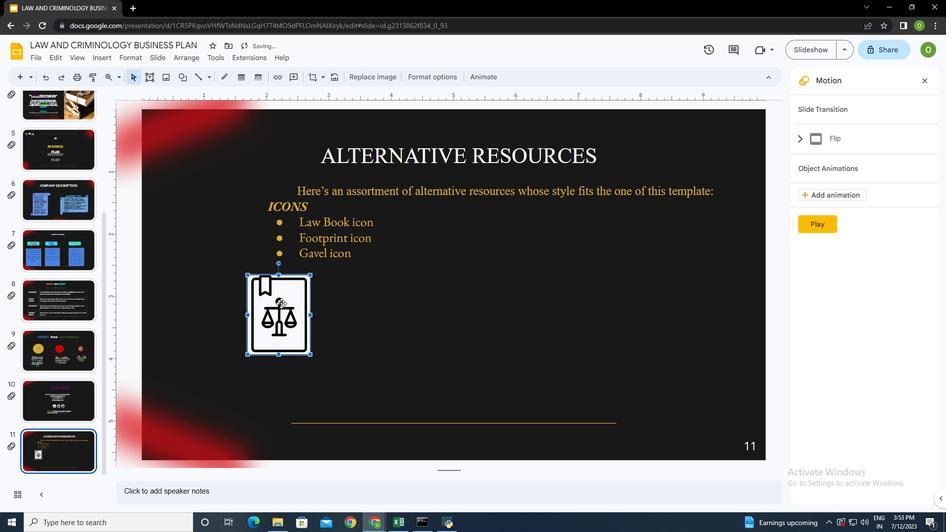 
Action: Mouse moved to (294, 314)
Screenshot: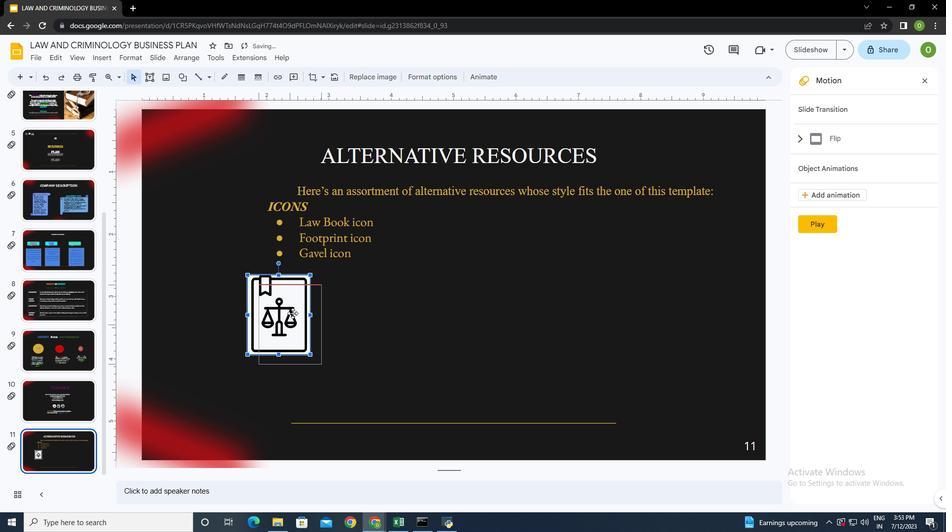 
Action: Mouse pressed left at (294, 314)
Screenshot: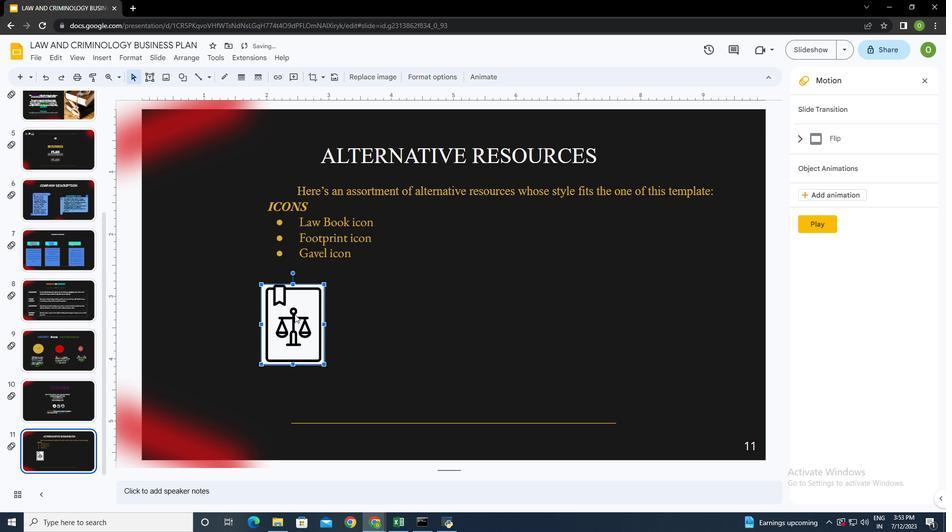
Action: Mouse moved to (300, 316)
Screenshot: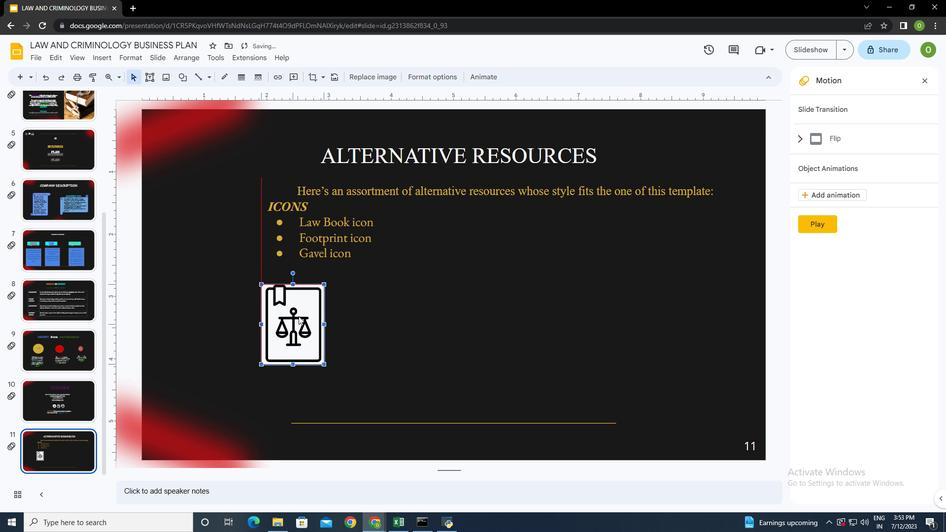 
Action: Mouse pressed left at (300, 316)
Screenshot: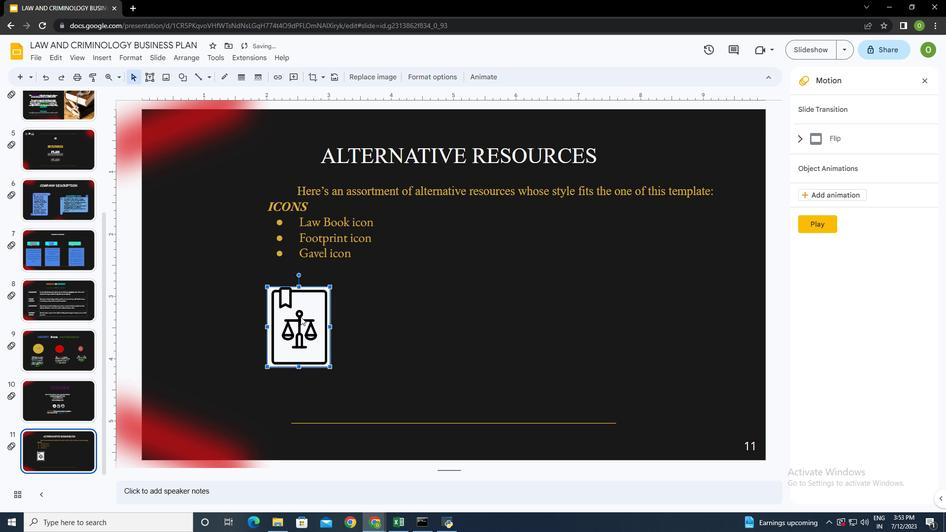 
Action: Mouse moved to (429, 331)
Screenshot: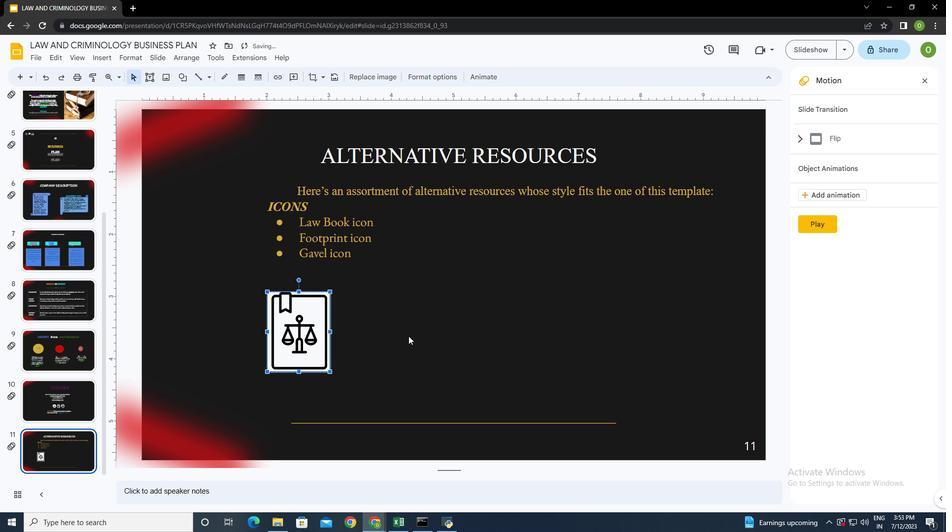 
Action: Mouse pressed left at (429, 331)
Screenshot: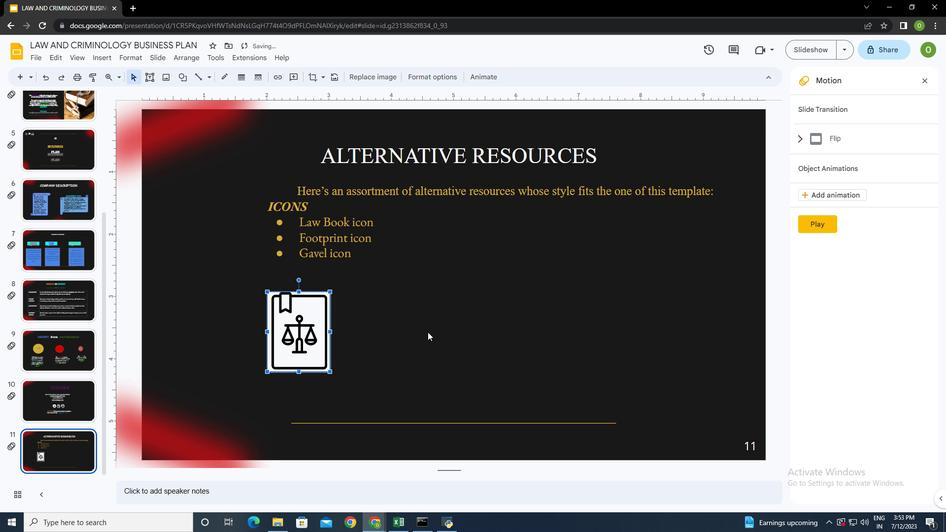
Action: Mouse moved to (108, 58)
Screenshot: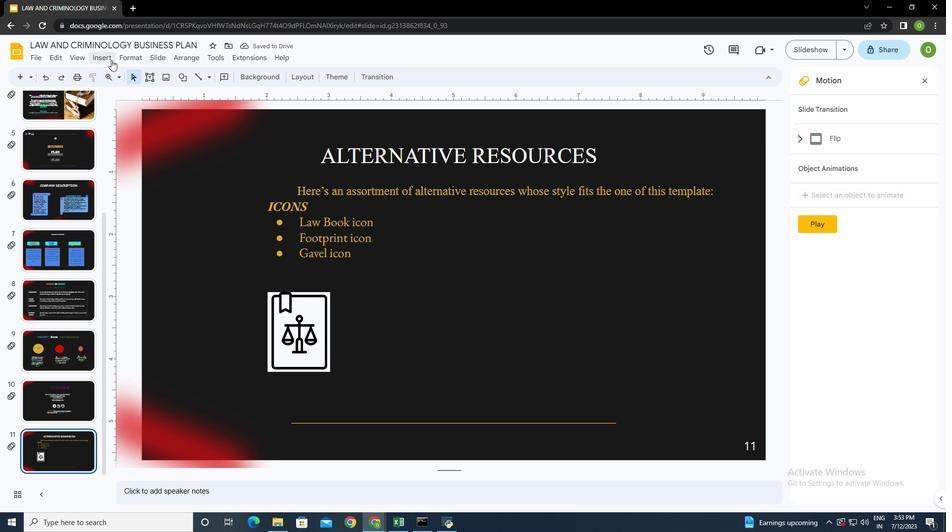 
Action: Mouse pressed left at (108, 58)
Screenshot: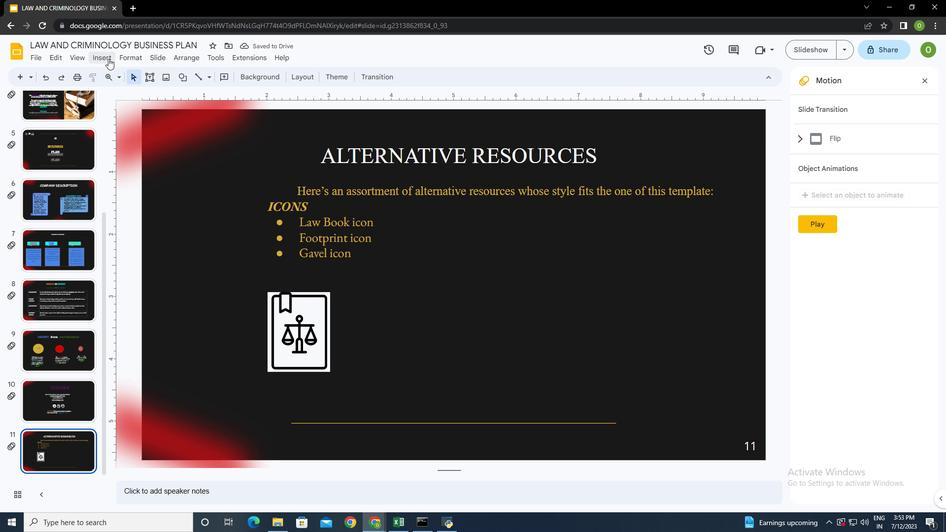 
Action: Mouse moved to (291, 79)
Screenshot: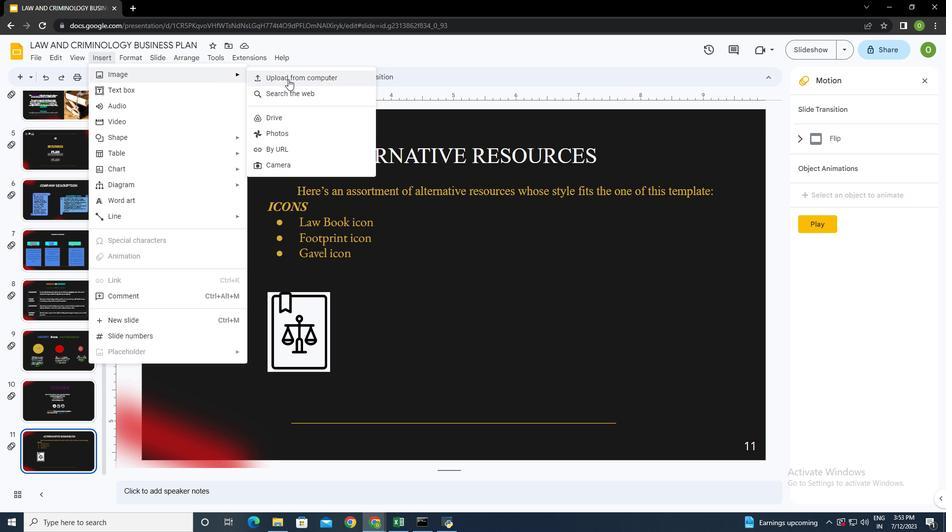 
Action: Mouse pressed left at (291, 79)
Screenshot: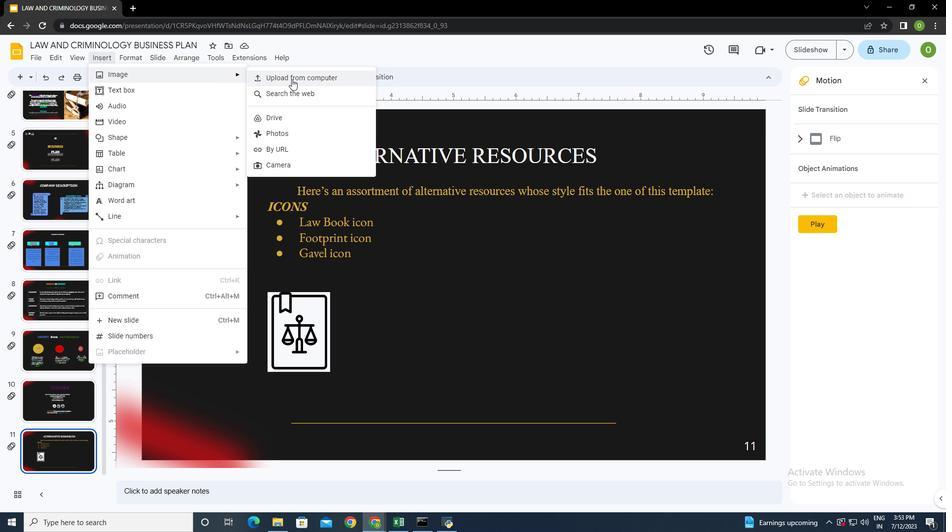 
Action: Mouse moved to (230, 84)
Screenshot: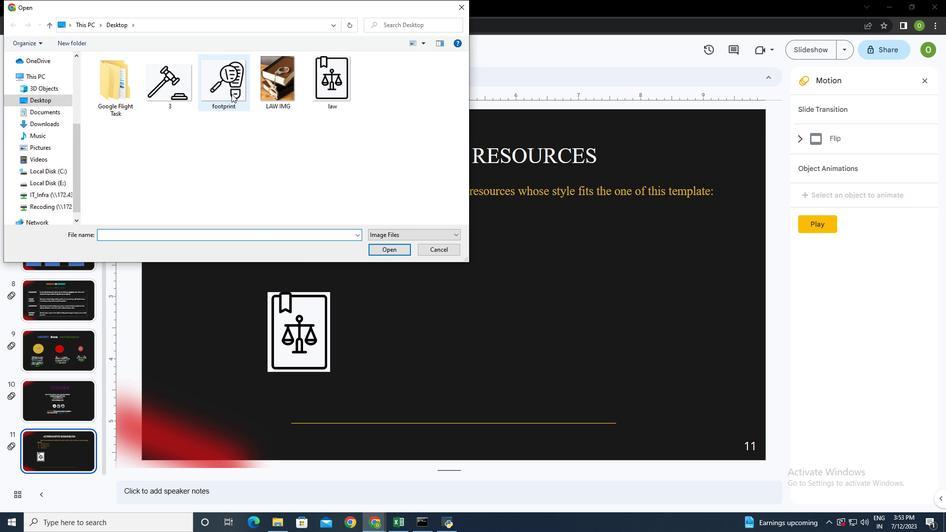 
Action: Mouse pressed left at (230, 84)
Screenshot: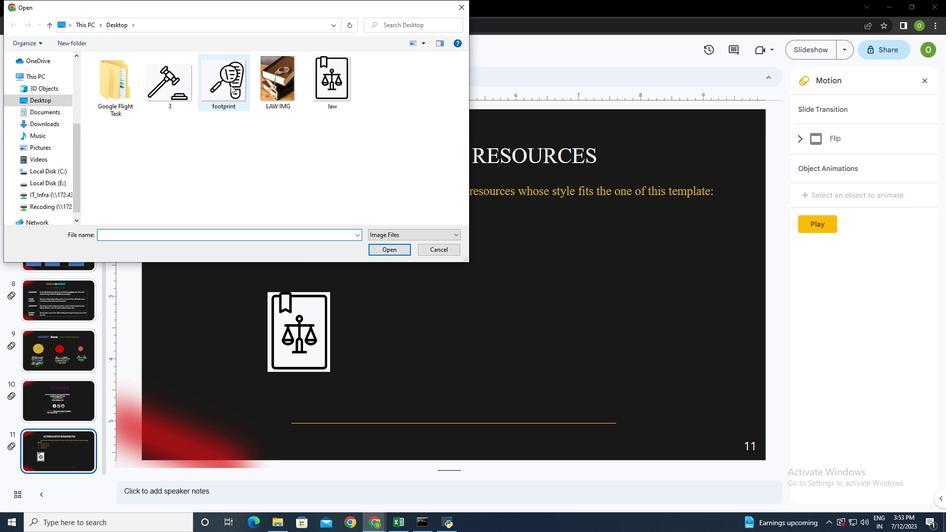 
Action: Mouse moved to (230, 84)
Screenshot: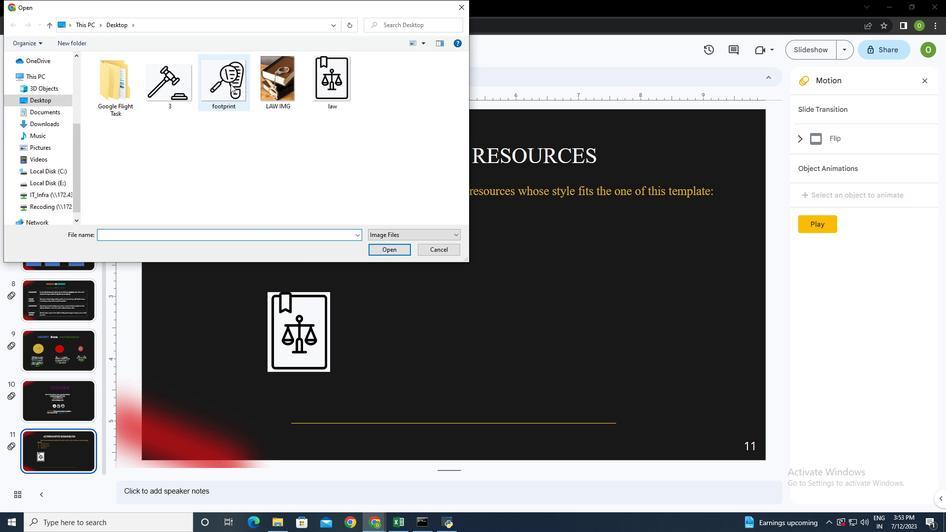 
Action: Mouse pressed left at (230, 84)
Screenshot: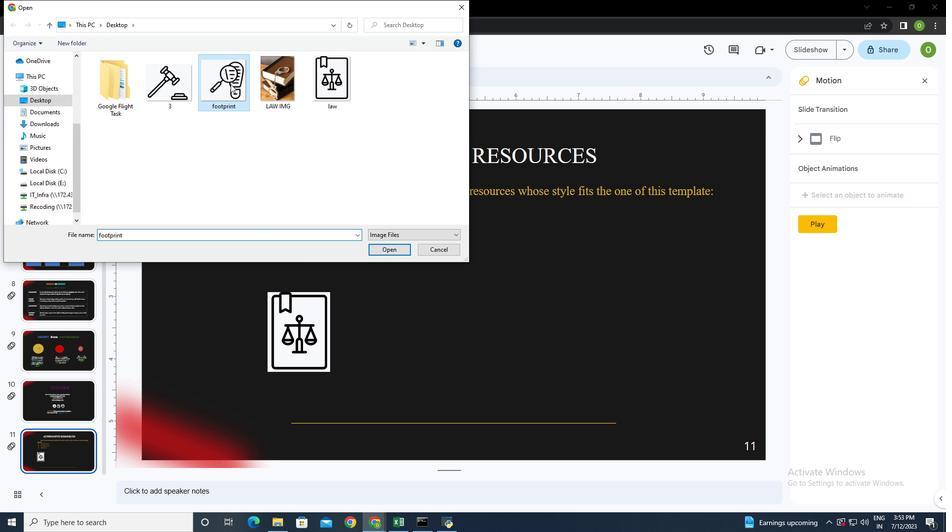 
Action: Mouse moved to (425, 388)
Screenshot: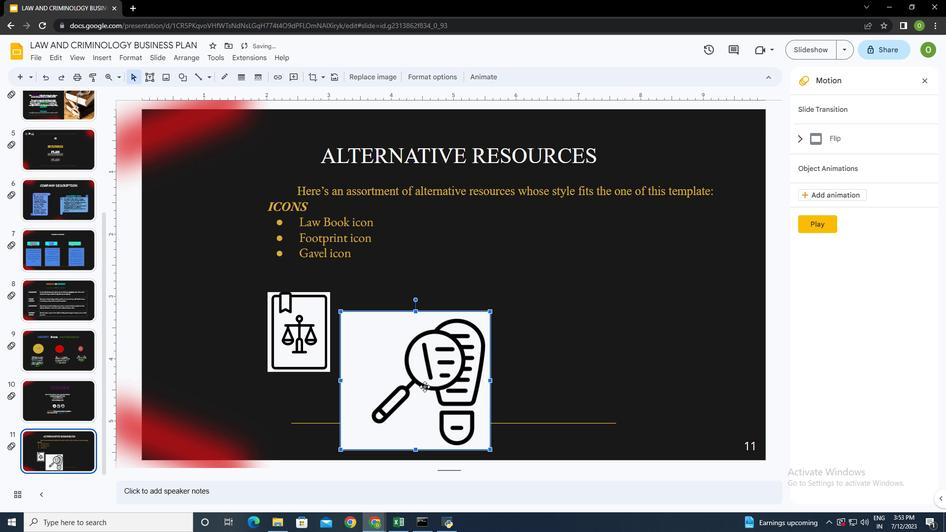
Action: Mouse pressed left at (425, 388)
Screenshot: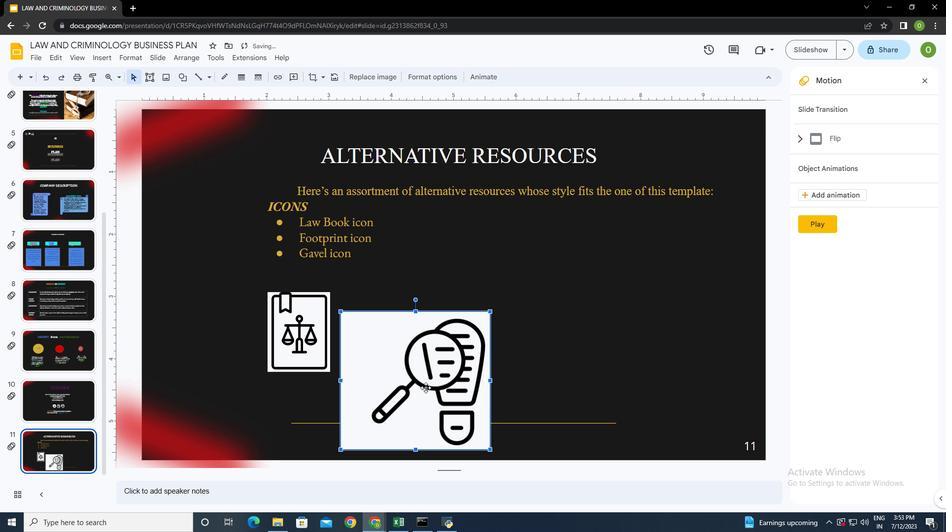 
Action: Mouse moved to (435, 425)
Screenshot: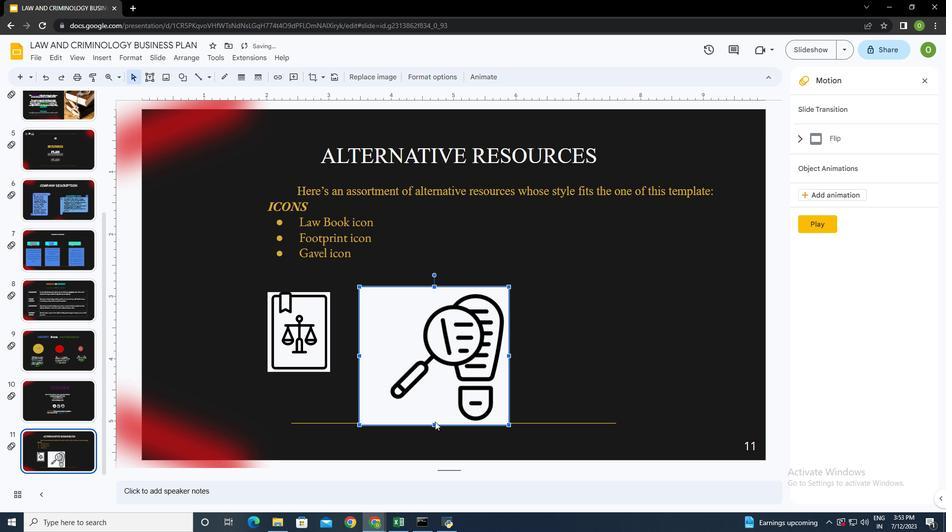 
Action: Mouse pressed left at (435, 425)
Screenshot: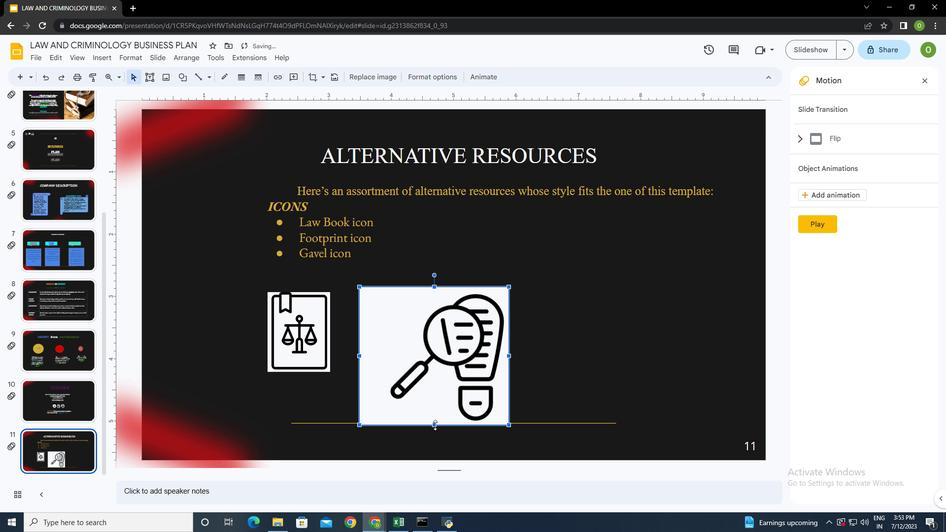
Action: Mouse moved to (359, 329)
Screenshot: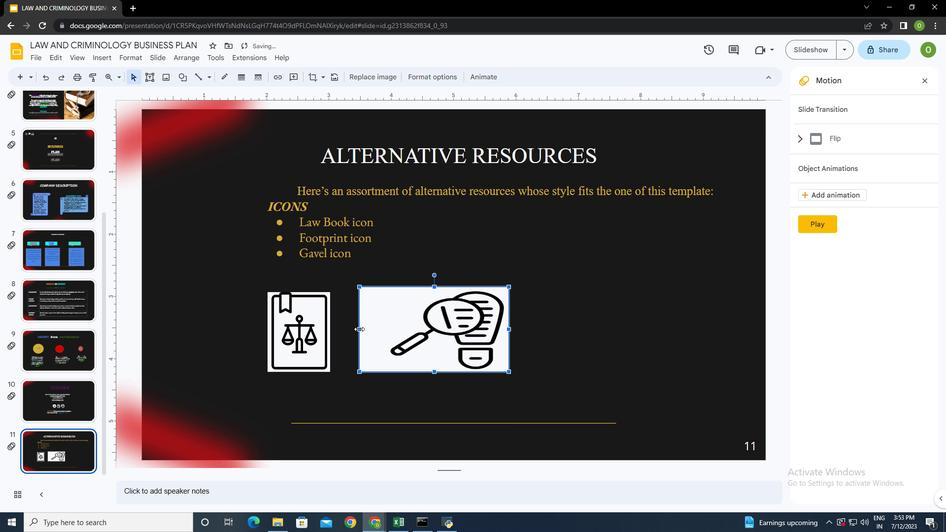 
Action: Mouse pressed left at (359, 329)
Screenshot: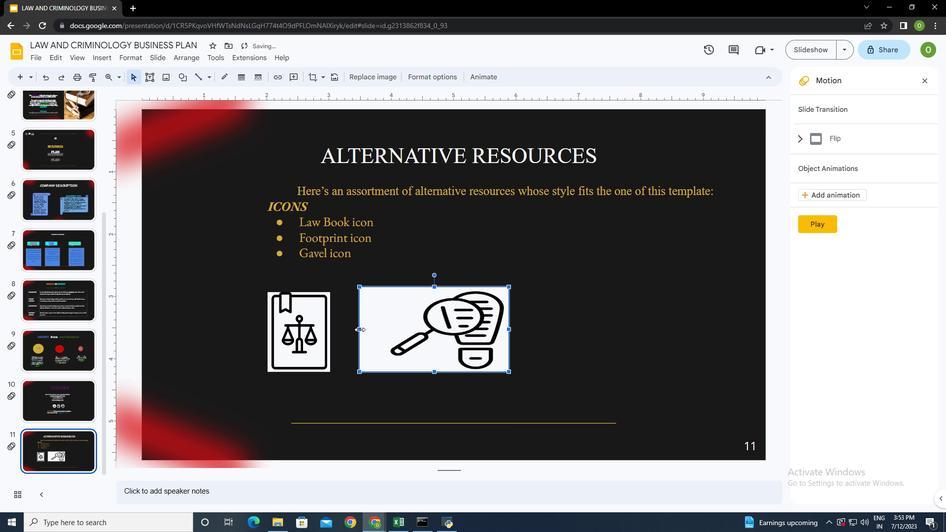 
Action: Mouse moved to (400, 333)
Screenshot: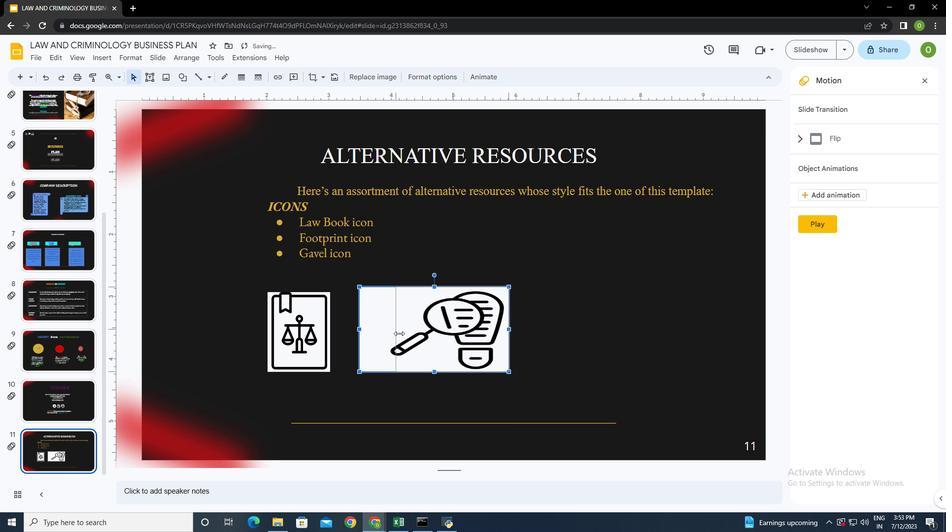
Action: Mouse pressed left at (400, 333)
Screenshot: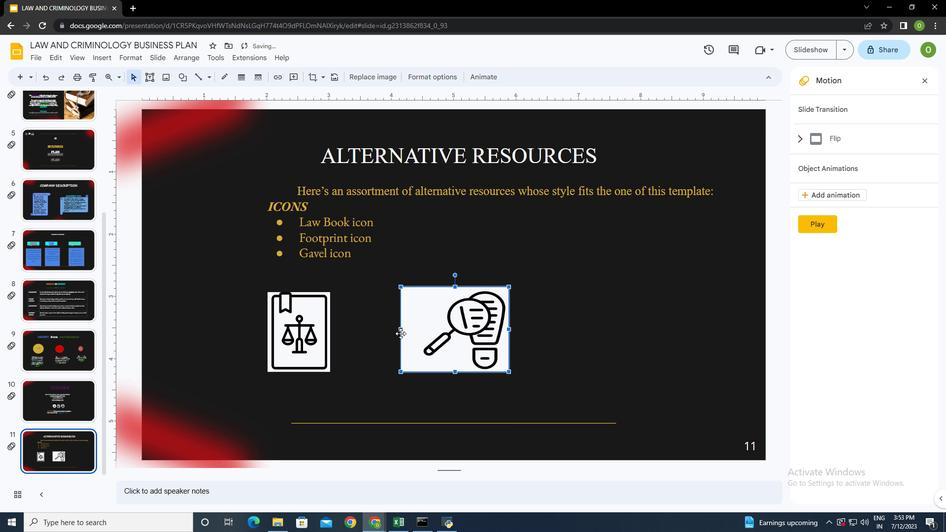 
Action: Mouse moved to (401, 329)
Screenshot: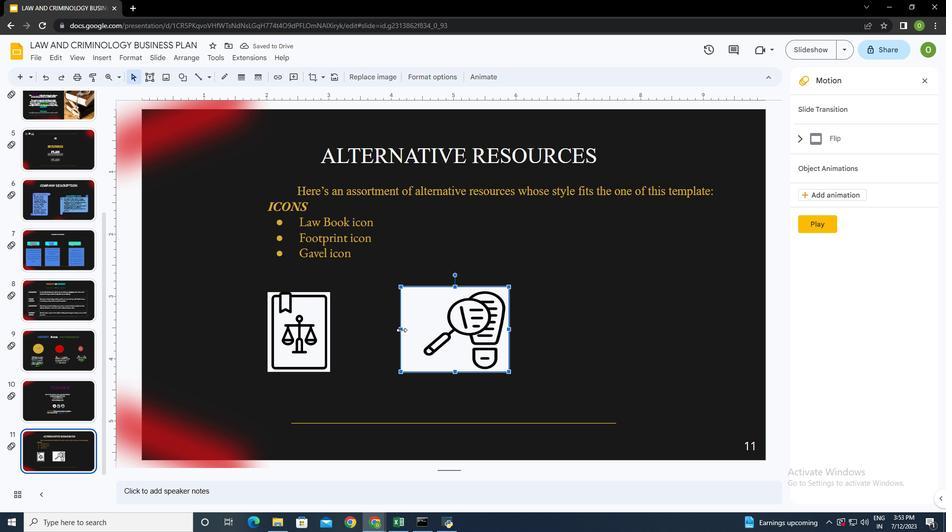 
Action: Mouse pressed left at (401, 329)
Screenshot: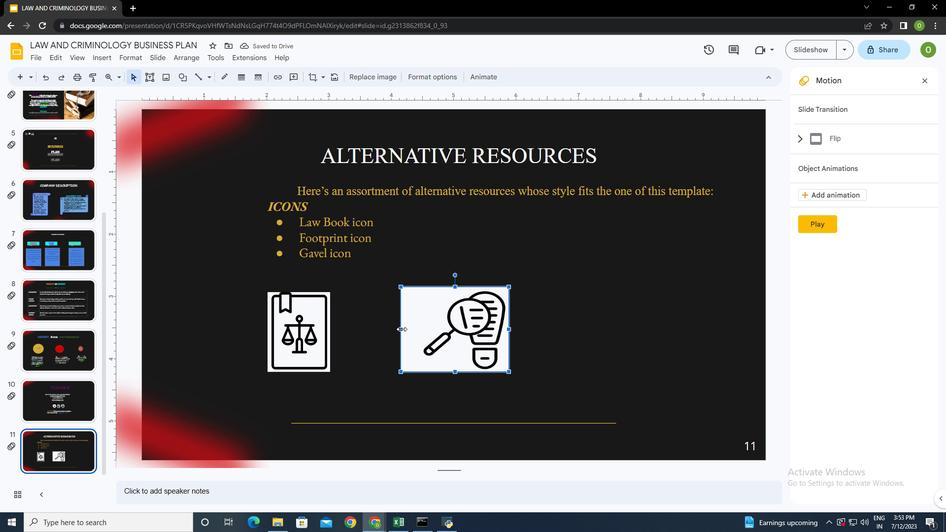
Action: Mouse moved to (478, 324)
Screenshot: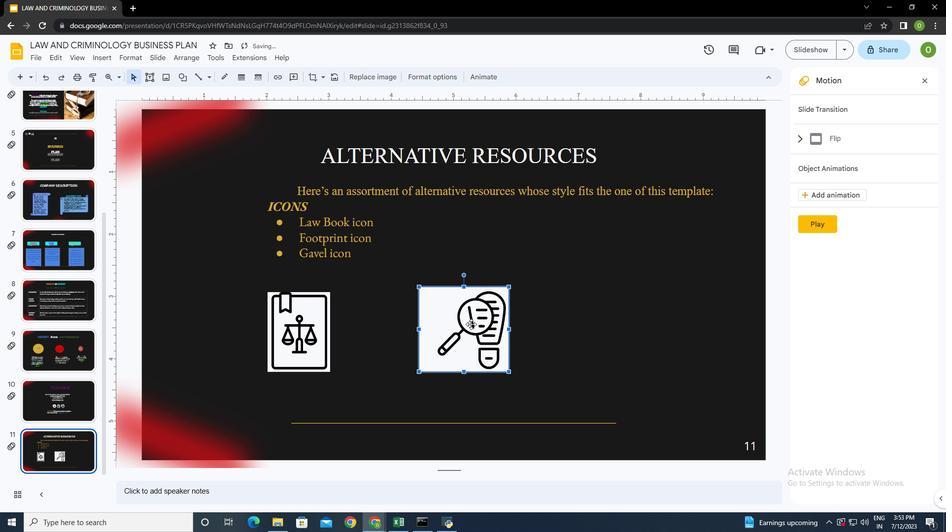 
Action: Mouse pressed left at (478, 324)
Screenshot: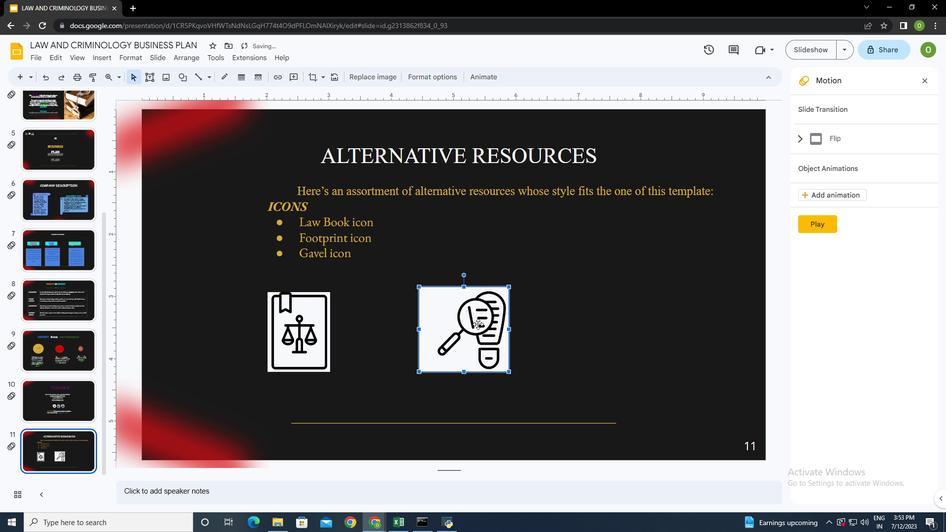
Action: Mouse moved to (398, 330)
Screenshot: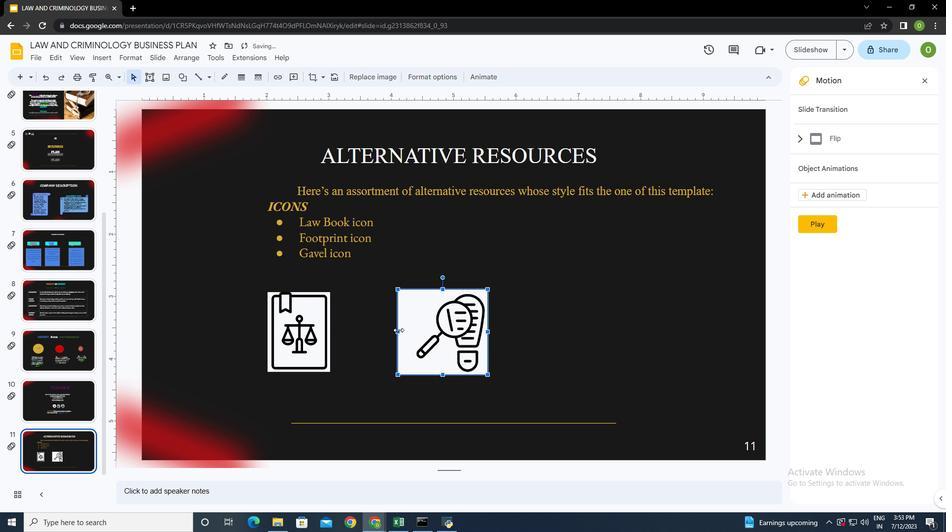 
Action: Mouse pressed left at (398, 330)
Screenshot: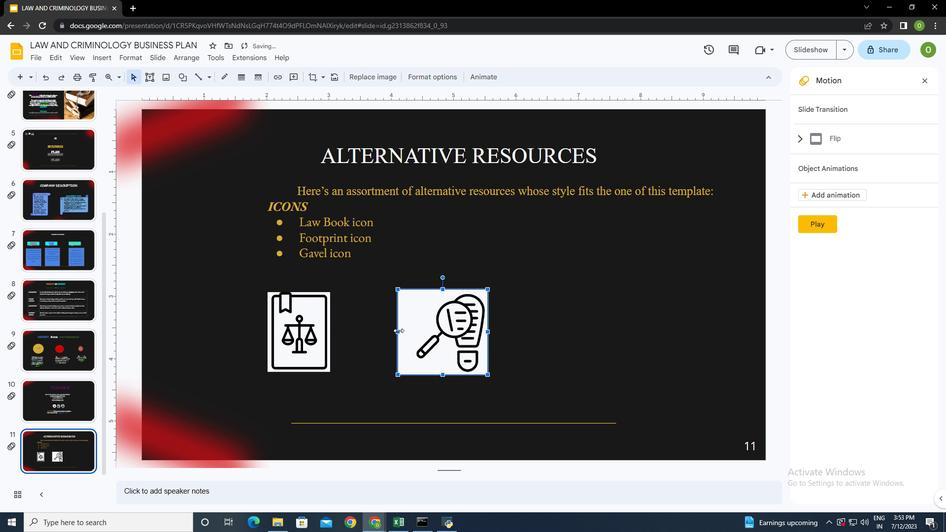 
Action: Mouse moved to (415, 331)
Screenshot: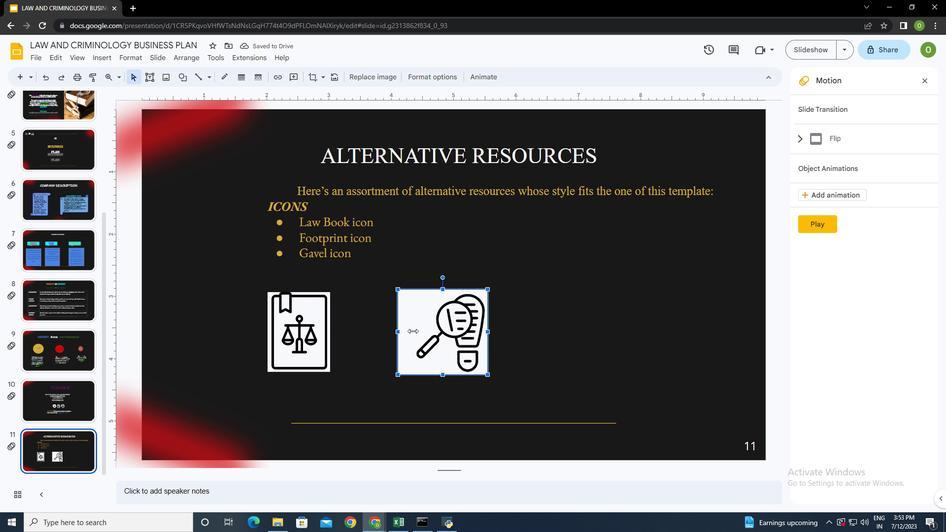 
Action: Mouse pressed left at (415, 331)
Screenshot: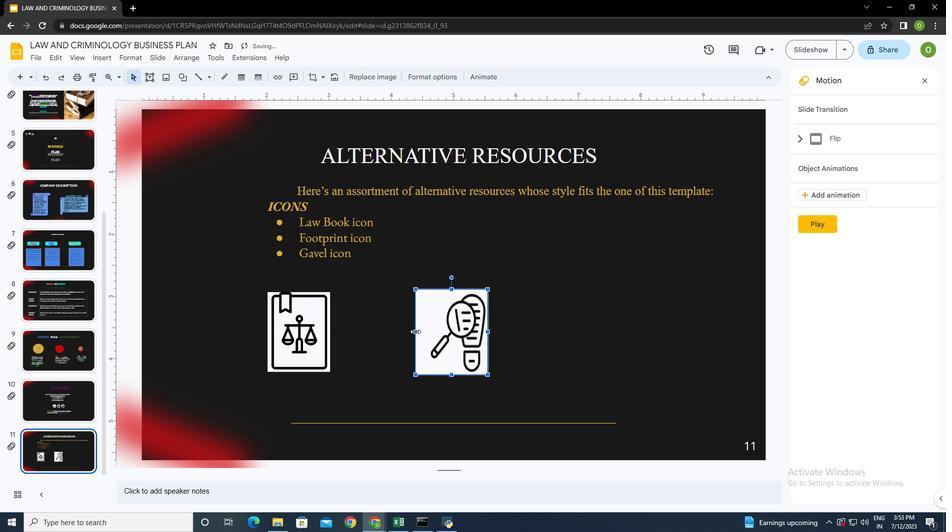 
Action: Mouse moved to (463, 329)
Screenshot: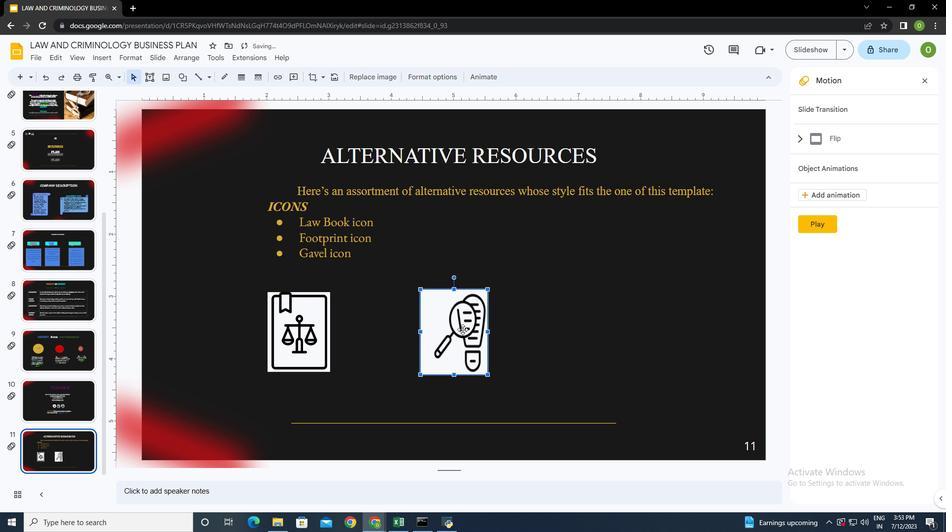 
Action: Mouse pressed left at (463, 329)
Screenshot: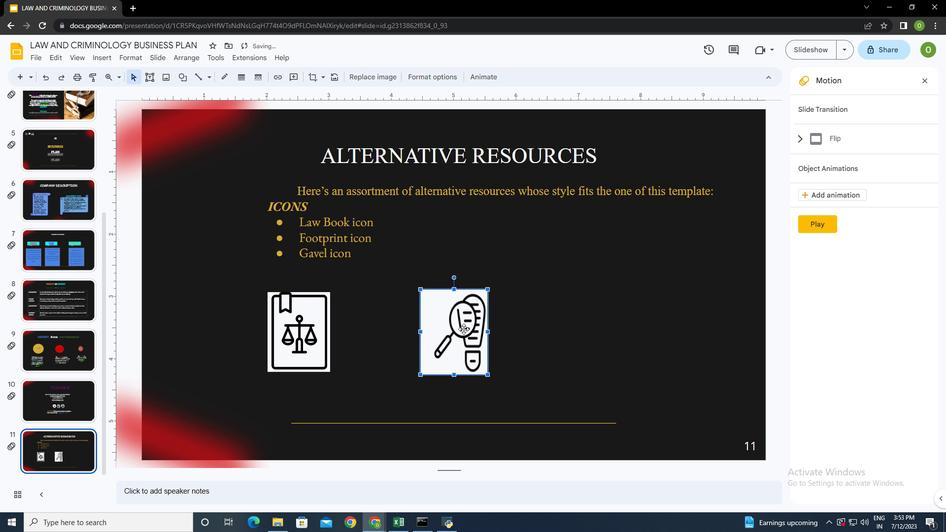 
Action: Mouse moved to (554, 323)
Screenshot: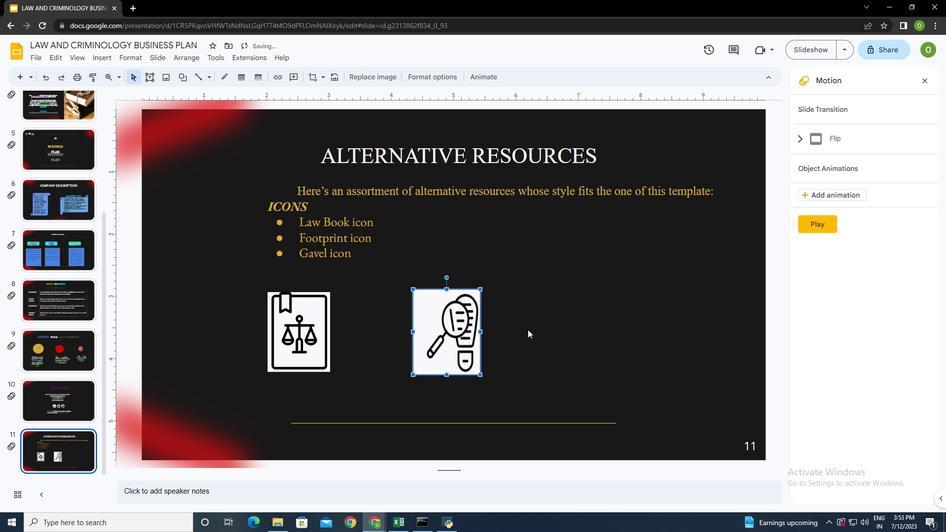 
Action: Mouse pressed left at (554, 323)
Screenshot: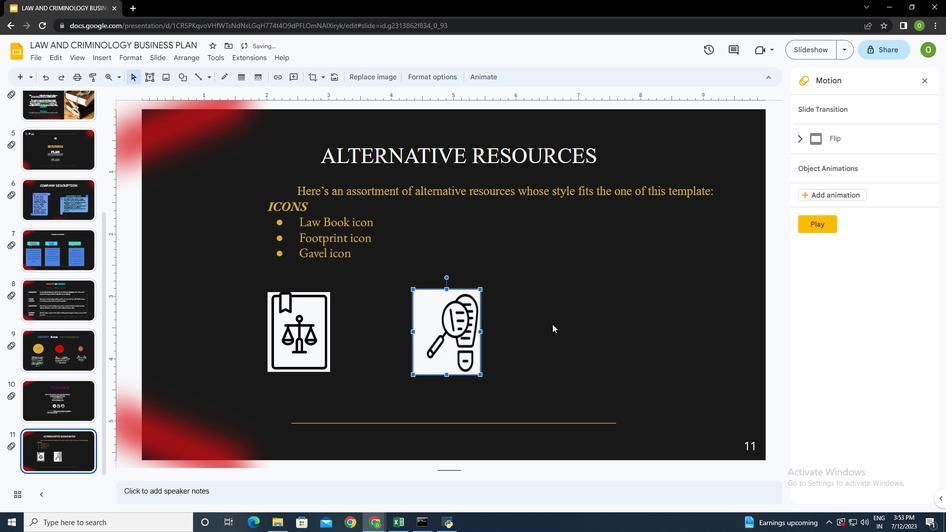 
Action: Mouse moved to (105, 56)
Screenshot: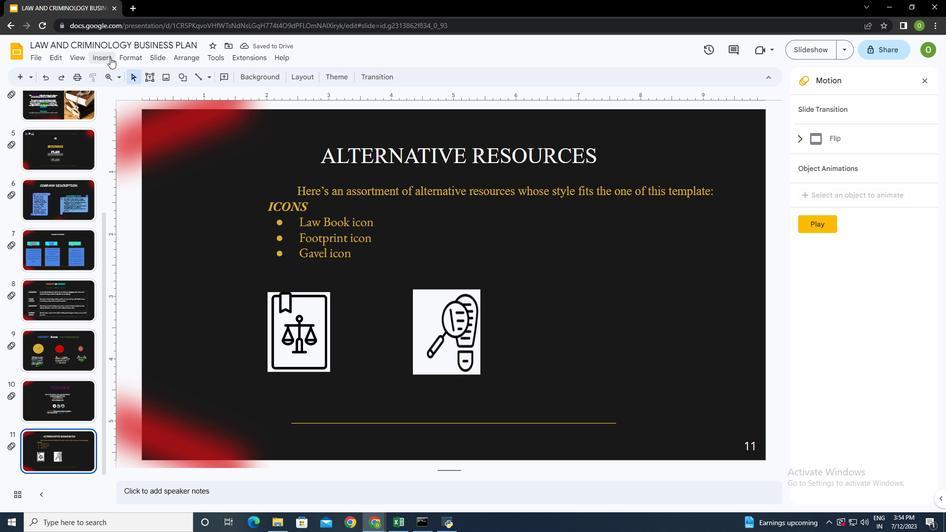 
Action: Mouse pressed left at (105, 56)
Screenshot: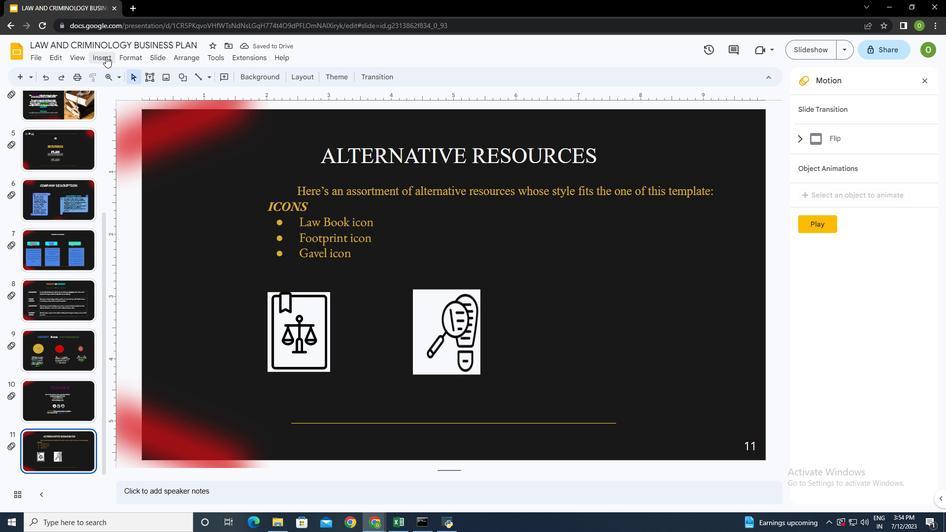 
Action: Mouse moved to (284, 76)
Screenshot: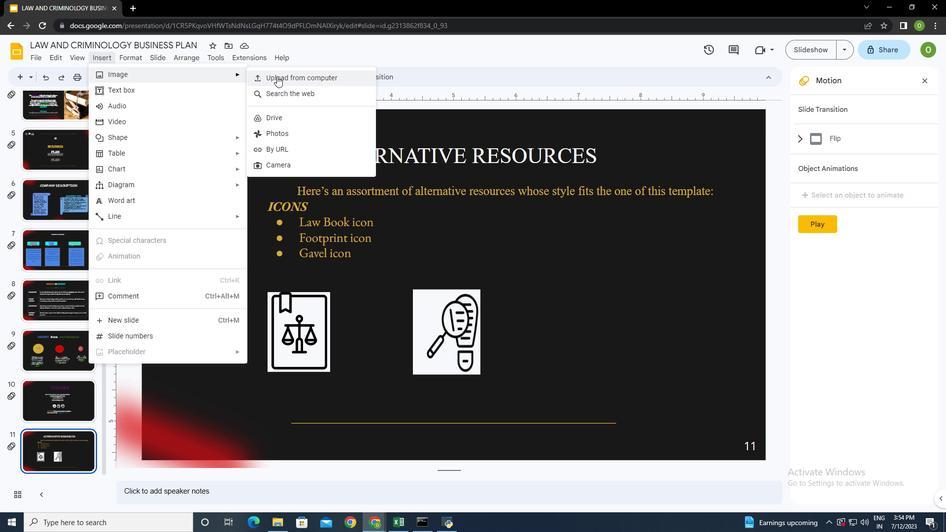
Action: Mouse pressed left at (284, 76)
Screenshot: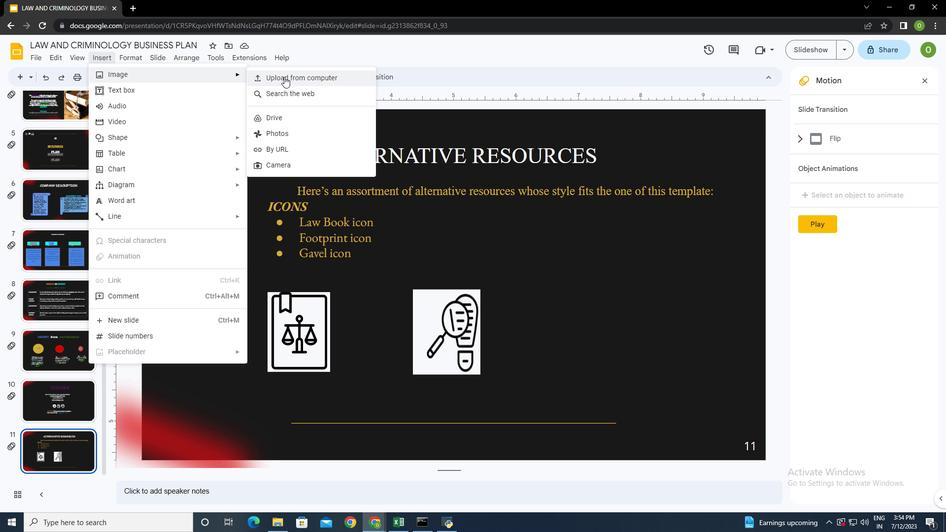
Action: Mouse moved to (179, 85)
Screenshot: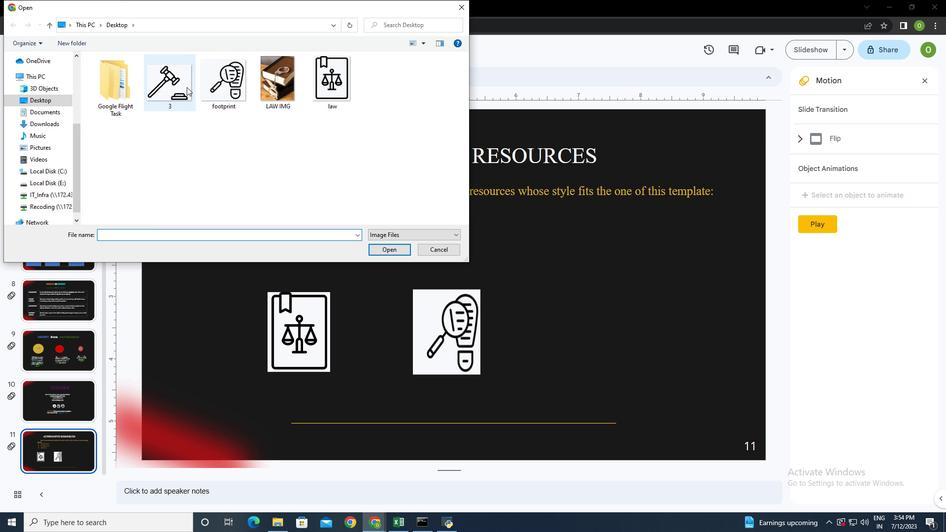 
Action: Mouse pressed left at (179, 85)
Screenshot: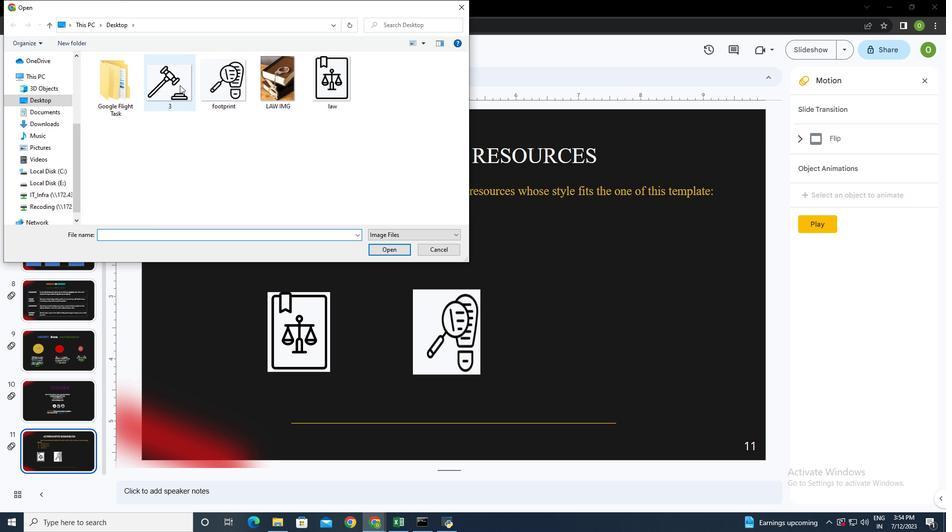 
Action: Mouse pressed left at (179, 85)
Screenshot: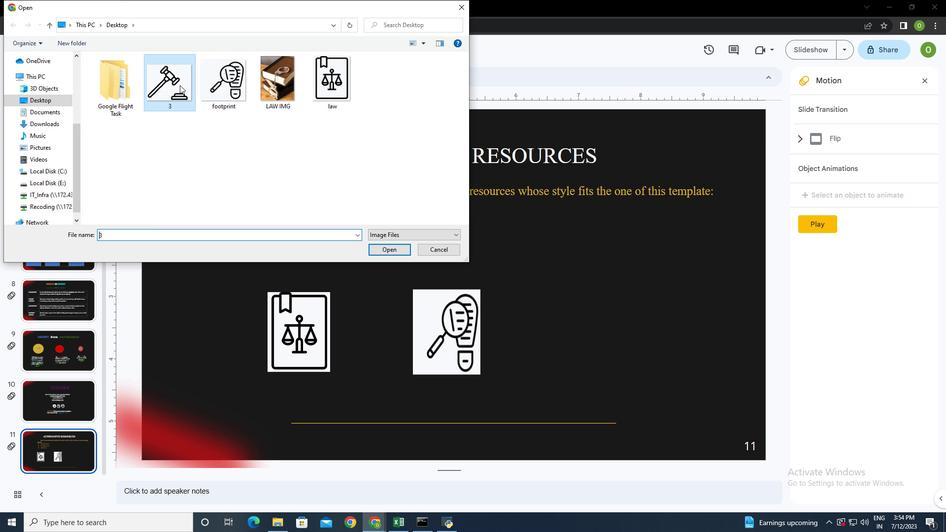 
Action: Mouse moved to (593, 383)
Screenshot: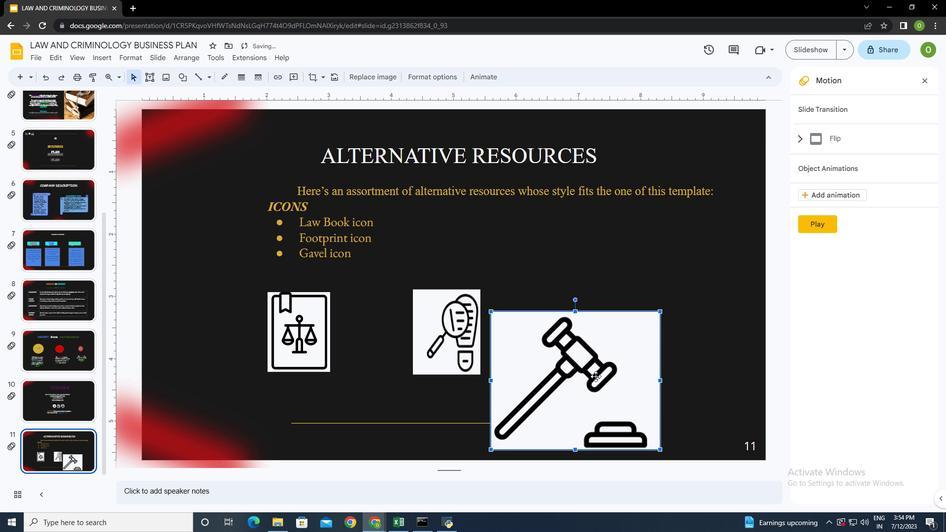 
Action: Mouse pressed left at (593, 383)
Screenshot: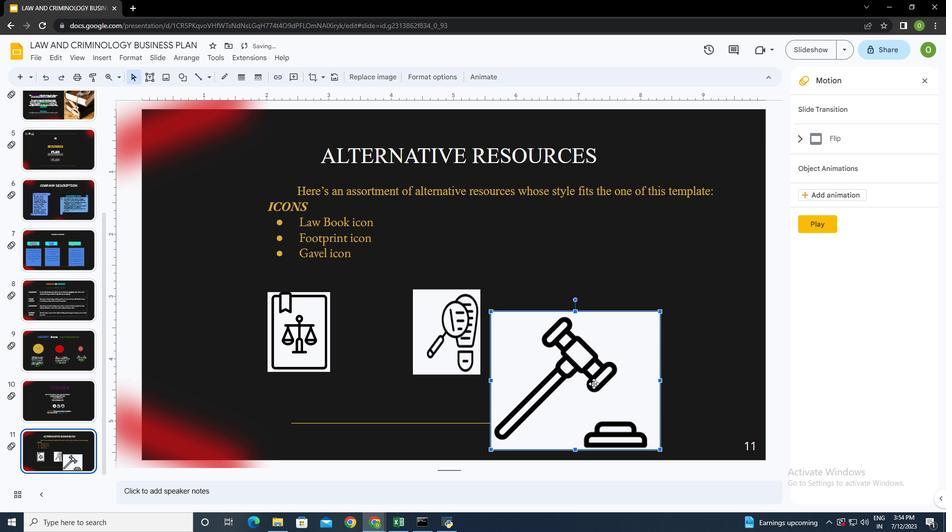 
Action: Mouse moved to (510, 357)
Screenshot: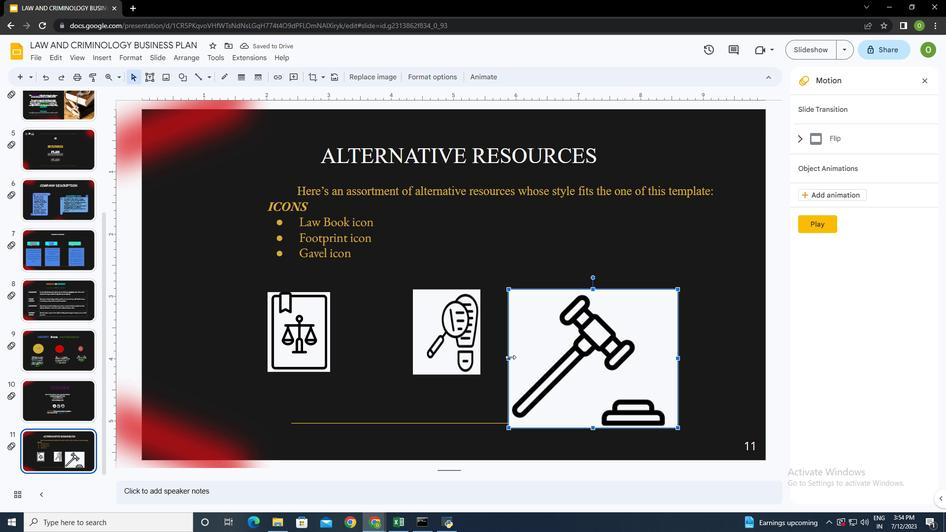 
Action: Mouse pressed left at (510, 357)
Screenshot: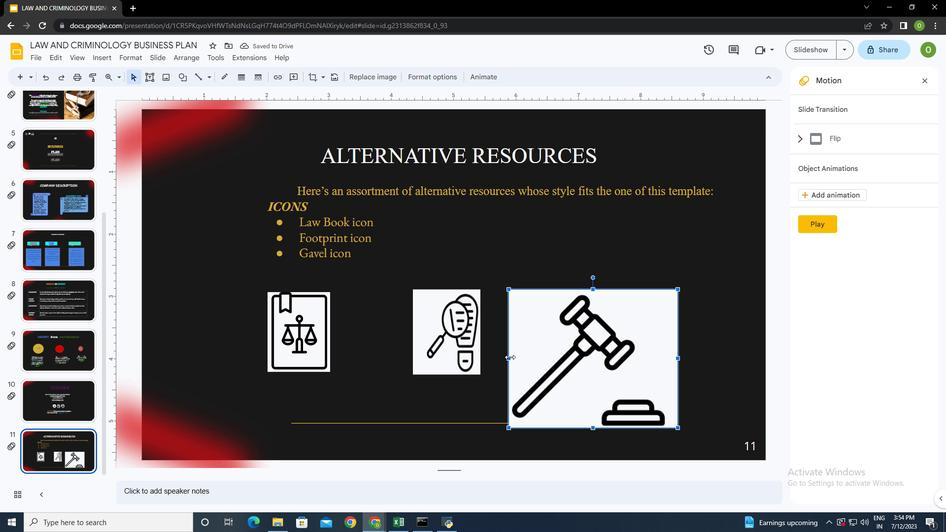 
Action: Mouse moved to (679, 357)
Screenshot: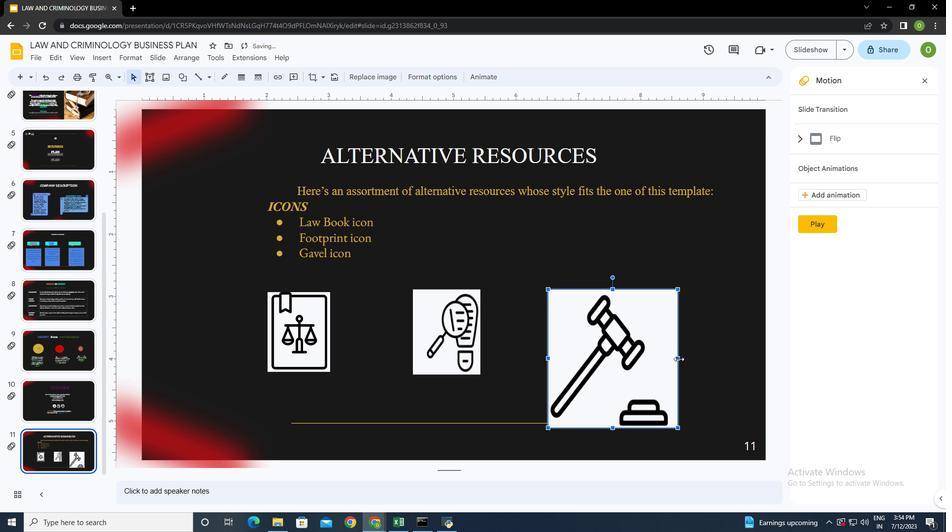
Action: Mouse pressed left at (679, 357)
Screenshot: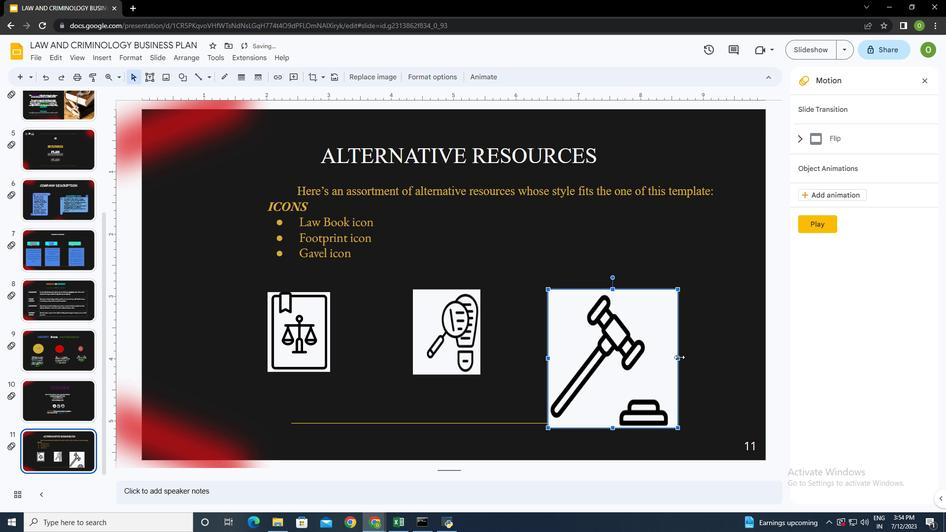 
Action: Mouse moved to (607, 429)
Screenshot: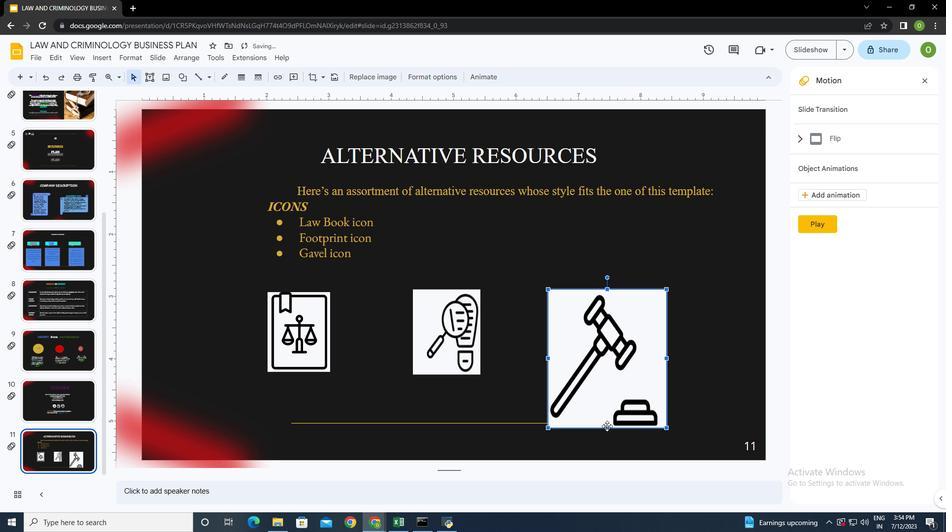 
Action: Mouse pressed left at (607, 429)
Screenshot: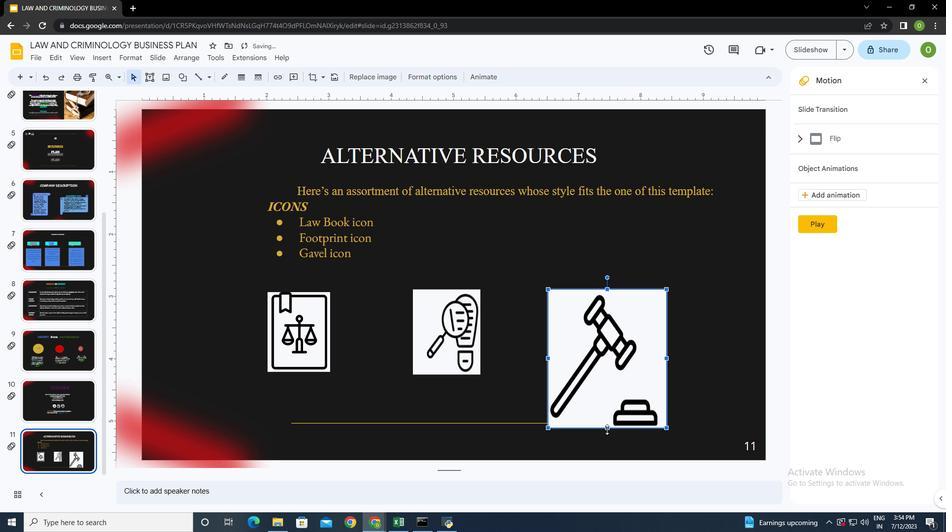 
Action: Mouse moved to (668, 331)
Screenshot: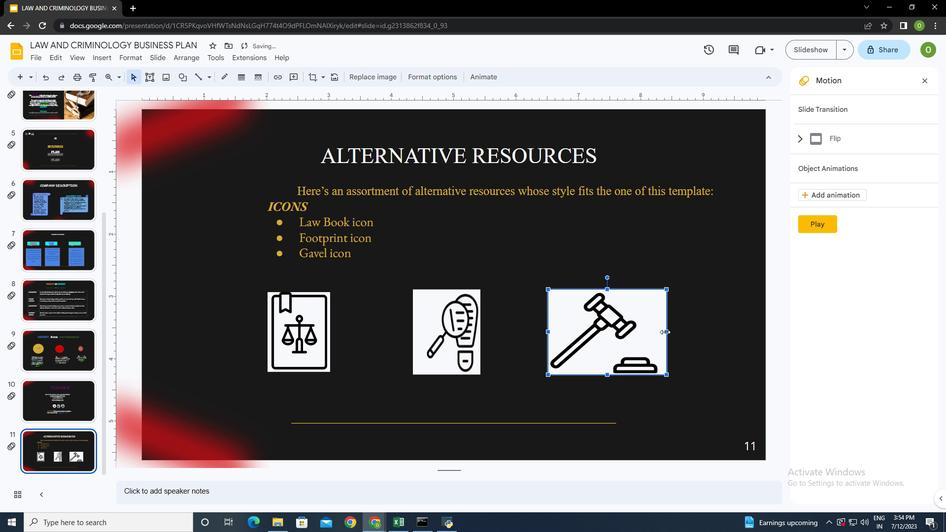 
Action: Mouse pressed left at (668, 331)
Screenshot: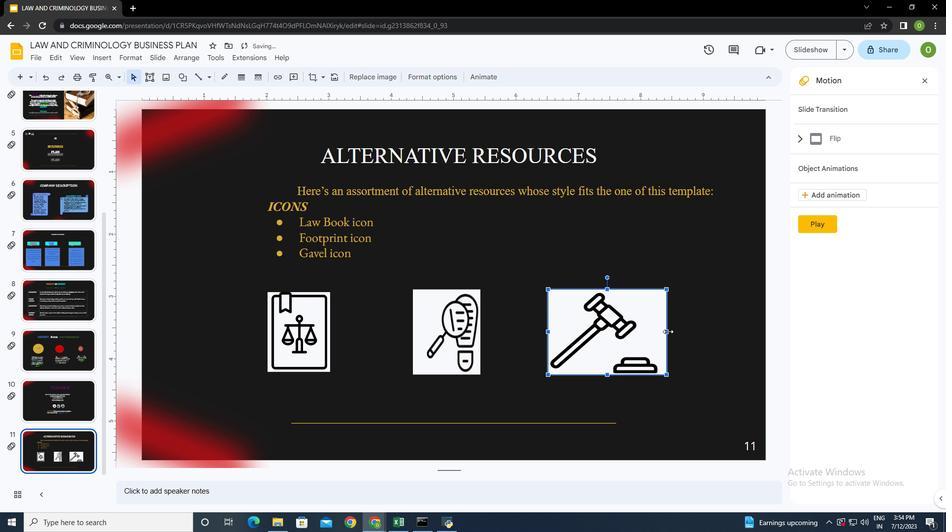 
Action: Mouse moved to (549, 331)
Screenshot: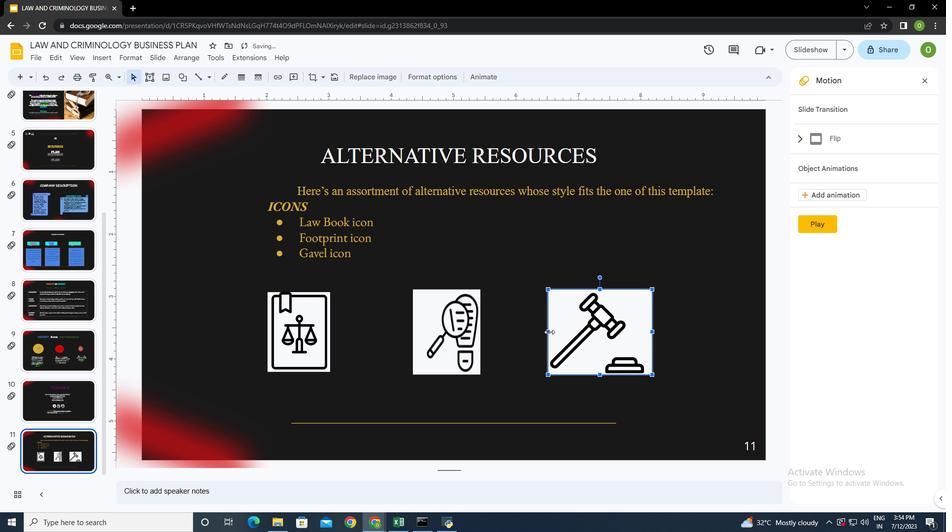 
Action: Mouse pressed left at (549, 331)
Screenshot: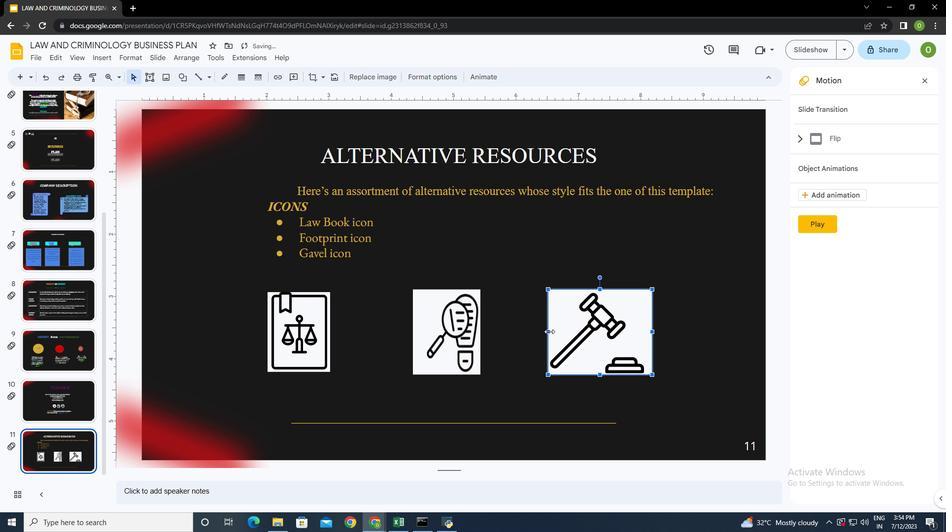 
Action: Mouse moved to (562, 333)
Screenshot: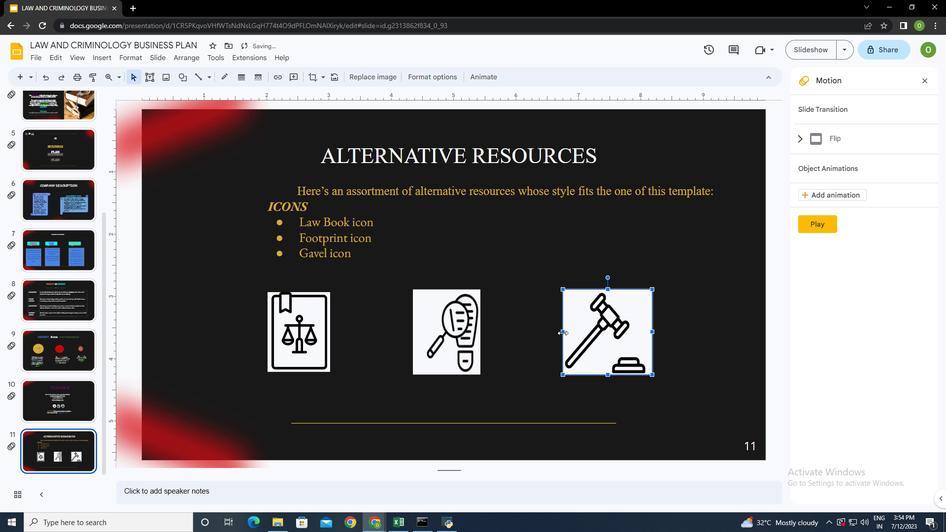 
Action: Mouse pressed left at (562, 333)
Screenshot: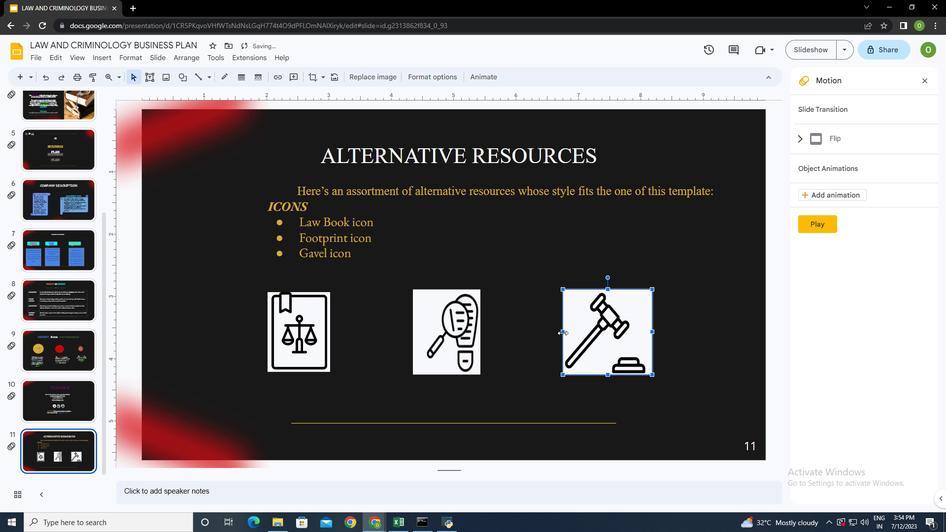 
Action: Mouse moved to (652, 331)
Screenshot: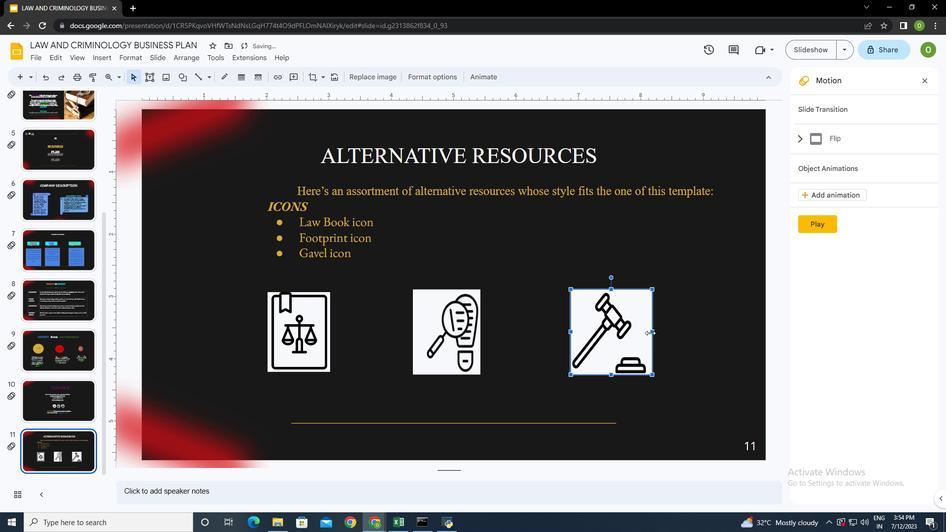
Action: Mouse pressed left at (652, 331)
Screenshot: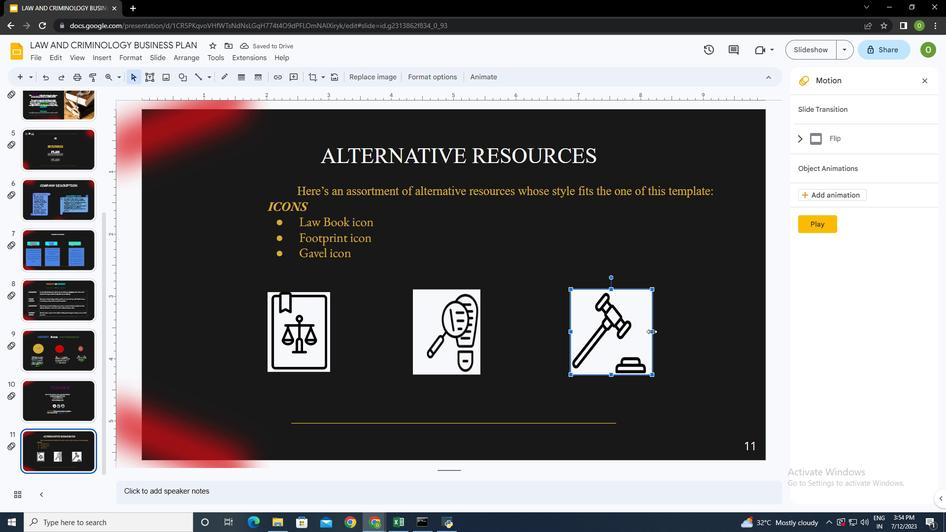 
Action: Mouse moved to (678, 338)
Screenshot: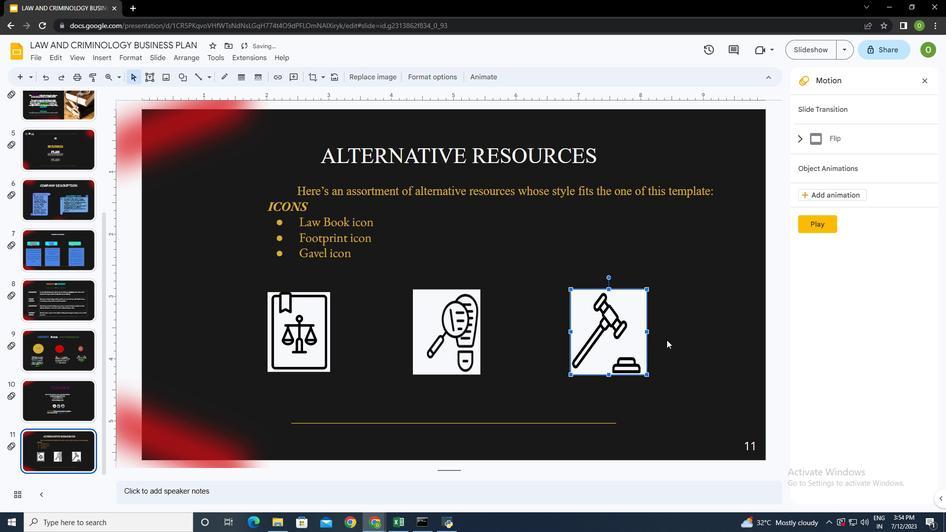 
Action: Mouse pressed left at (678, 338)
Screenshot: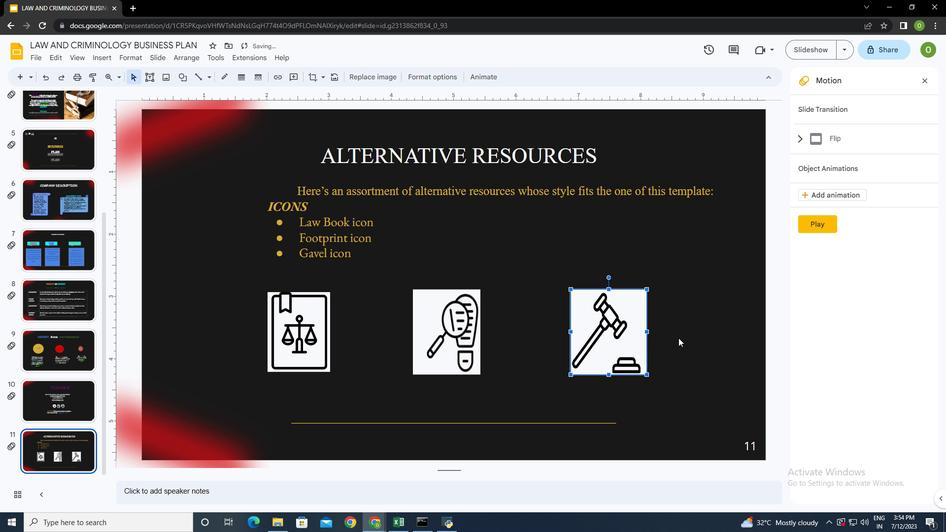 
Action: Mouse moved to (201, 75)
Screenshot: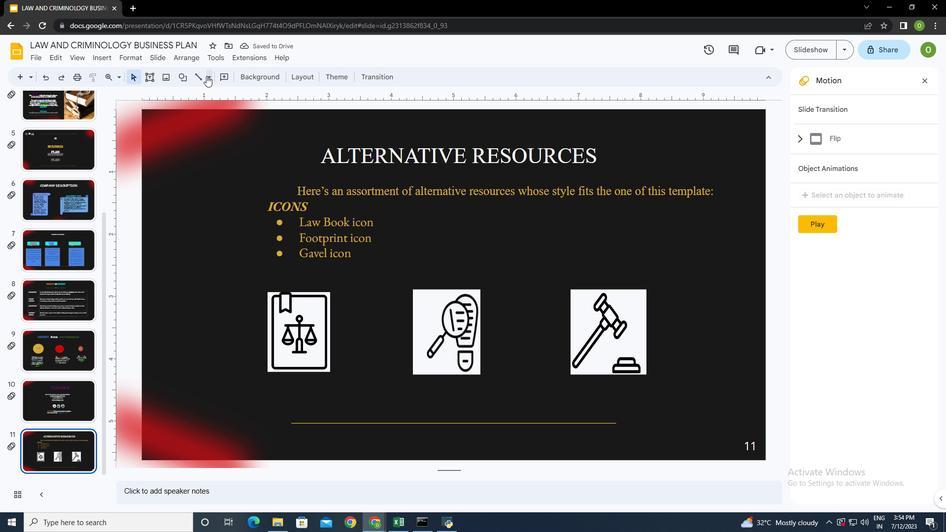 
Action: Mouse pressed left at (201, 75)
Screenshot: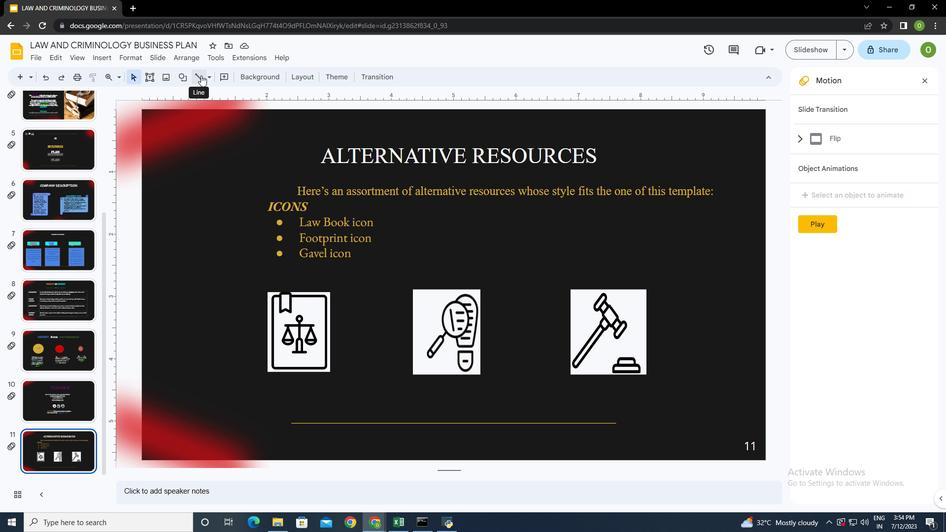 
Action: Mouse moved to (292, 407)
Screenshot: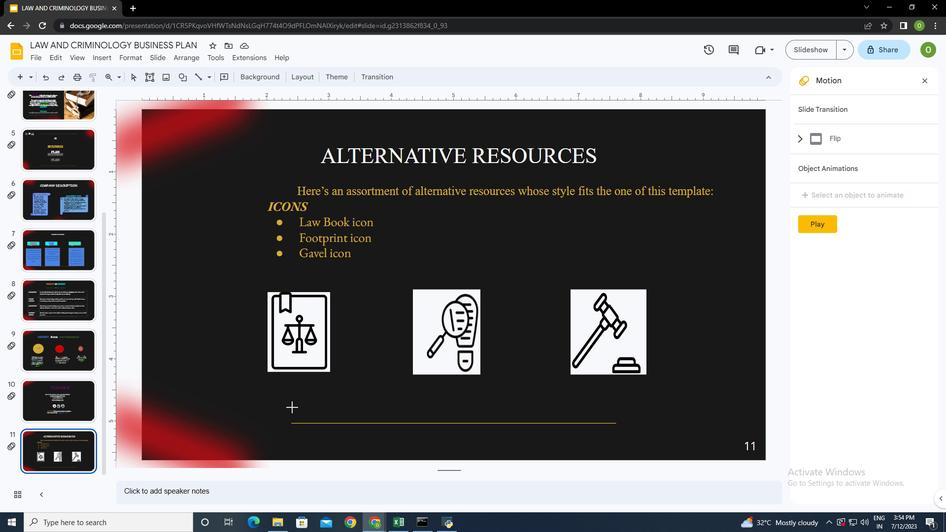 
Action: Mouse pressed left at (292, 407)
Screenshot: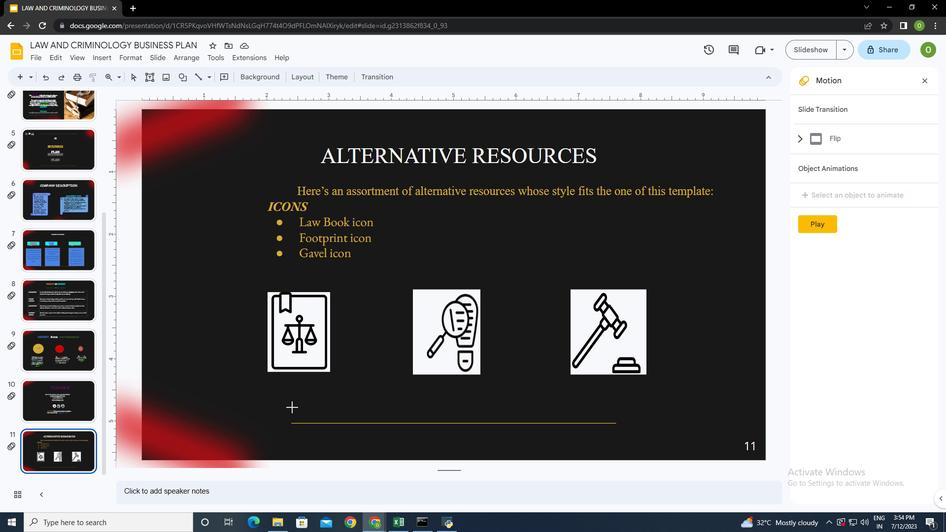 
Action: Mouse moved to (224, 75)
Screenshot: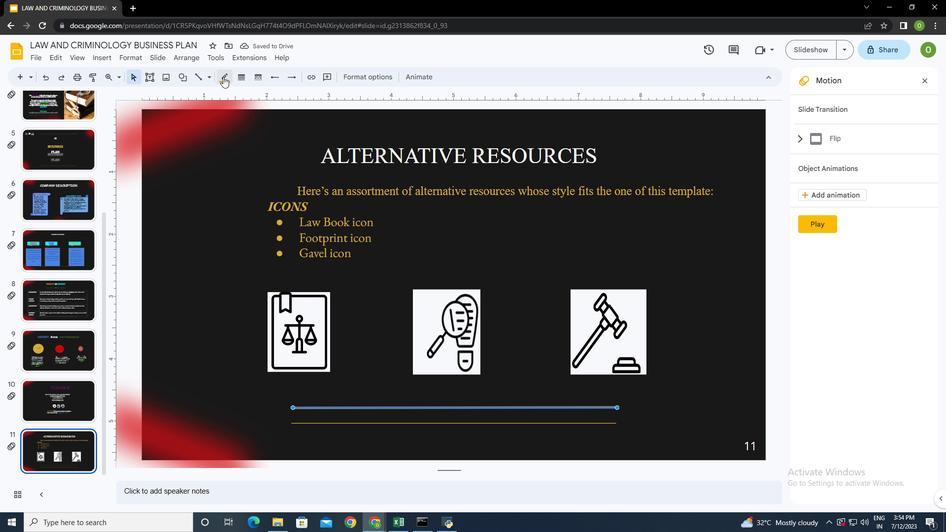 
Action: Mouse pressed left at (224, 75)
Screenshot: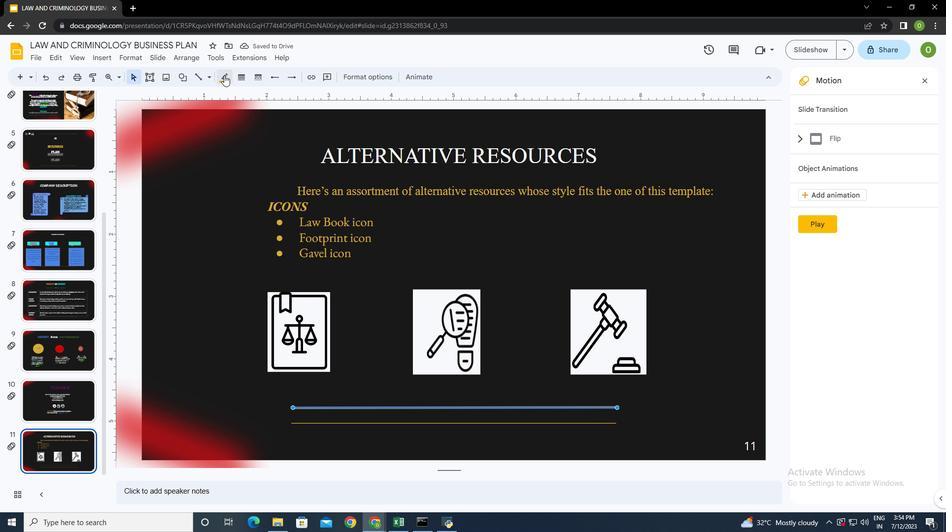 
Action: Mouse moved to (249, 107)
Screenshot: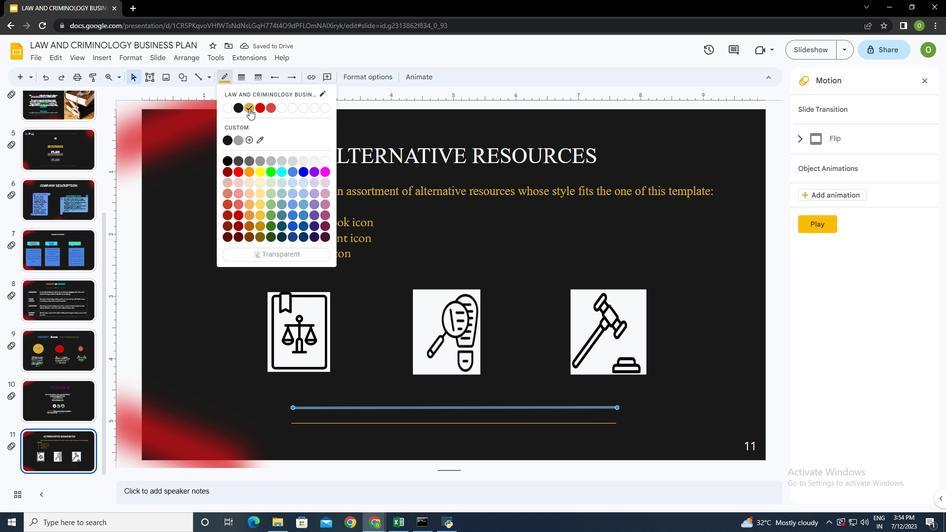 
Action: Mouse pressed left at (249, 107)
Screenshot: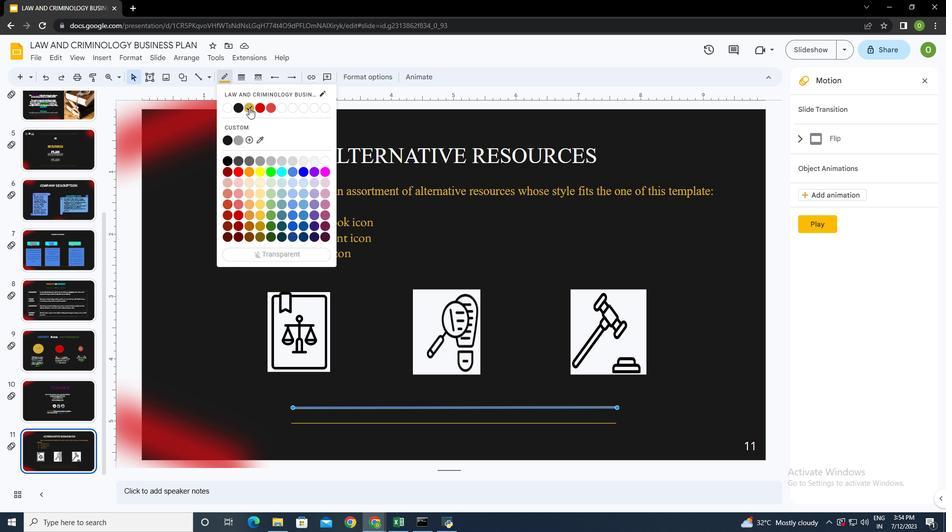 
Action: Mouse moved to (360, 433)
Screenshot: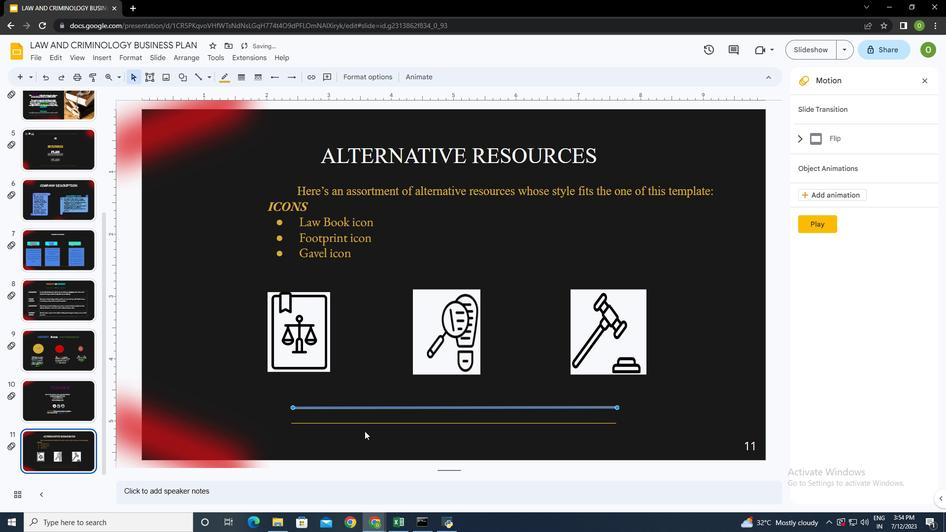 
Action: Mouse pressed left at (360, 433)
Screenshot: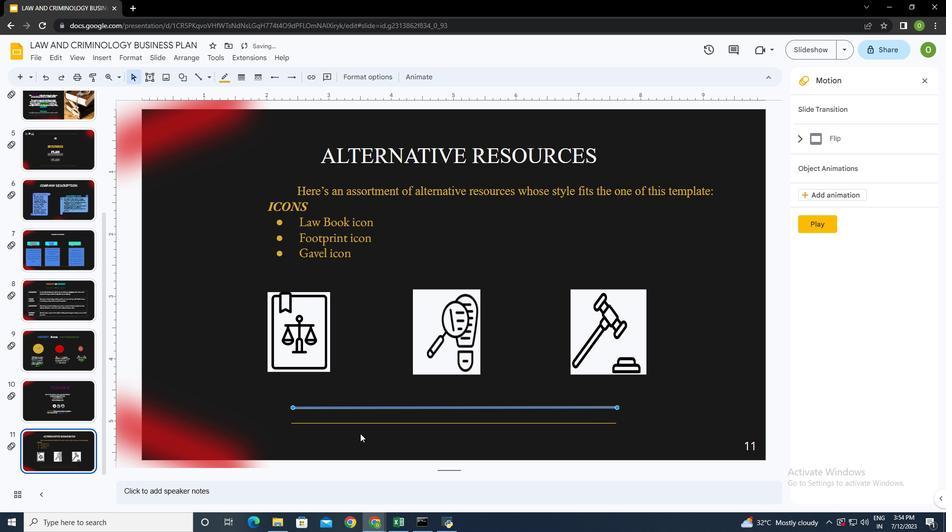 
Action: Mouse moved to (195, 74)
Screenshot: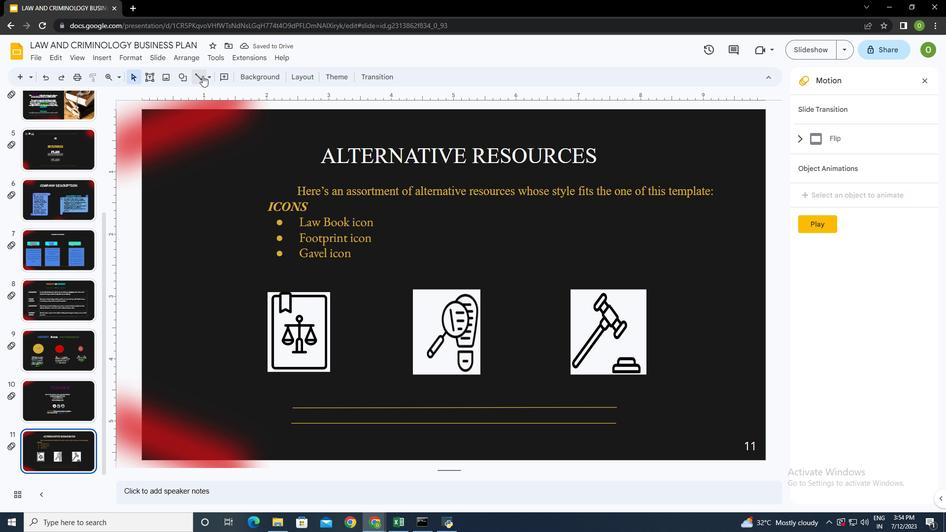 
Action: Mouse pressed left at (195, 74)
Screenshot: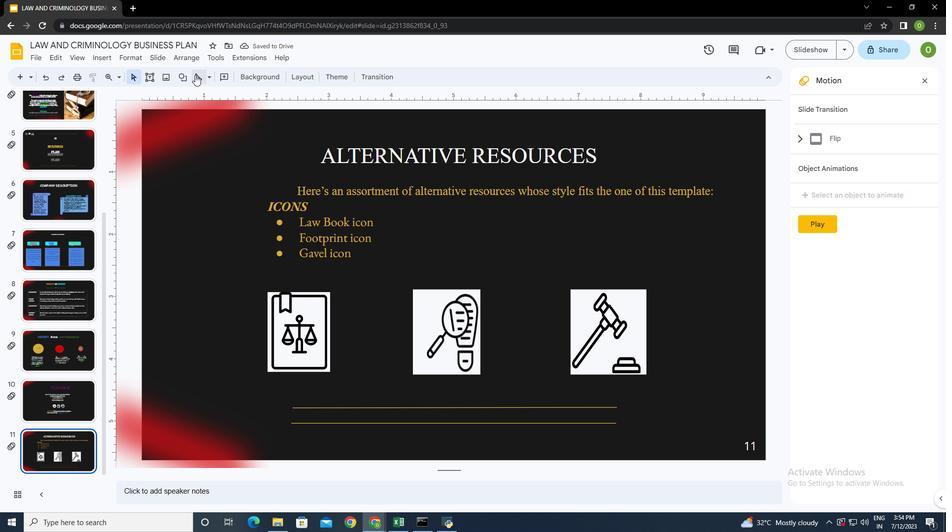 
Action: Mouse moved to (291, 438)
Screenshot: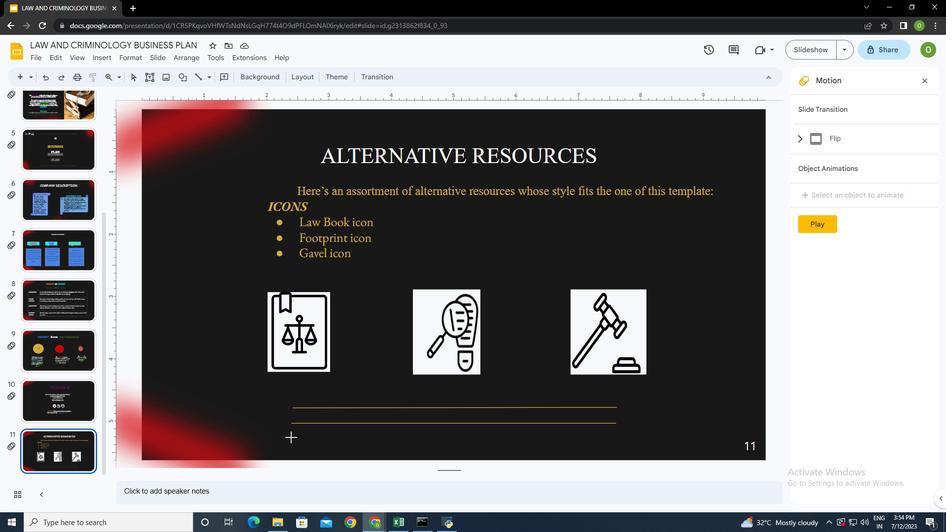 
Action: Mouse pressed left at (291, 438)
Screenshot: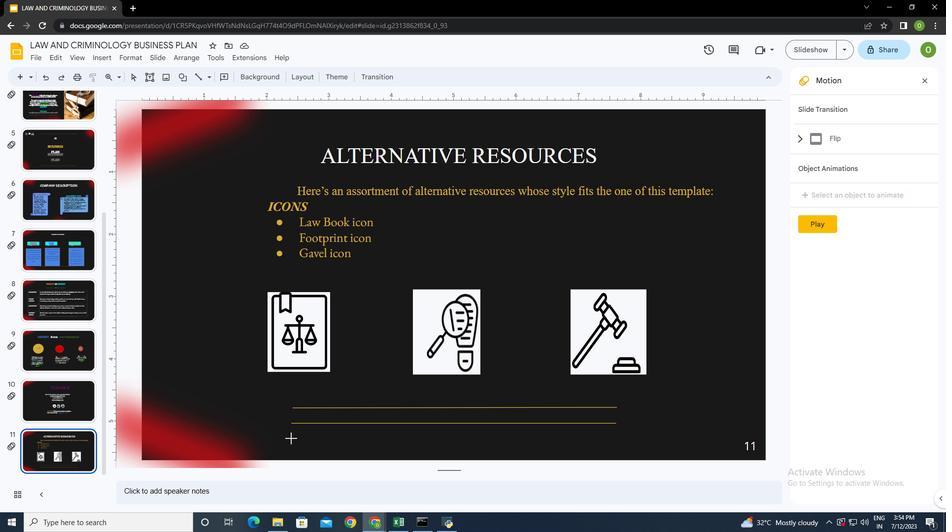 
Action: Mouse moved to (223, 76)
Screenshot: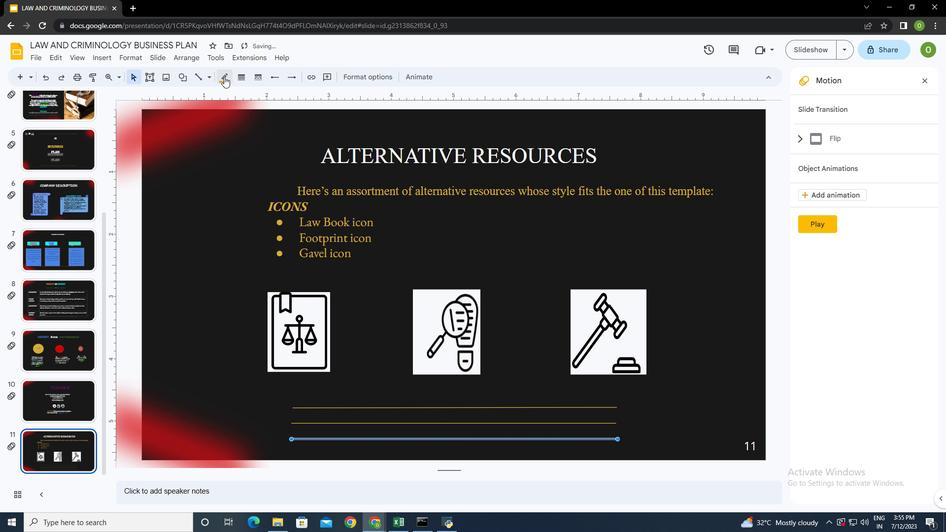 
Action: Mouse pressed left at (223, 76)
Screenshot: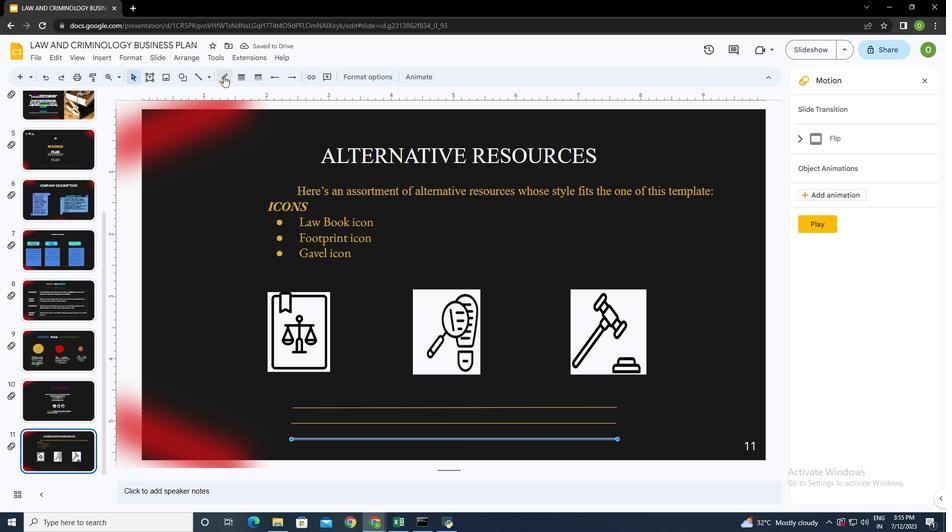 
Action: Mouse moved to (247, 108)
Screenshot: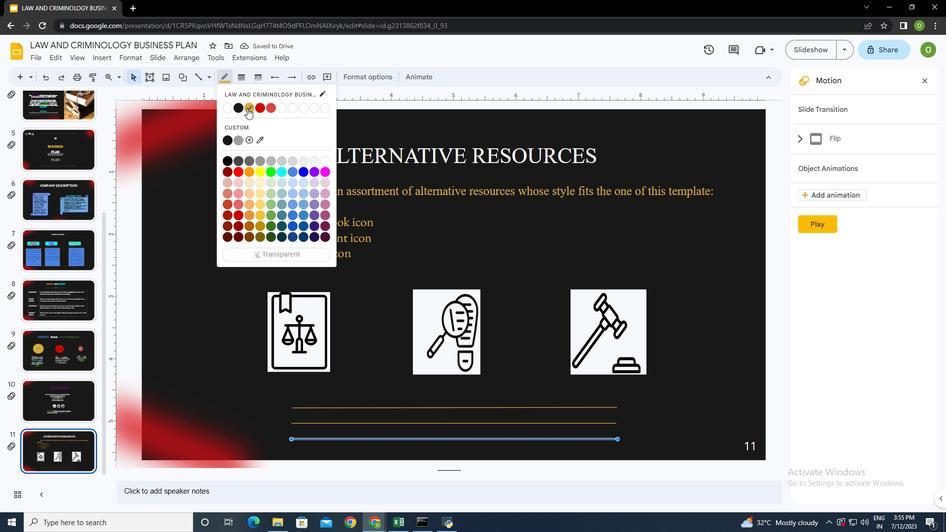 
Action: Mouse pressed left at (247, 108)
Screenshot: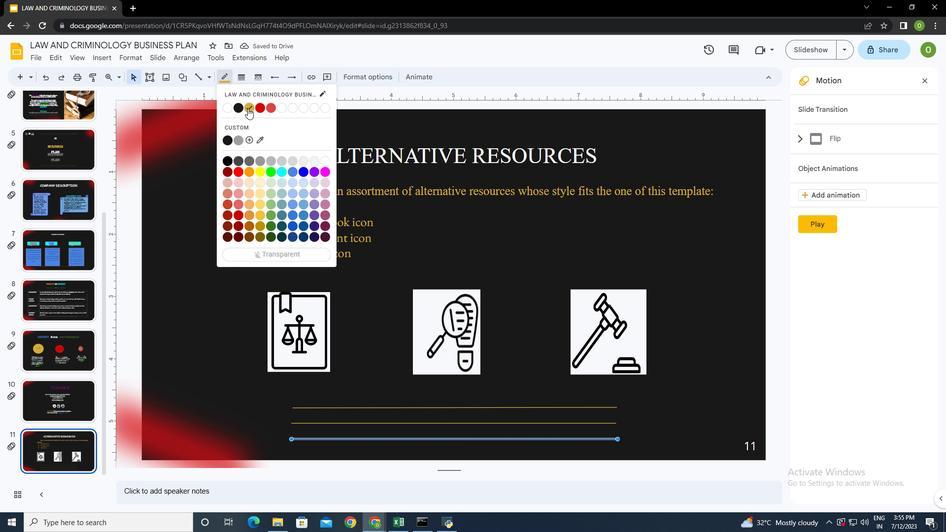 
Action: Mouse moved to (640, 417)
Screenshot: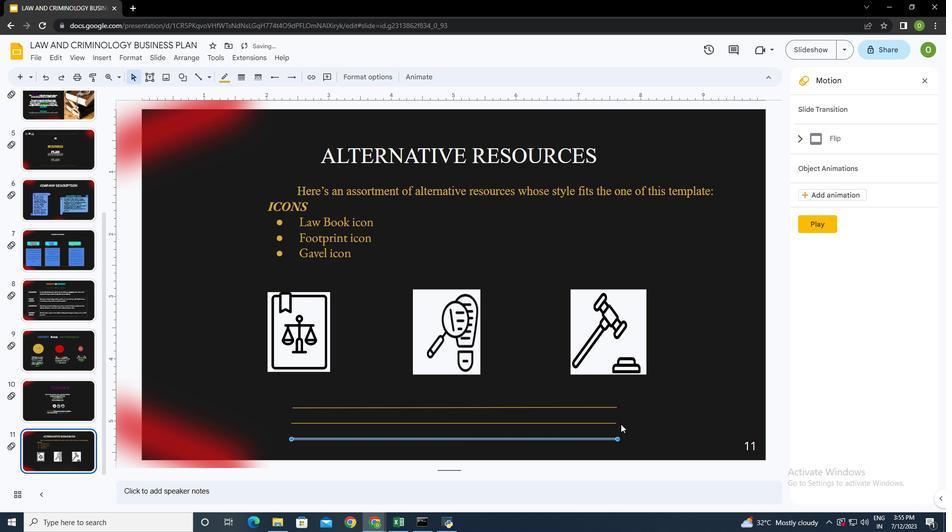 
Action: Mouse pressed left at (640, 417)
Screenshot: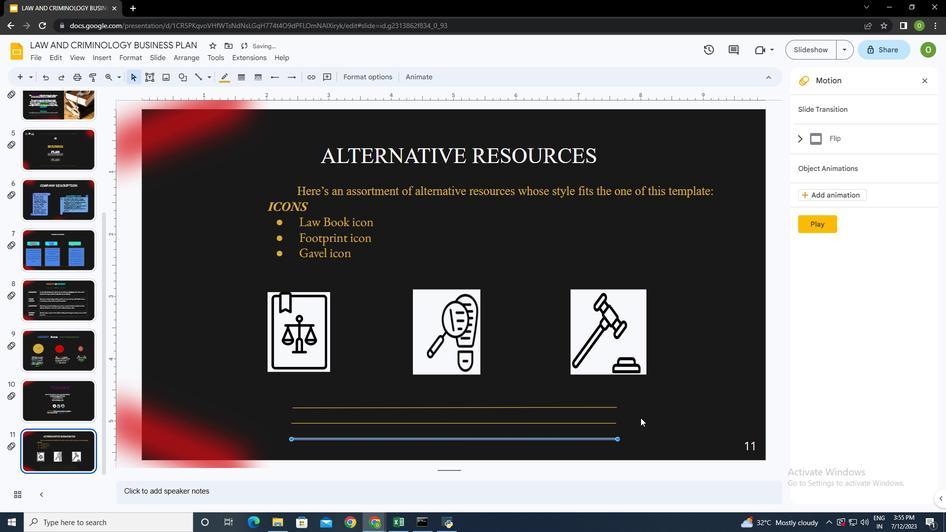 
Action: Mouse moved to (375, 317)
Screenshot: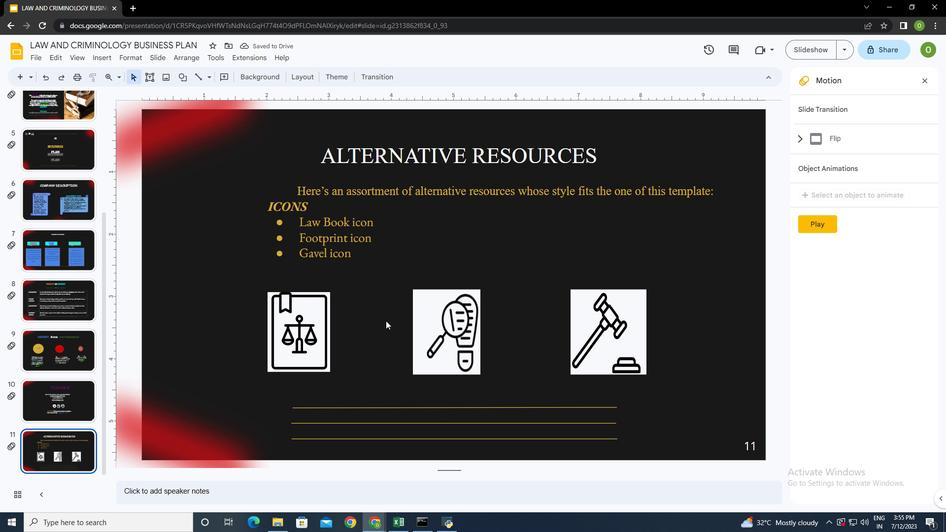 
